 Task: Look for Airbnb properties in Yabelo, Ethiopia from 8th December, 2023 to 15th December, 2023 for 9 adults. Place can be shared room with 5 bedrooms having 9 beds and 5 bathrooms. Property type can be flat. Amenities needed are: wifi, TV, free parkinig on premises, gym, breakfast. Booking option can be shelf check-in. Look for 3 properties as per requirement.
Action: Mouse moved to (506, 117)
Screenshot: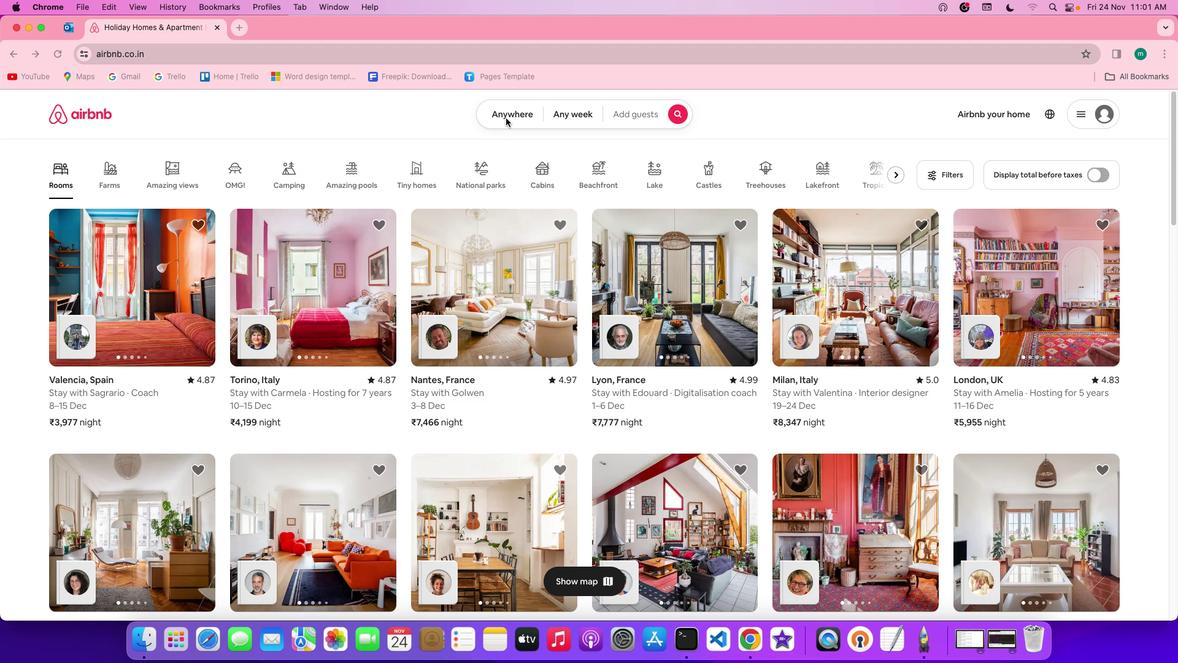 
Action: Mouse pressed left at (506, 117)
Screenshot: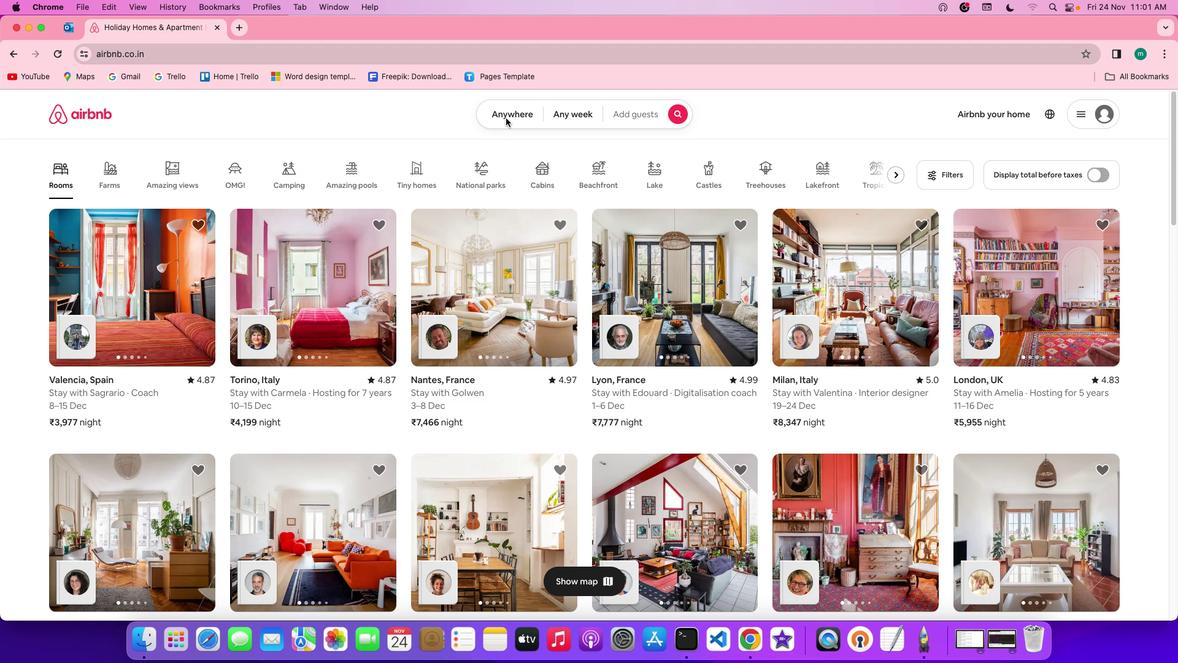 
Action: Mouse pressed left at (506, 117)
Screenshot: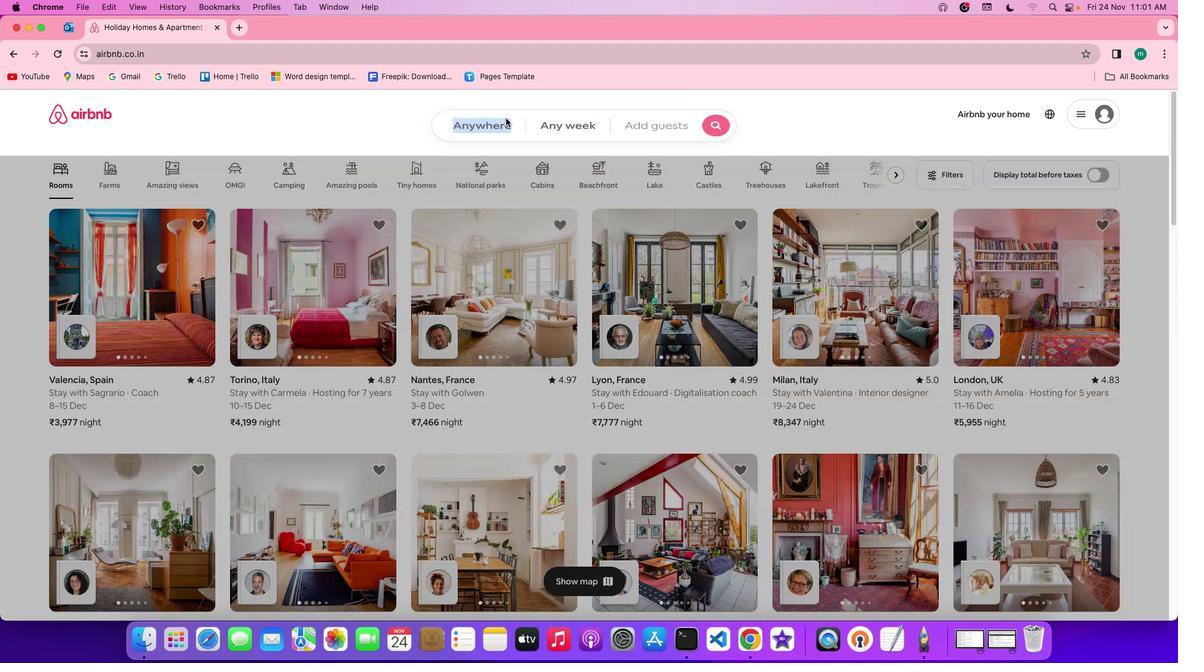 
Action: Mouse moved to (424, 163)
Screenshot: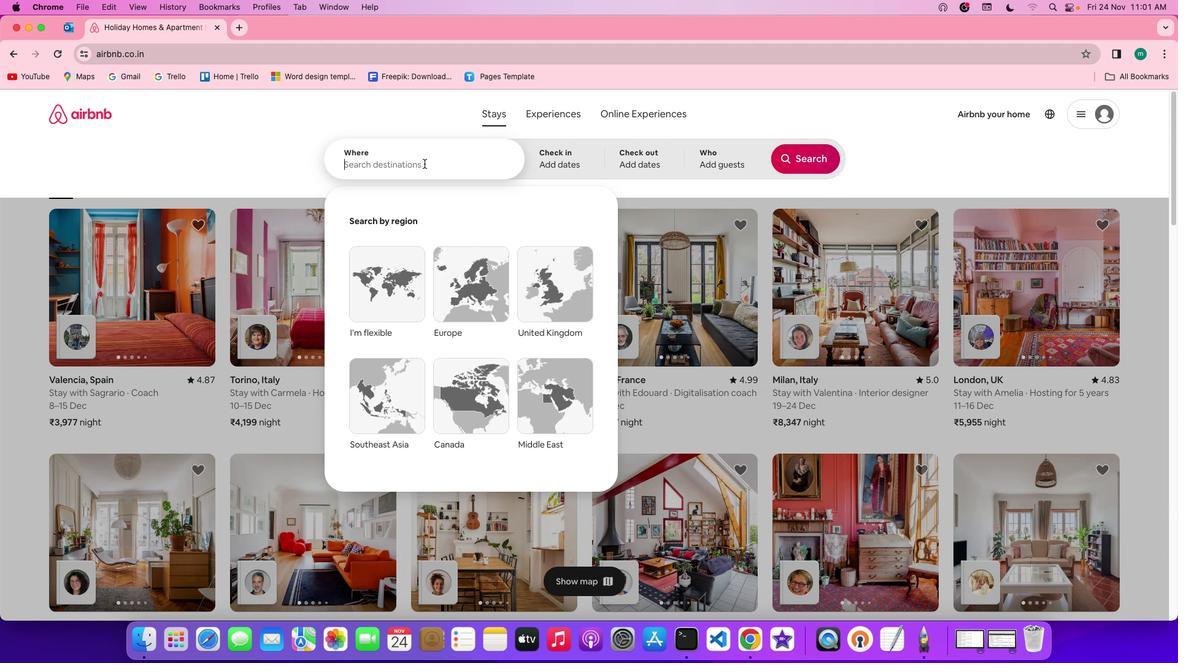 
Action: Mouse pressed left at (424, 163)
Screenshot: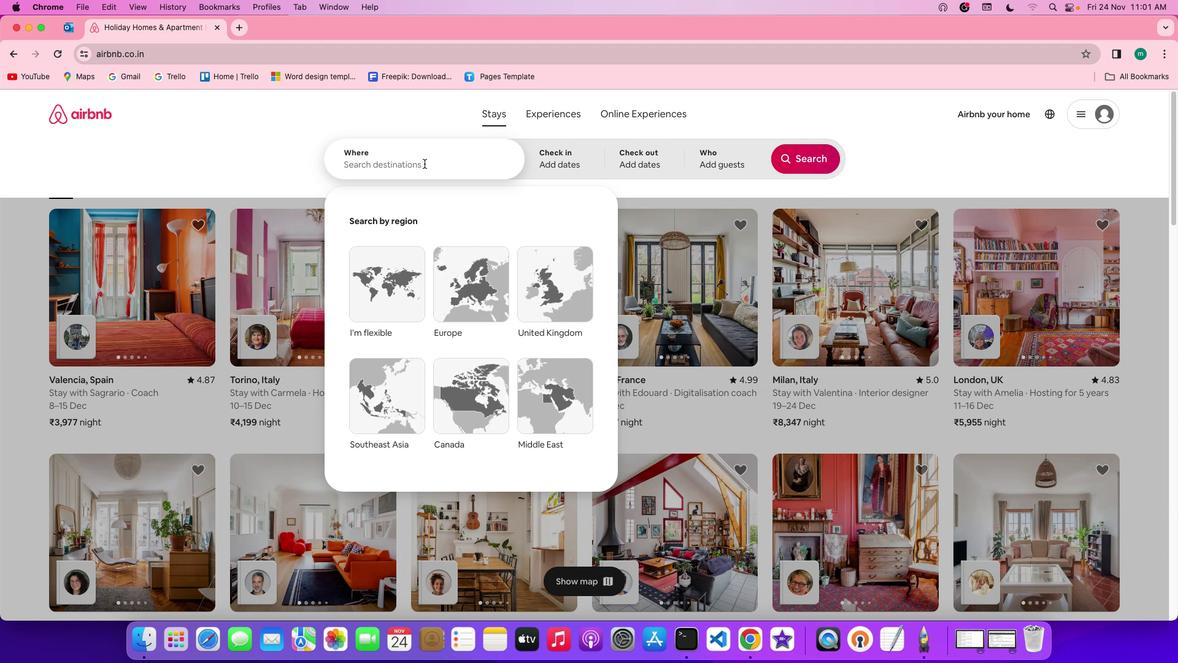 
Action: Key pressed Key.shift'Y''a''b''e''l''o'','Key.spaceKey.shift'E''t''h''i''o''p''i''a'
Screenshot: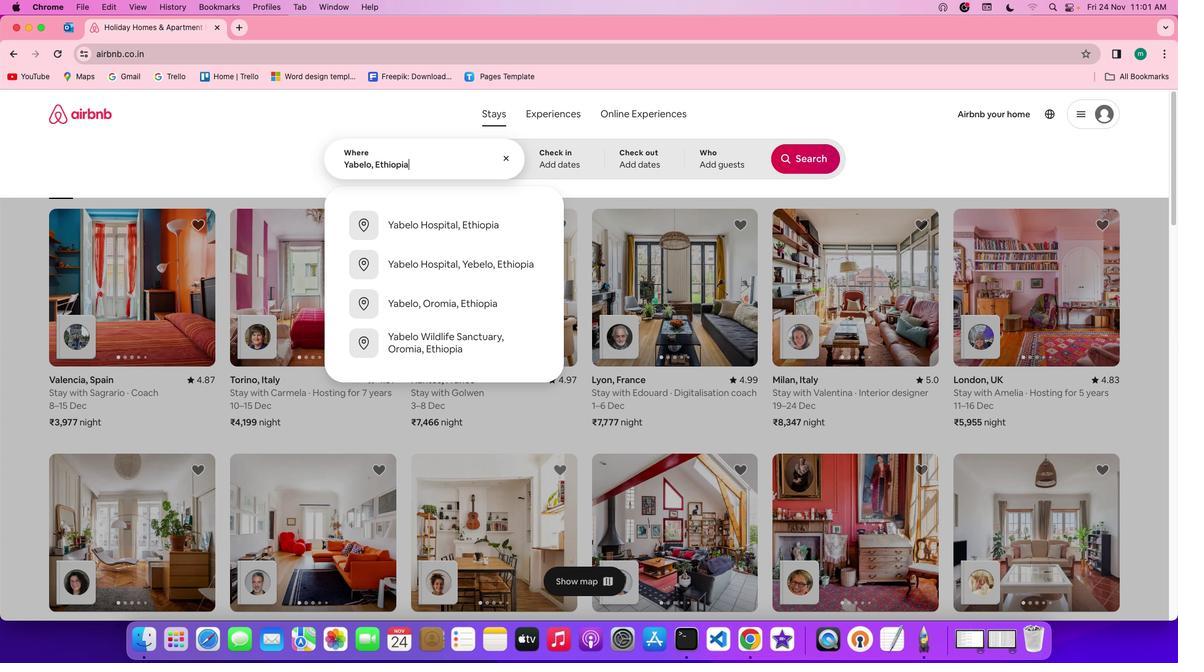 
Action: Mouse moved to (559, 149)
Screenshot: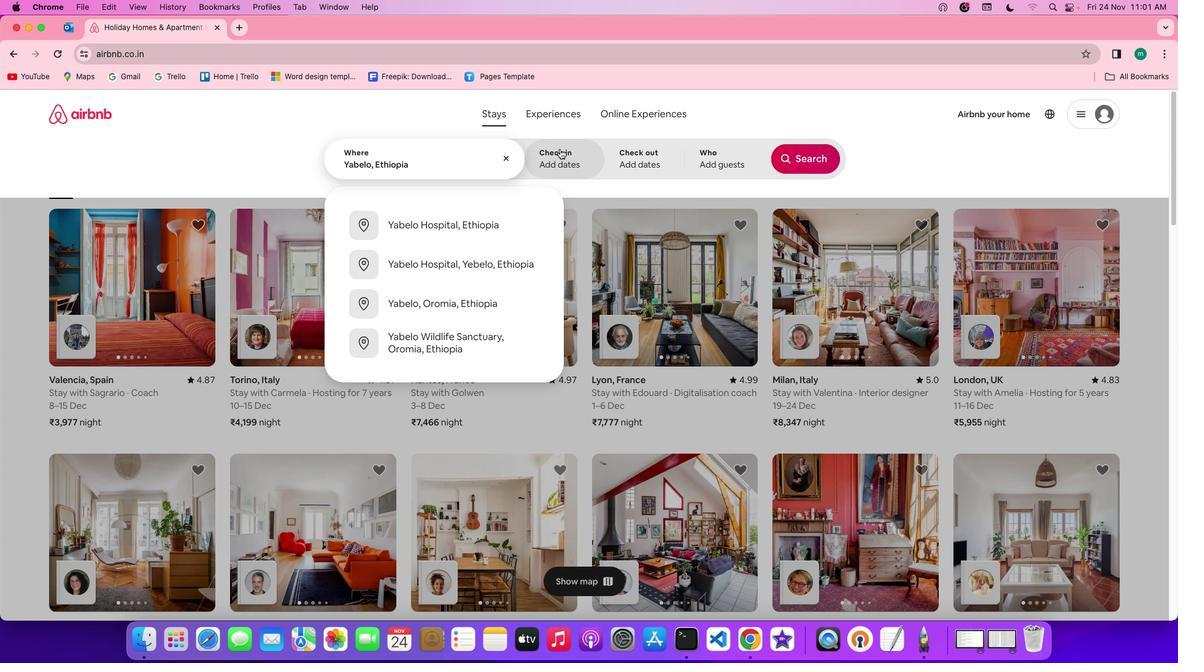 
Action: Mouse pressed left at (559, 149)
Screenshot: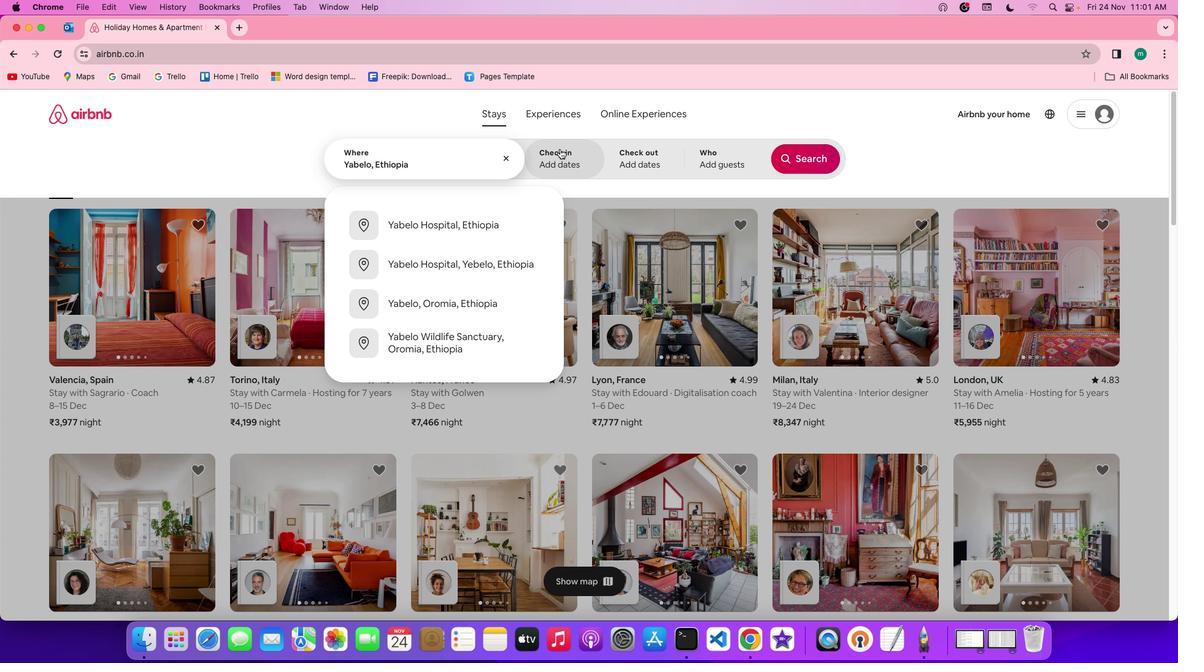 
Action: Mouse moved to (759, 333)
Screenshot: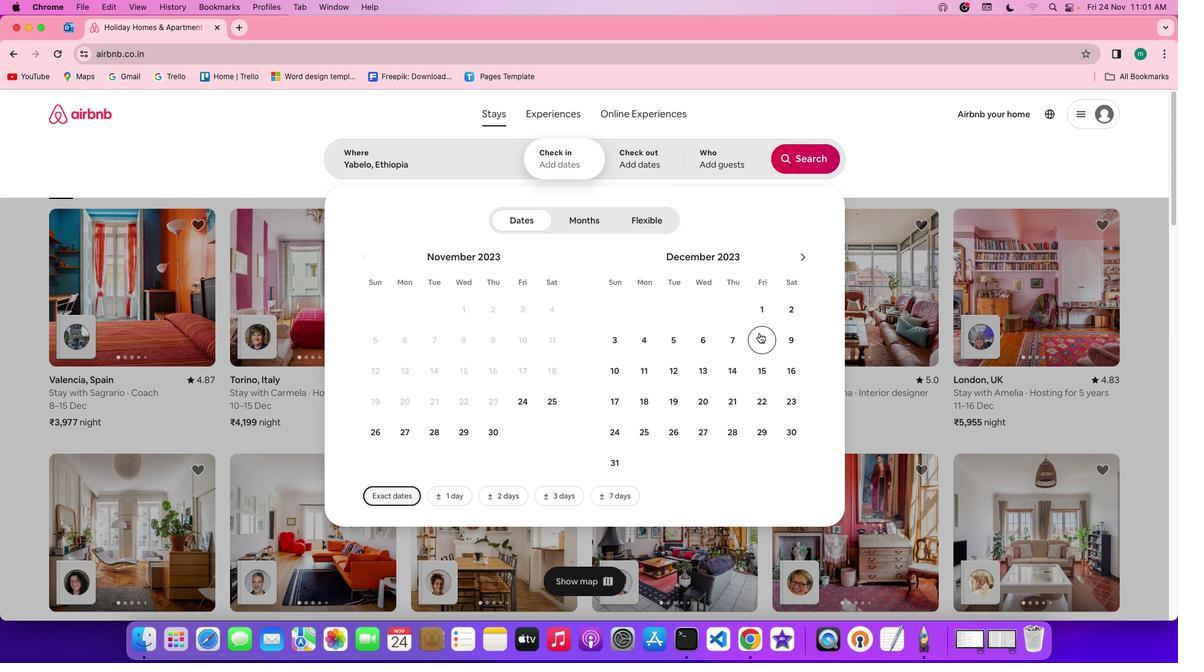 
Action: Mouse pressed left at (759, 333)
Screenshot: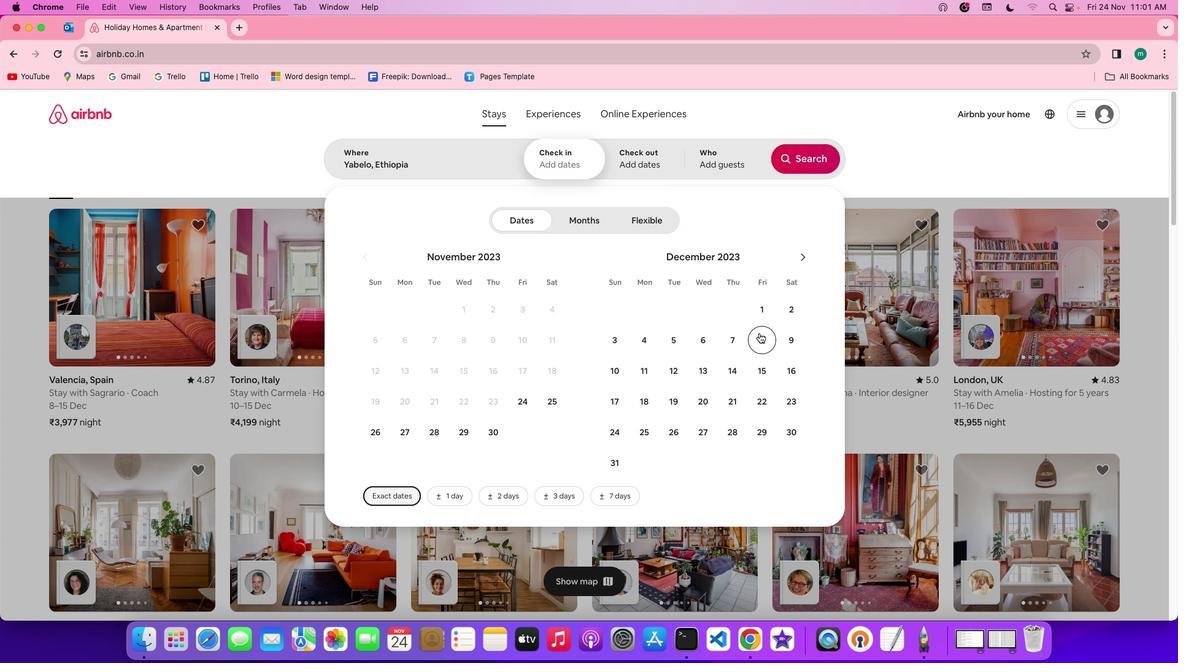 
Action: Mouse moved to (769, 369)
Screenshot: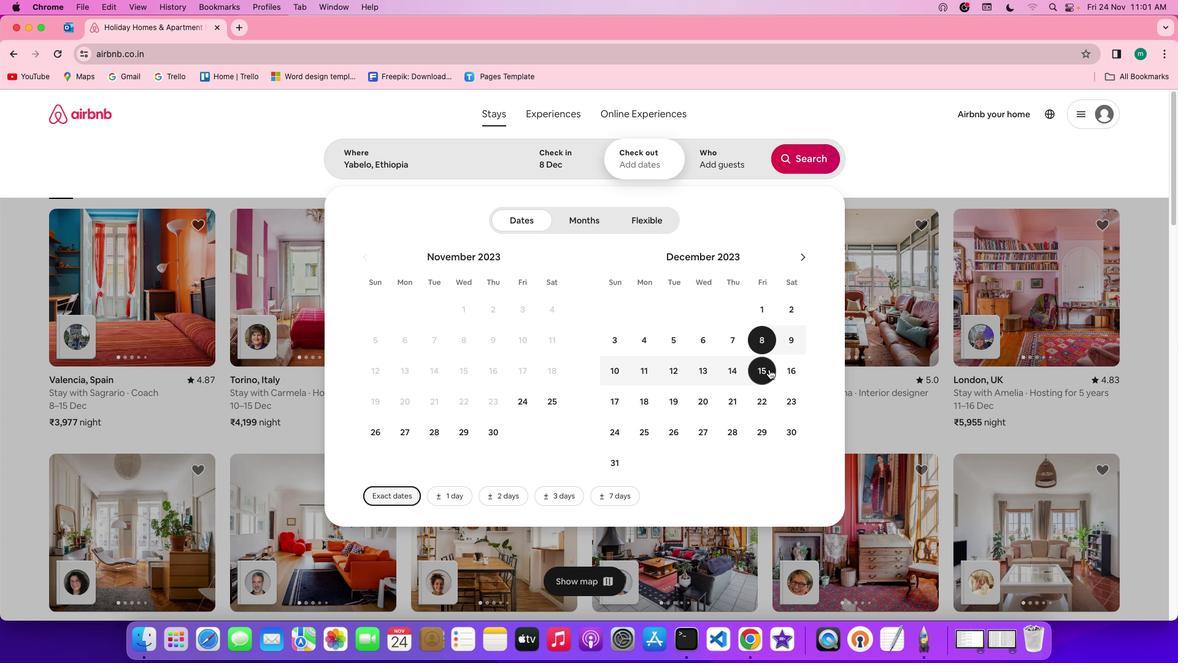 
Action: Mouse pressed left at (769, 369)
Screenshot: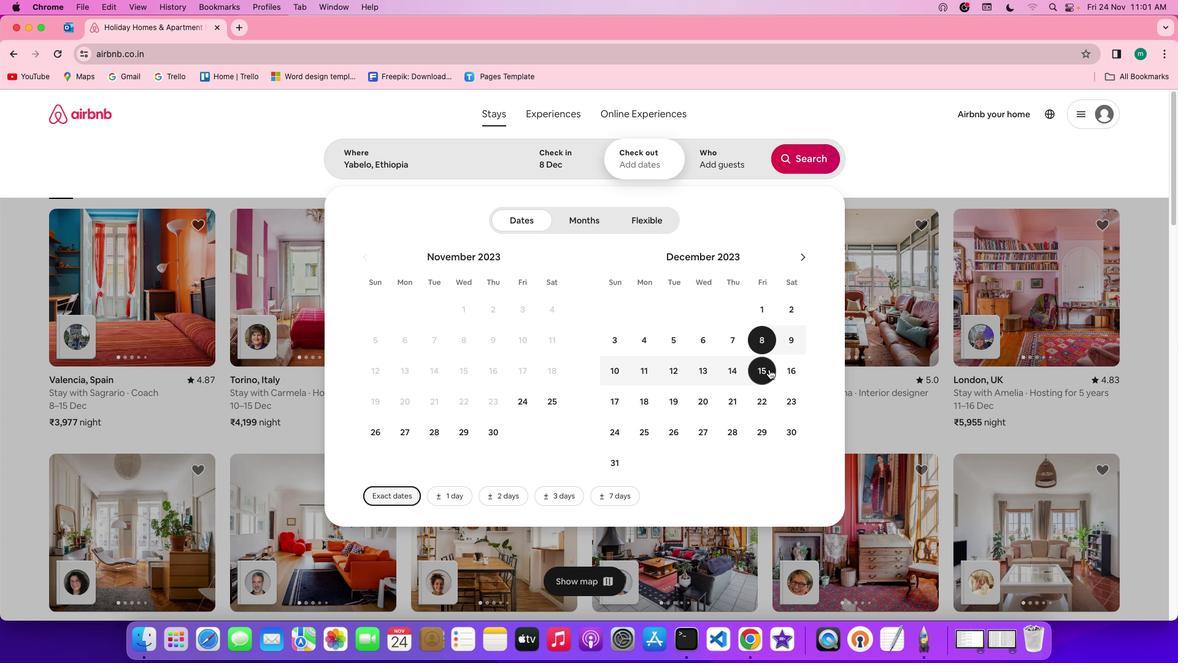 
Action: Mouse moved to (725, 147)
Screenshot: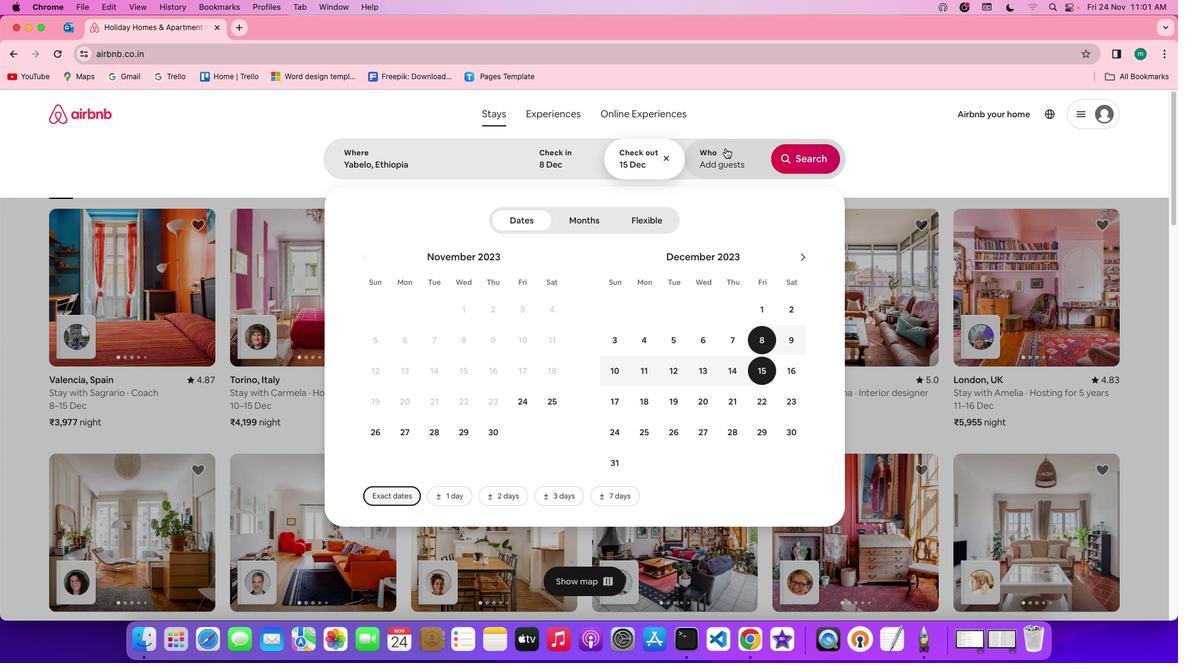 
Action: Mouse pressed left at (725, 147)
Screenshot: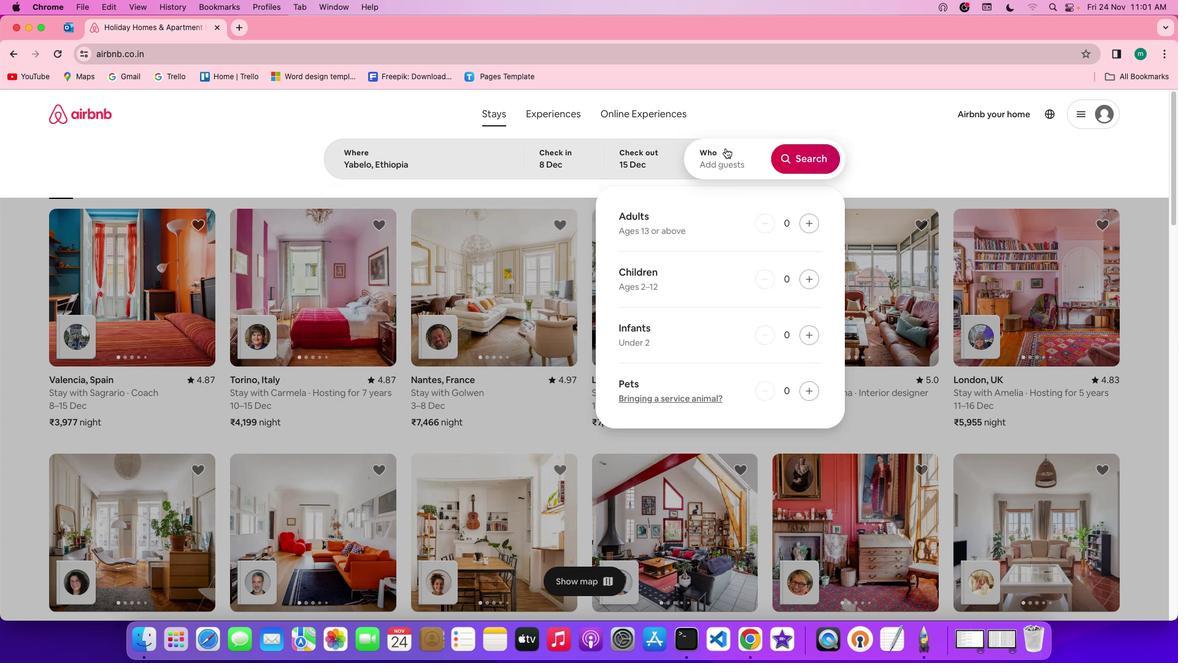 
Action: Mouse moved to (812, 225)
Screenshot: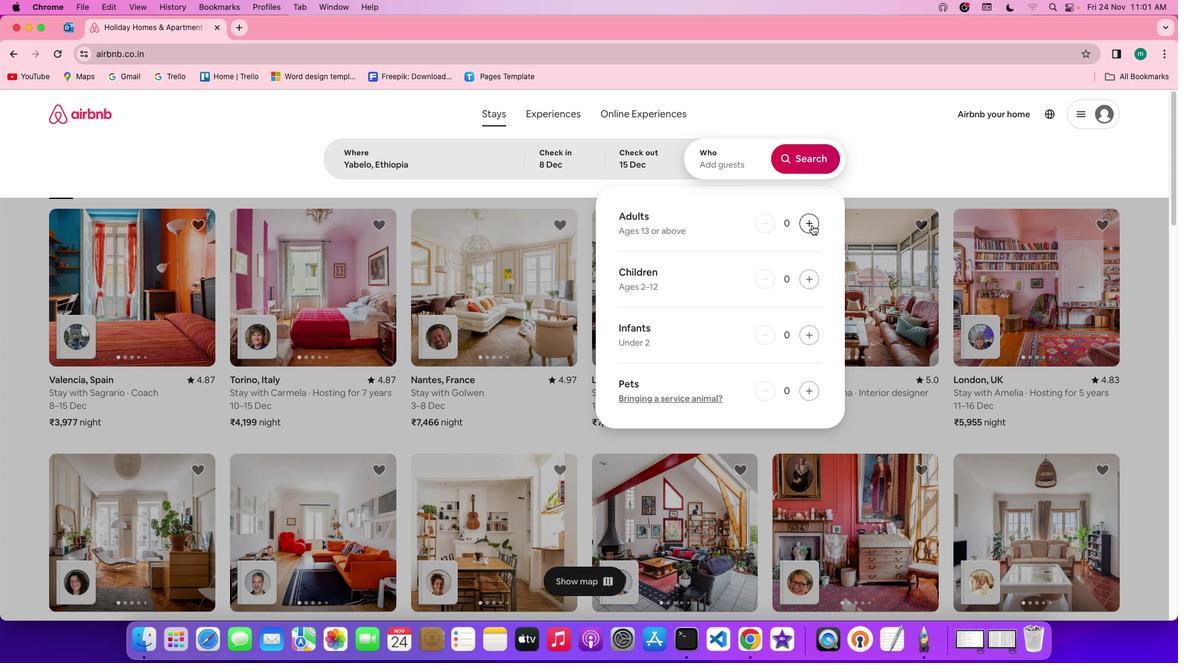 
Action: Mouse pressed left at (812, 225)
Screenshot: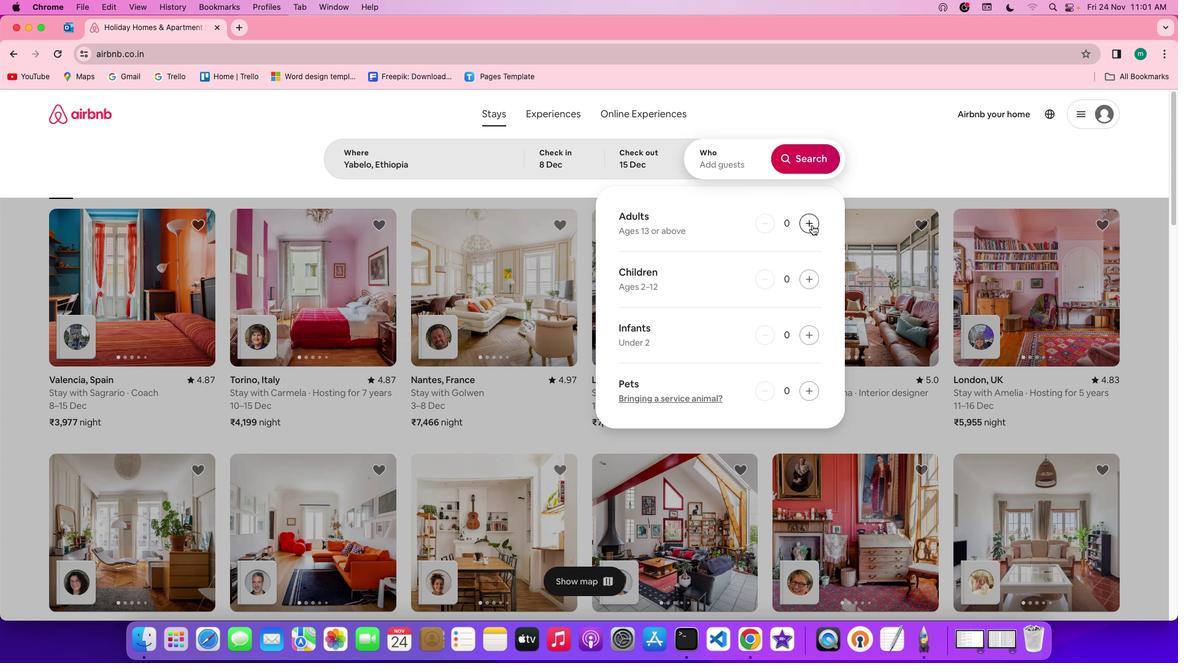 
Action: Mouse pressed left at (812, 225)
Screenshot: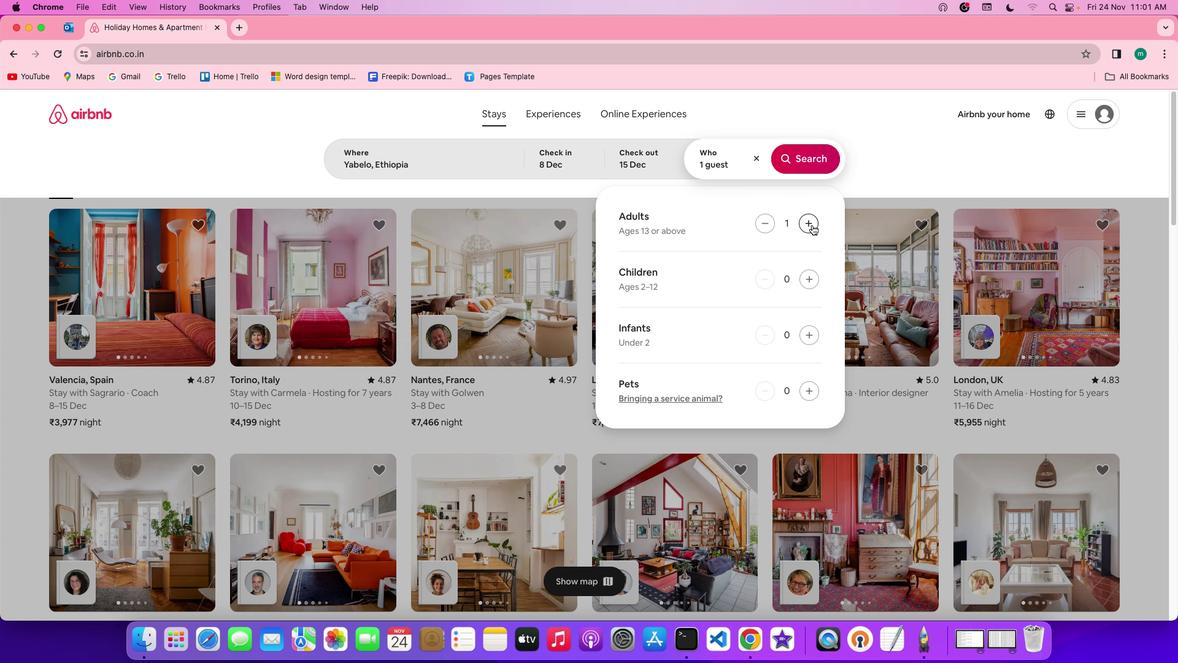 
Action: Mouse pressed left at (812, 225)
Screenshot: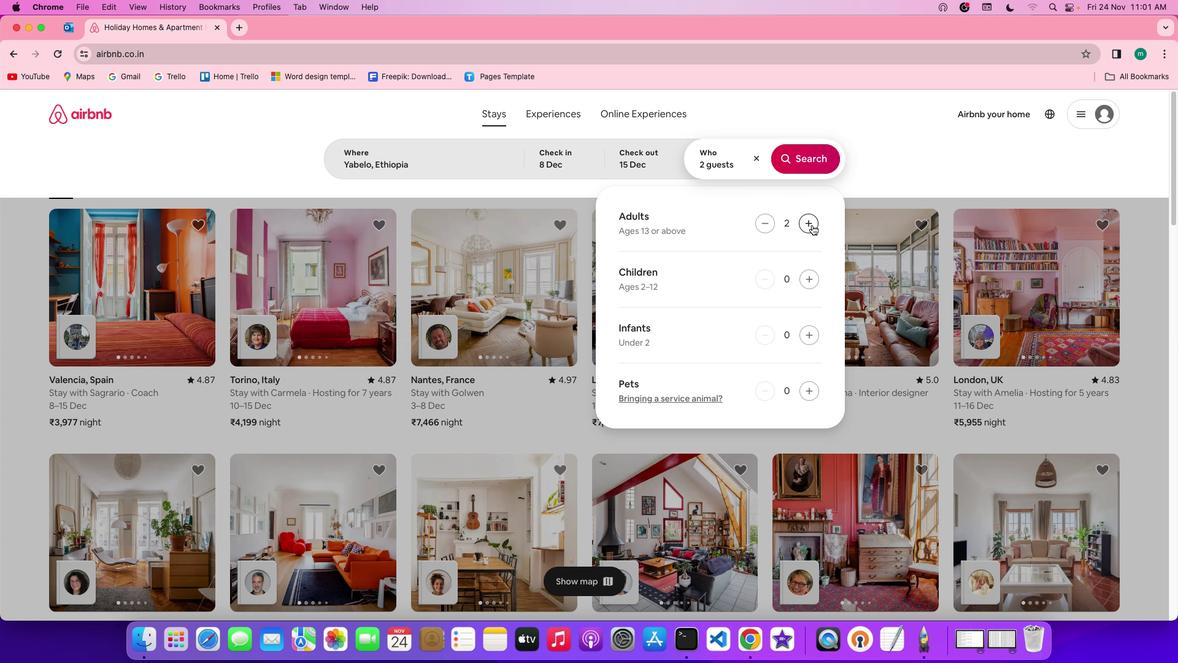 
Action: Mouse pressed left at (812, 225)
Screenshot: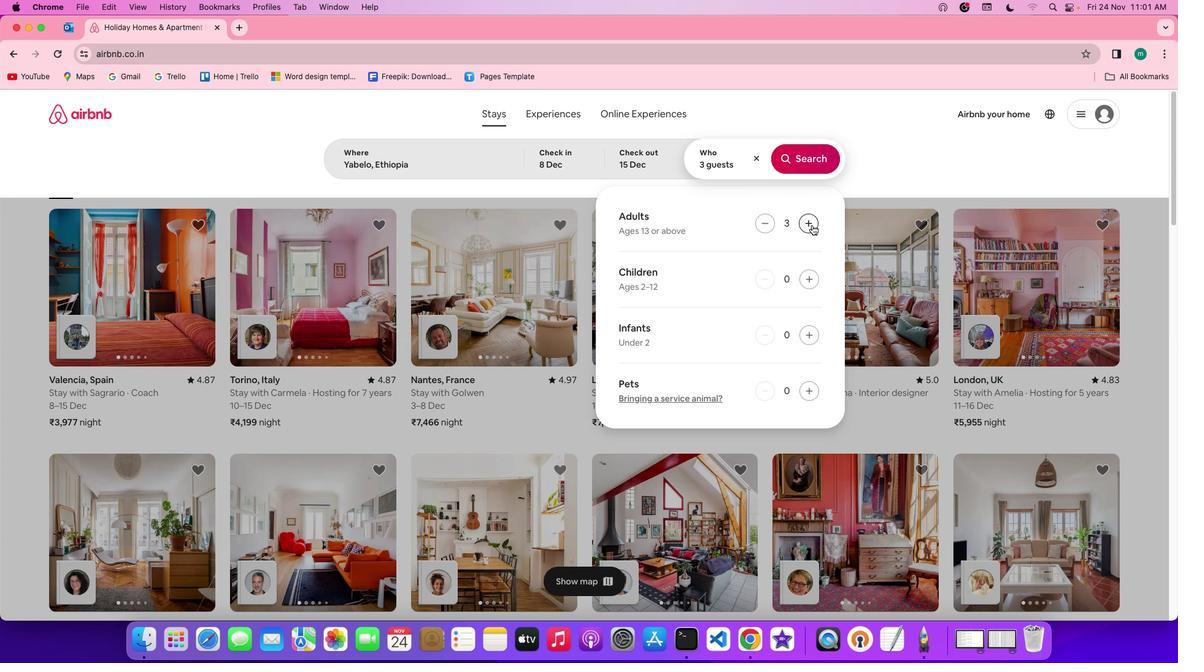 
Action: Mouse pressed left at (812, 225)
Screenshot: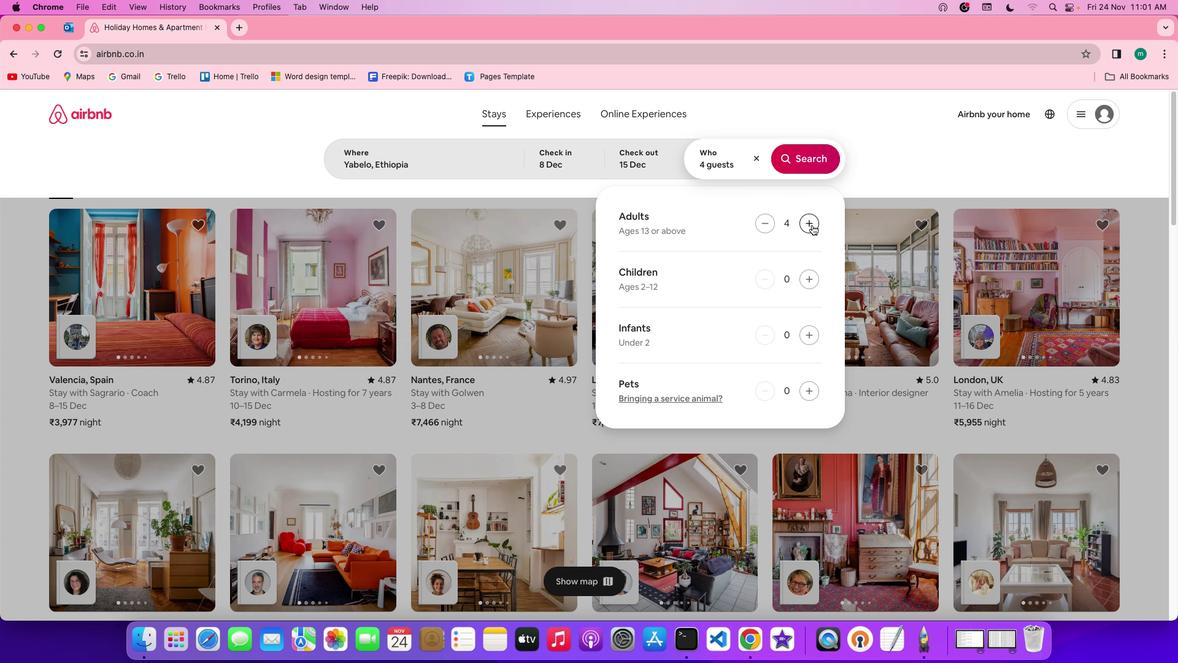
Action: Mouse pressed left at (812, 225)
Screenshot: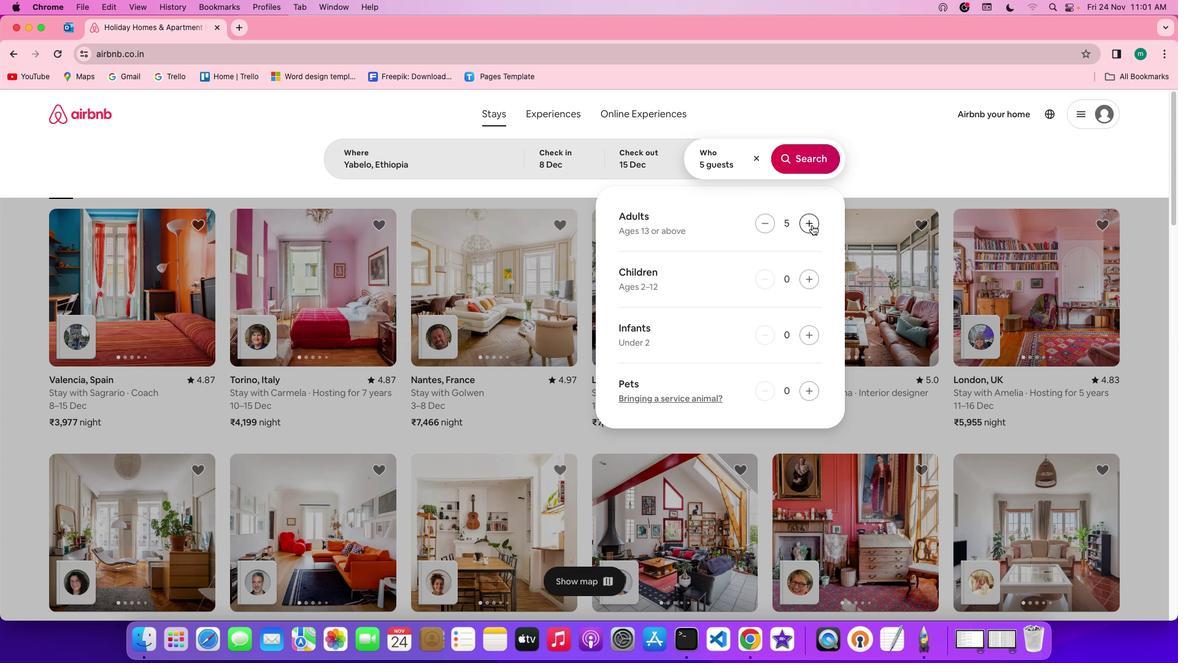 
Action: Mouse pressed left at (812, 225)
Screenshot: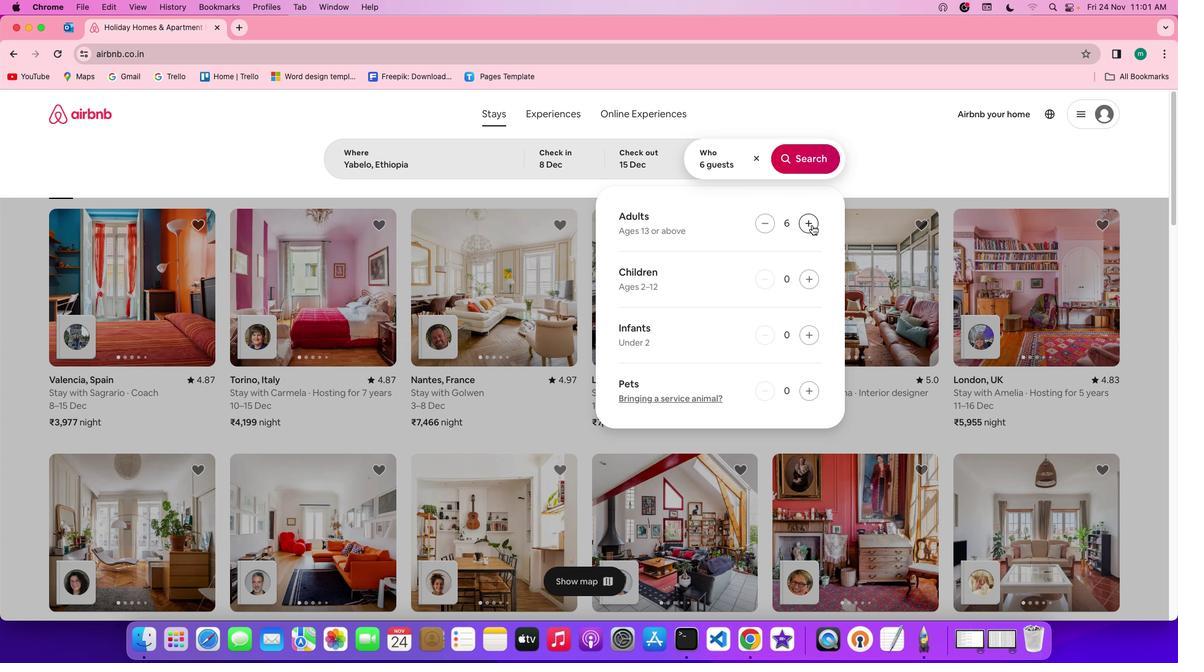
Action: Mouse pressed left at (812, 225)
Screenshot: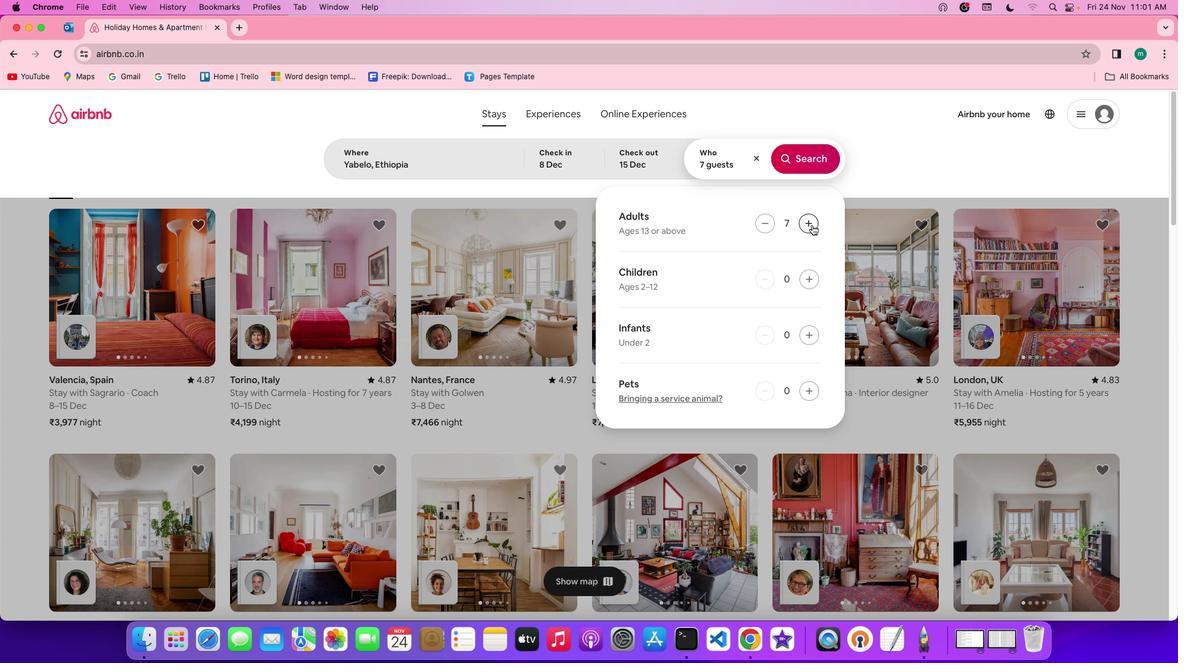 
Action: Mouse pressed left at (812, 225)
Screenshot: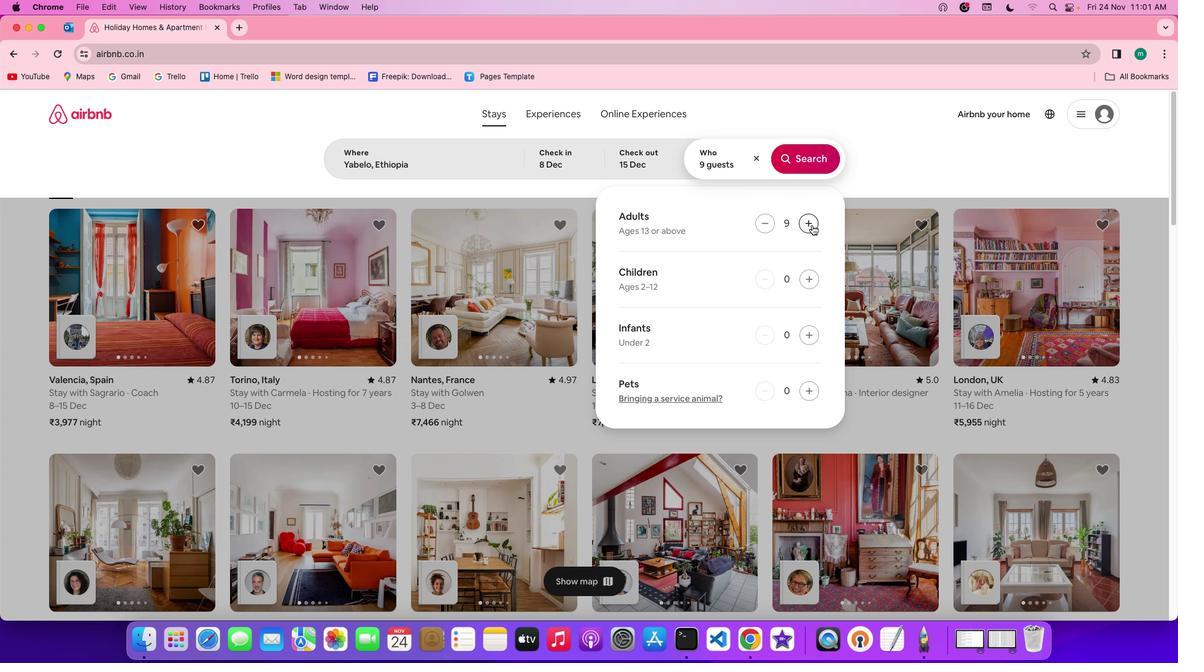 
Action: Mouse moved to (801, 157)
Screenshot: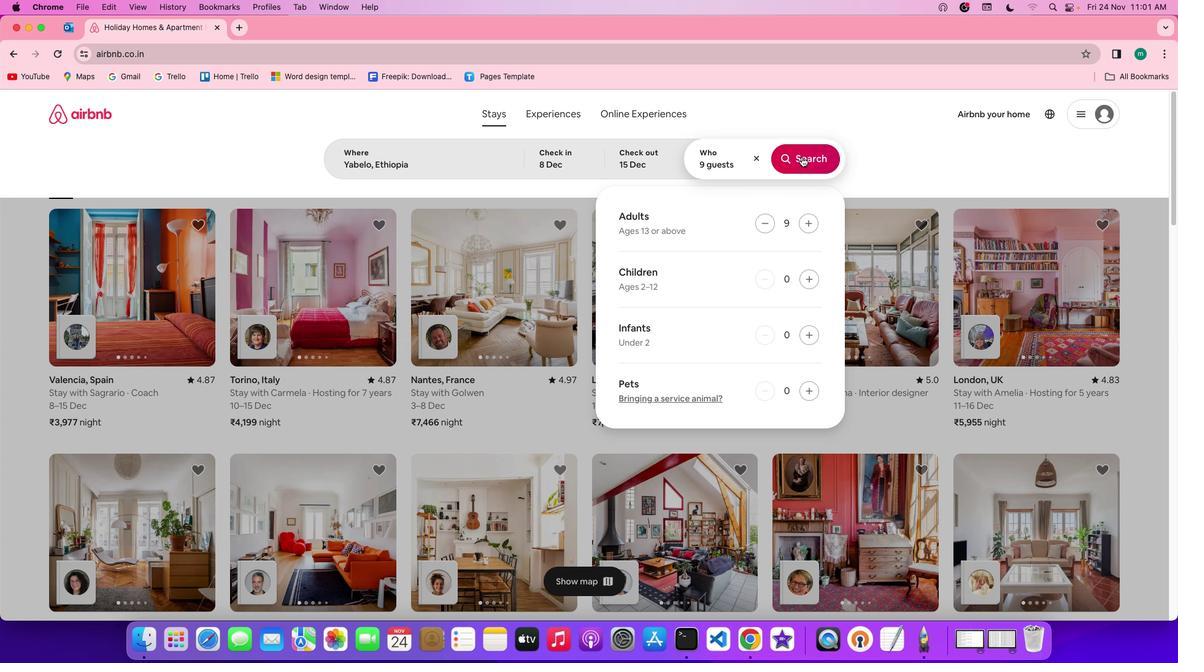 
Action: Mouse pressed left at (801, 157)
Screenshot: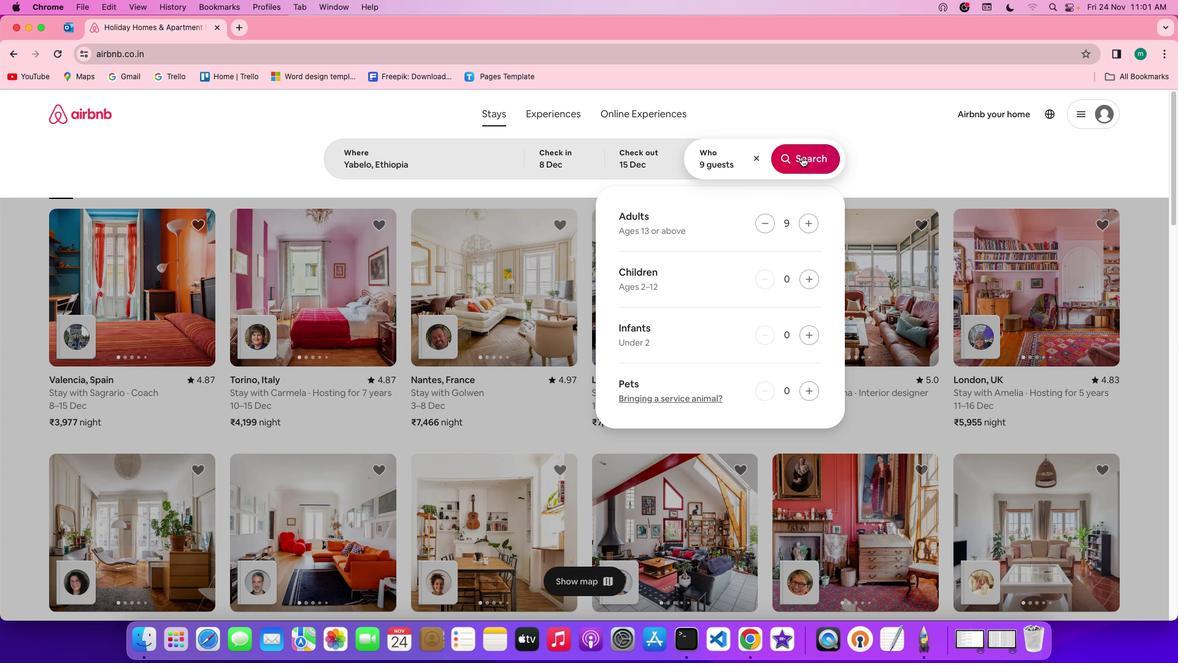 
Action: Mouse moved to (977, 165)
Screenshot: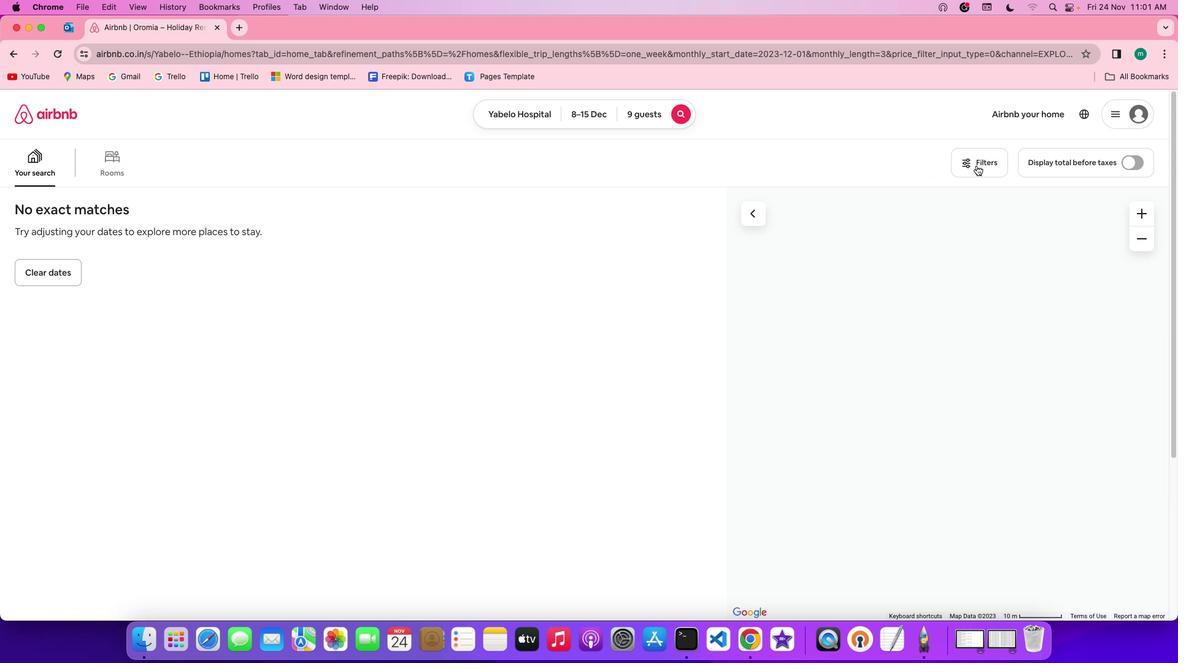 
Action: Mouse pressed left at (977, 165)
Screenshot: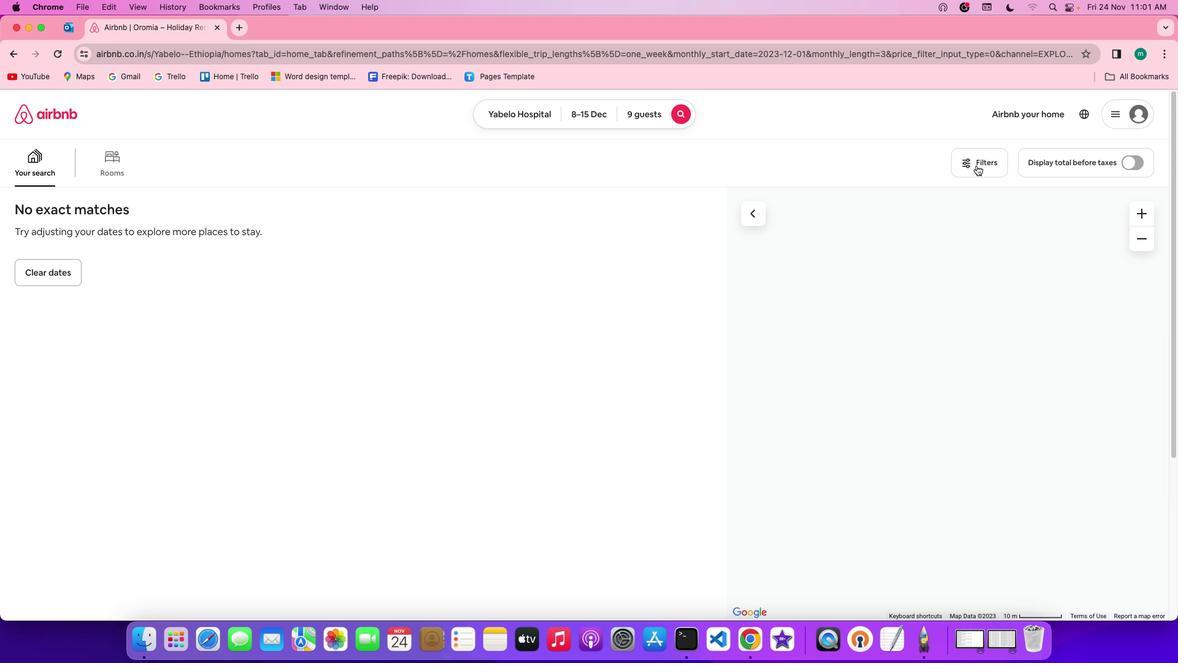 
Action: Mouse moved to (596, 357)
Screenshot: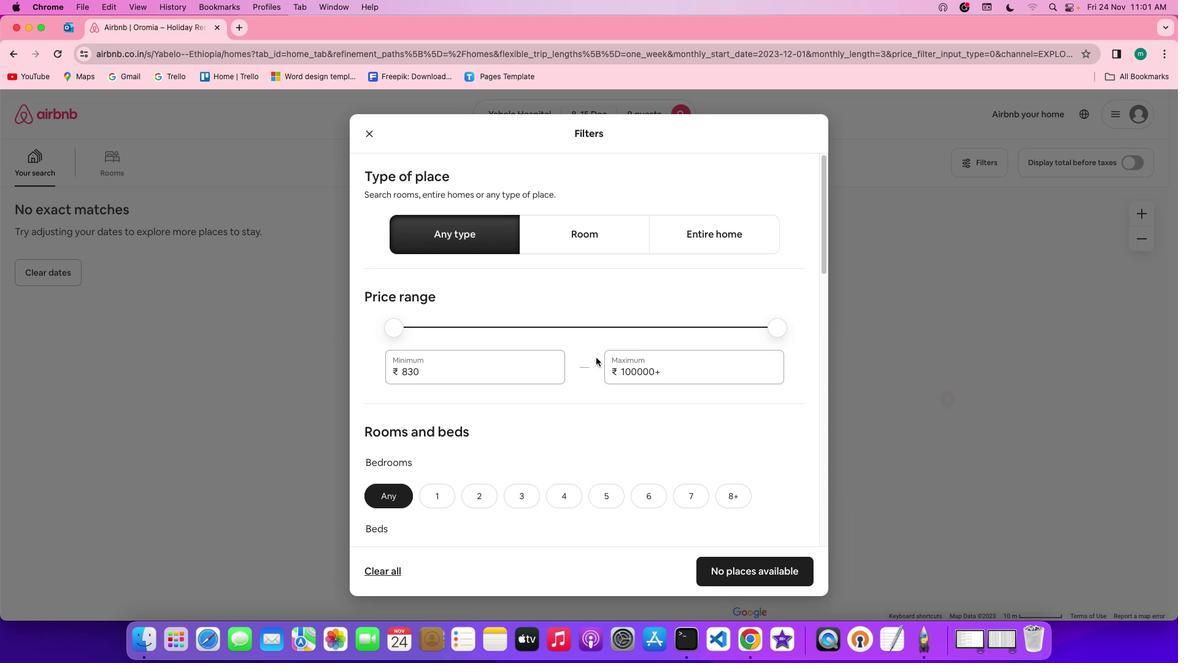 
Action: Mouse scrolled (596, 357) with delta (0, 0)
Screenshot: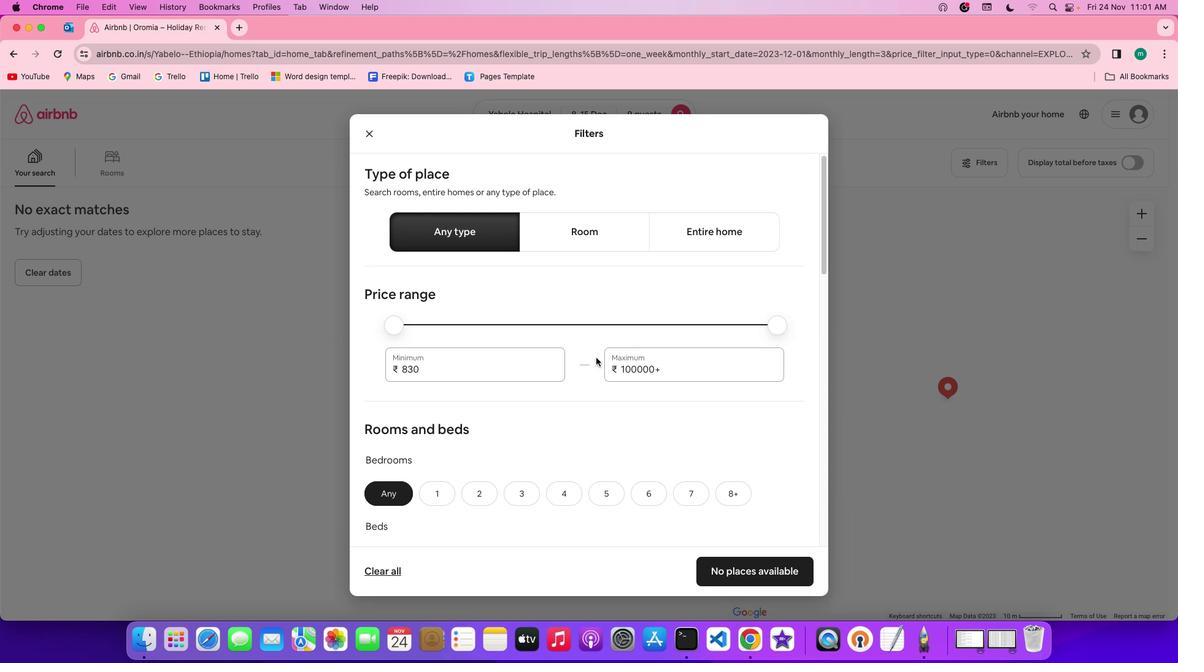 
Action: Mouse scrolled (596, 357) with delta (0, 0)
Screenshot: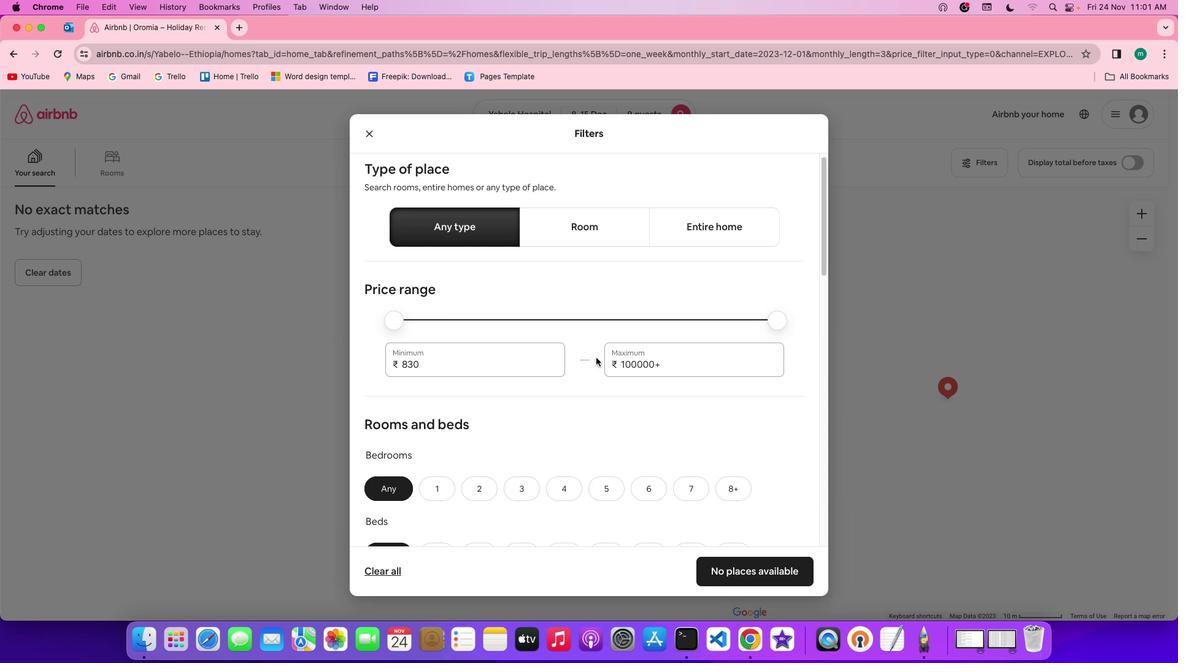 
Action: Mouse scrolled (596, 357) with delta (0, -1)
Screenshot: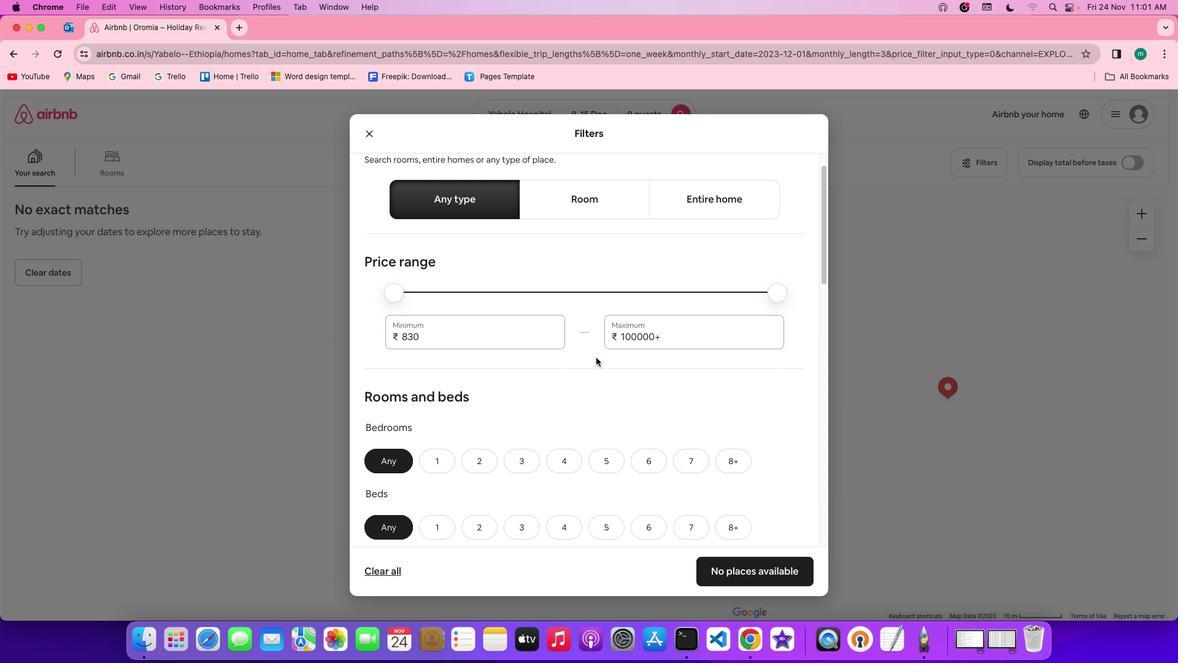
Action: Mouse scrolled (596, 357) with delta (0, 0)
Screenshot: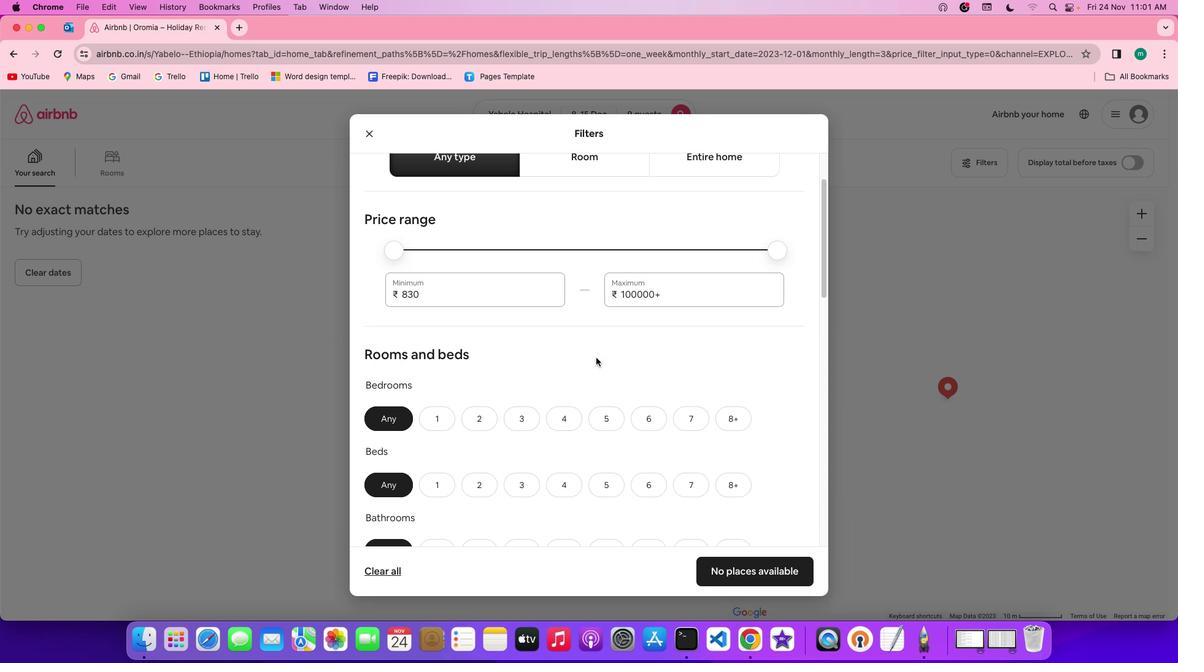
Action: Mouse scrolled (596, 357) with delta (0, 0)
Screenshot: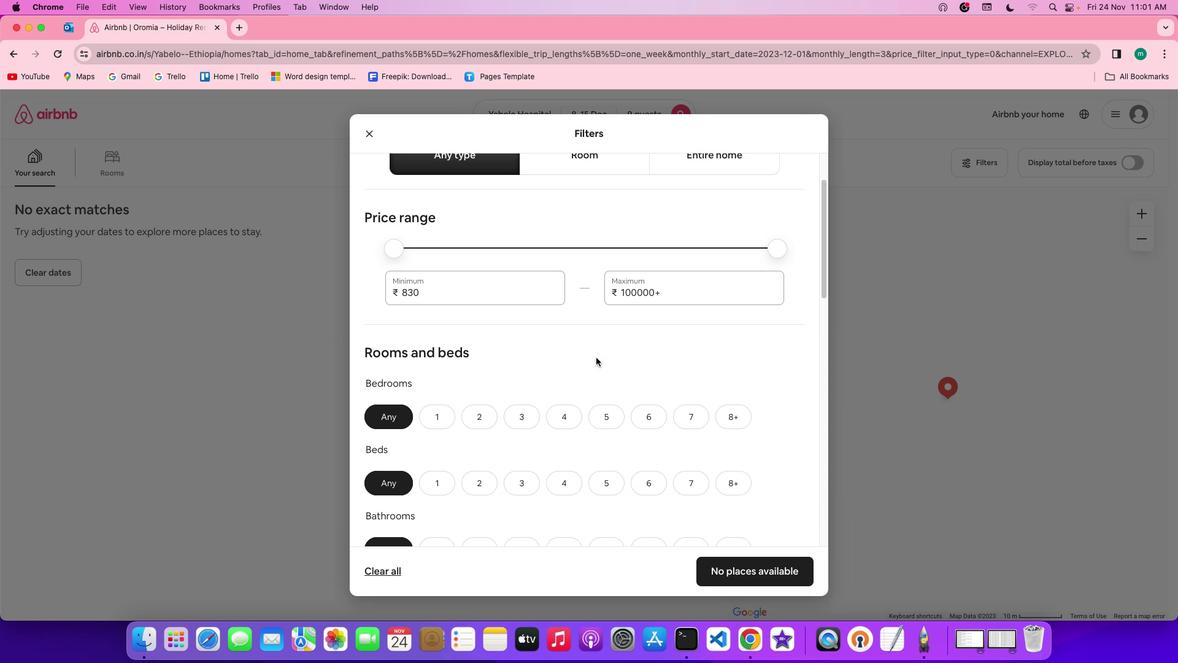 
Action: Mouse scrolled (596, 357) with delta (0, 0)
Screenshot: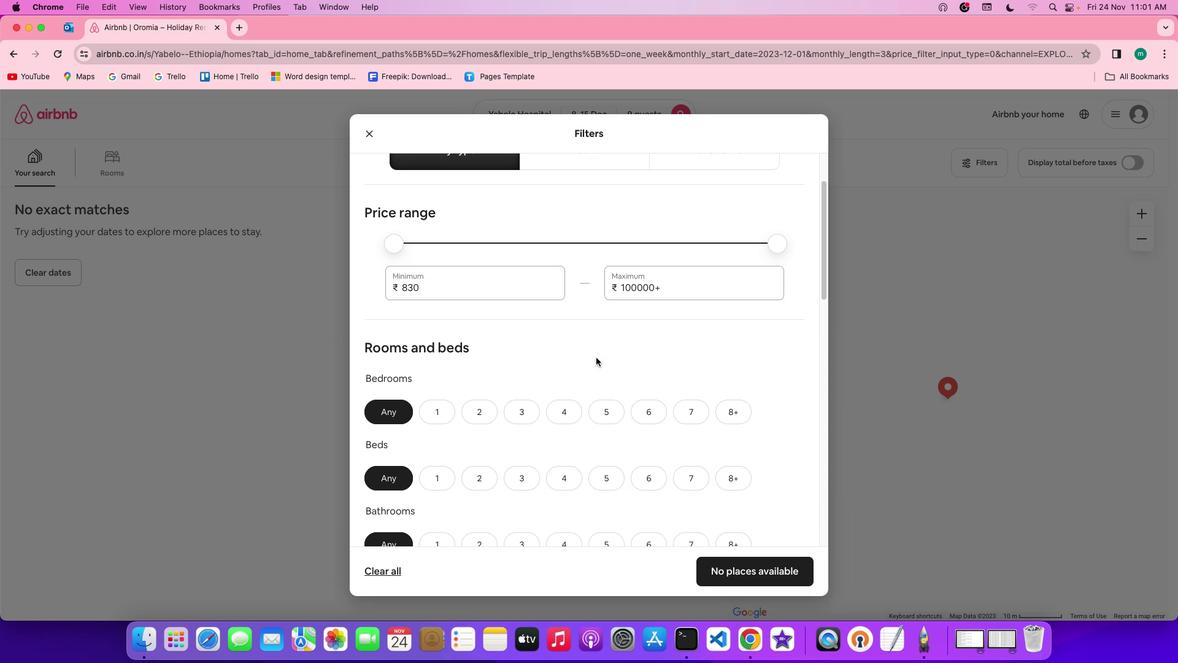 
Action: Mouse scrolled (596, 357) with delta (0, -1)
Screenshot: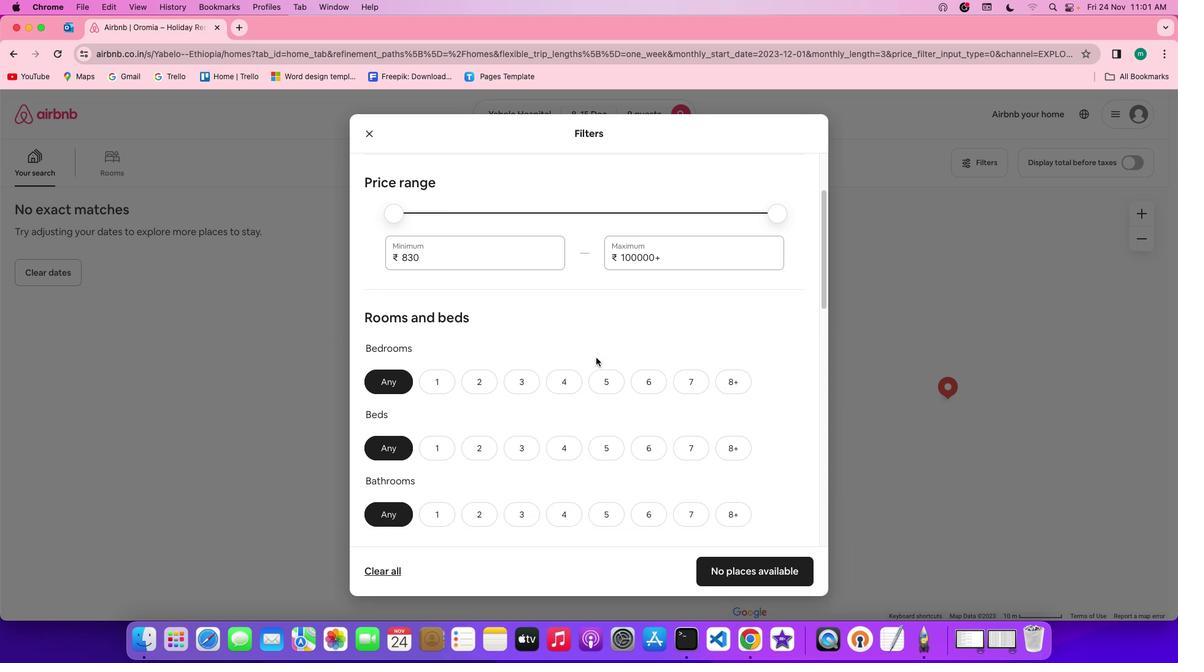 
Action: Mouse scrolled (596, 357) with delta (0, 0)
Screenshot: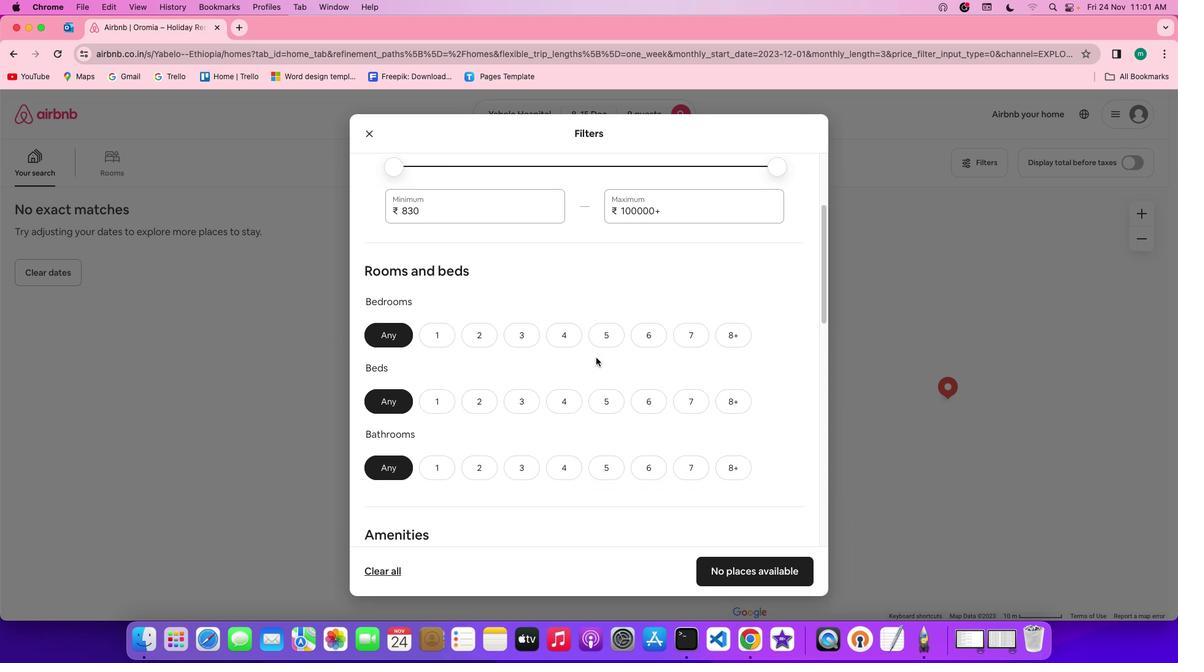 
Action: Mouse scrolled (596, 357) with delta (0, 0)
Screenshot: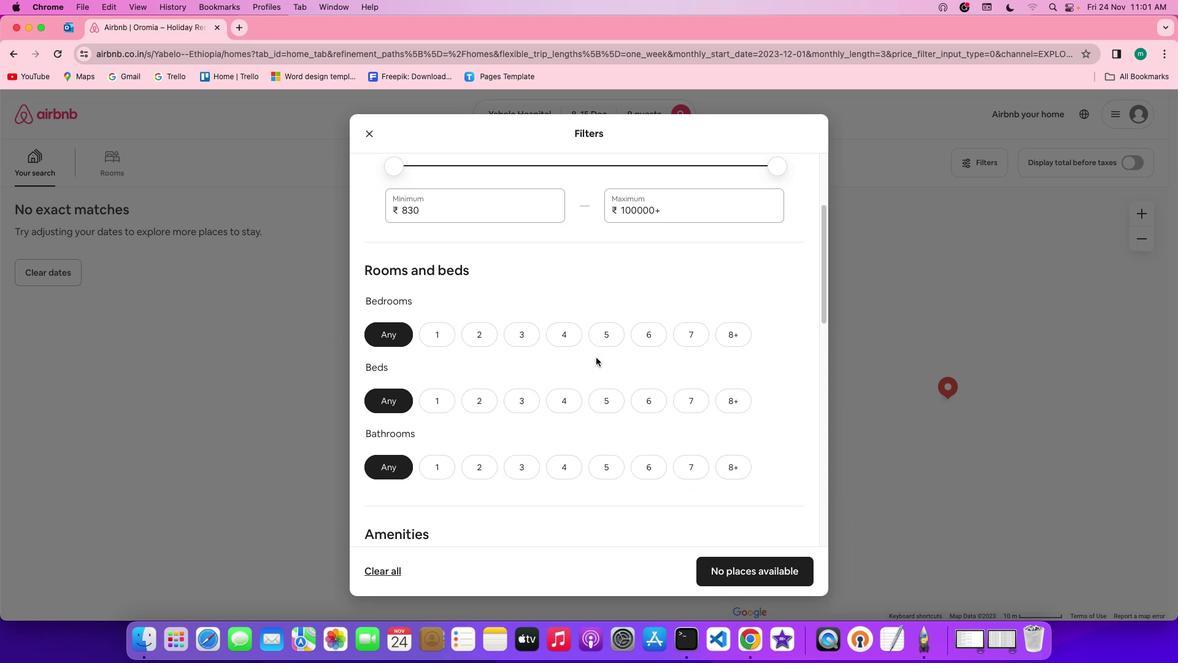 
Action: Mouse scrolled (596, 357) with delta (0, 0)
Screenshot: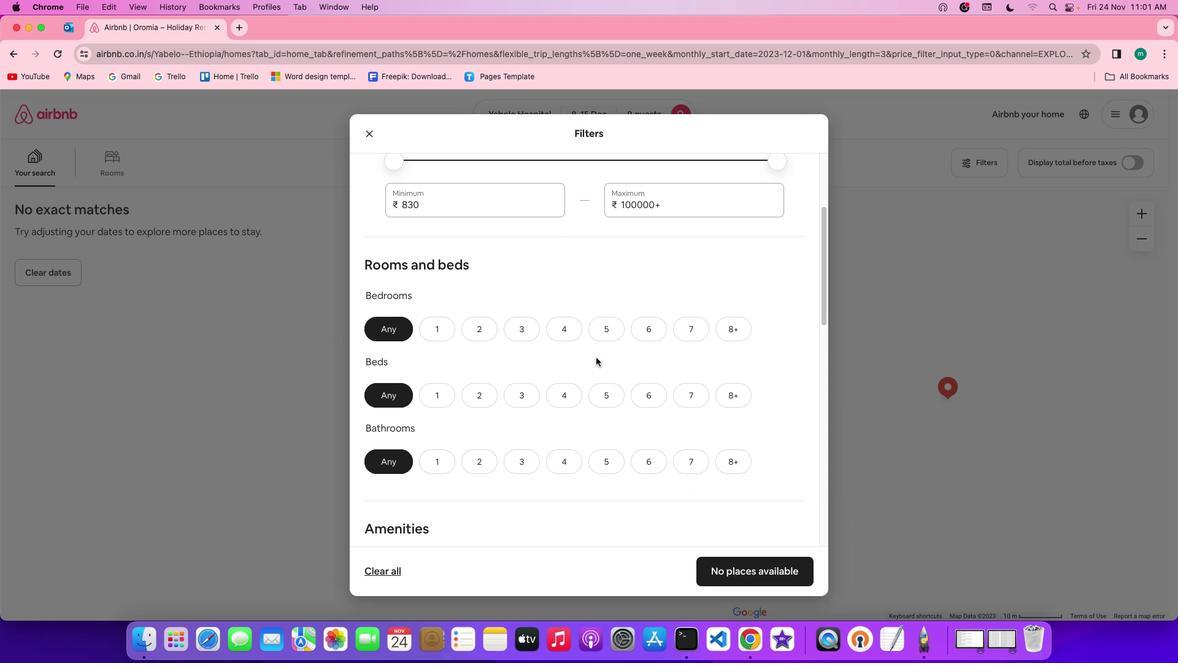 
Action: Mouse scrolled (596, 357) with delta (0, 0)
Screenshot: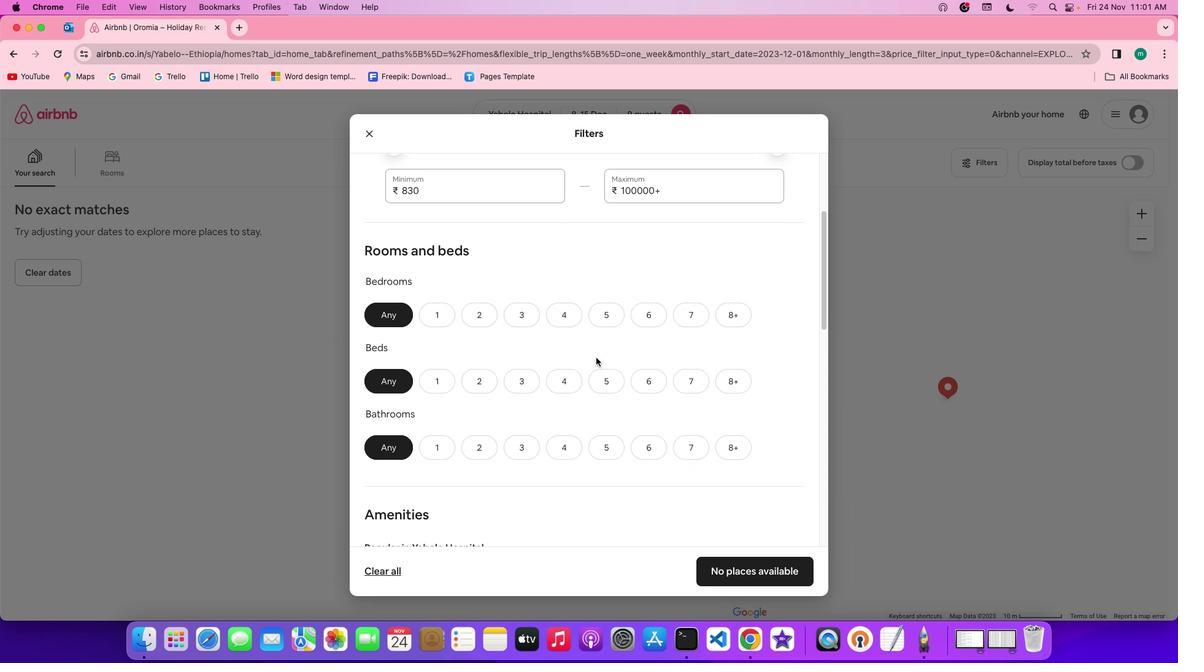 
Action: Mouse moved to (607, 282)
Screenshot: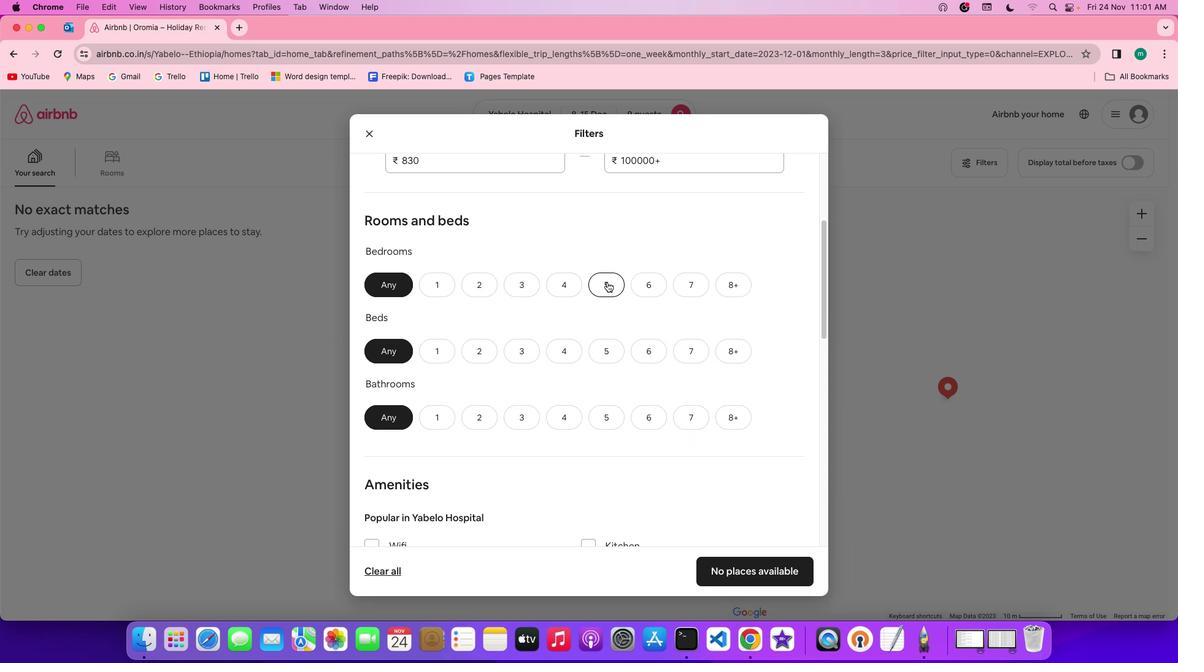 
Action: Mouse pressed left at (607, 282)
Screenshot: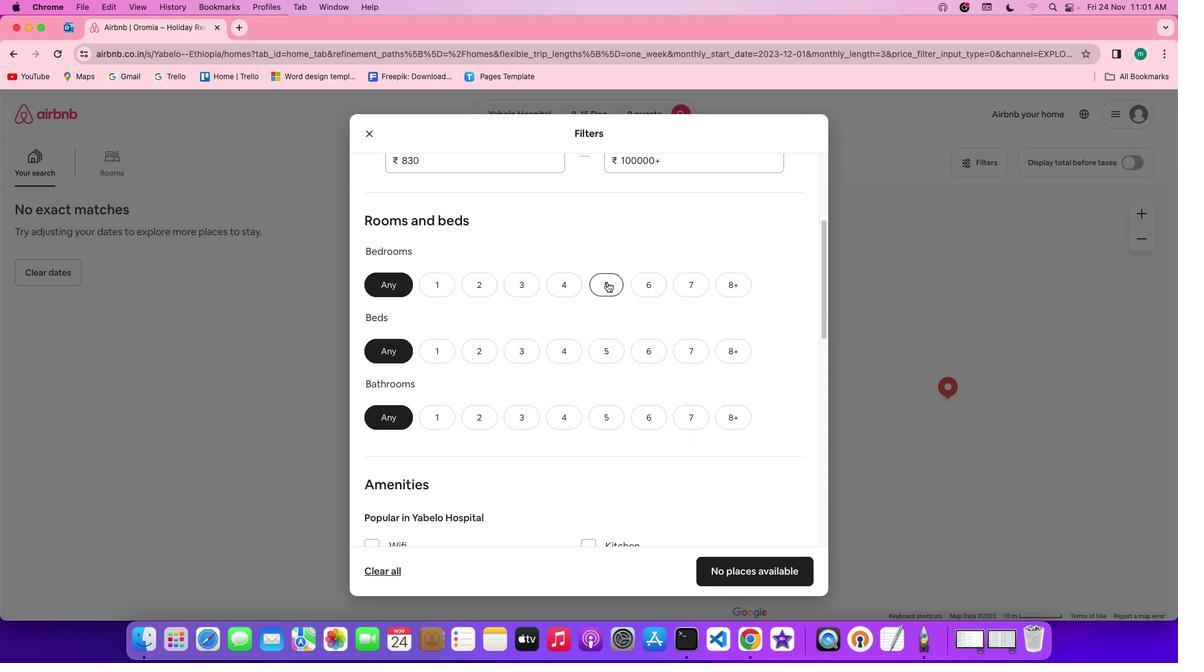 
Action: Mouse moved to (730, 350)
Screenshot: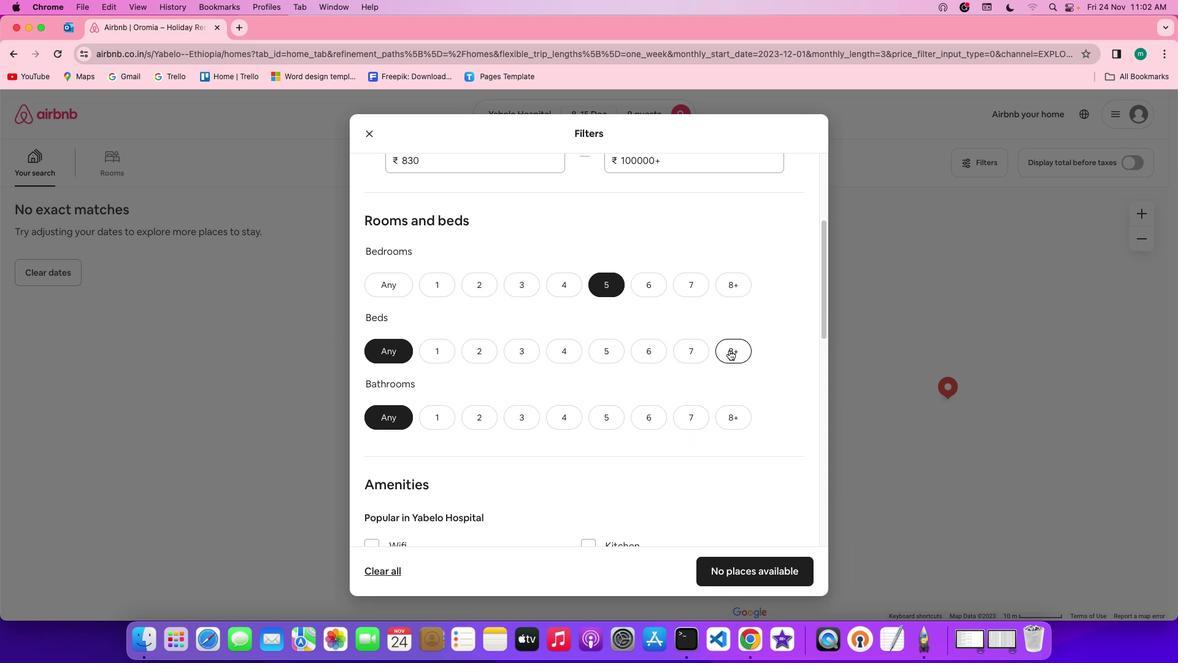 
Action: Mouse pressed left at (730, 350)
Screenshot: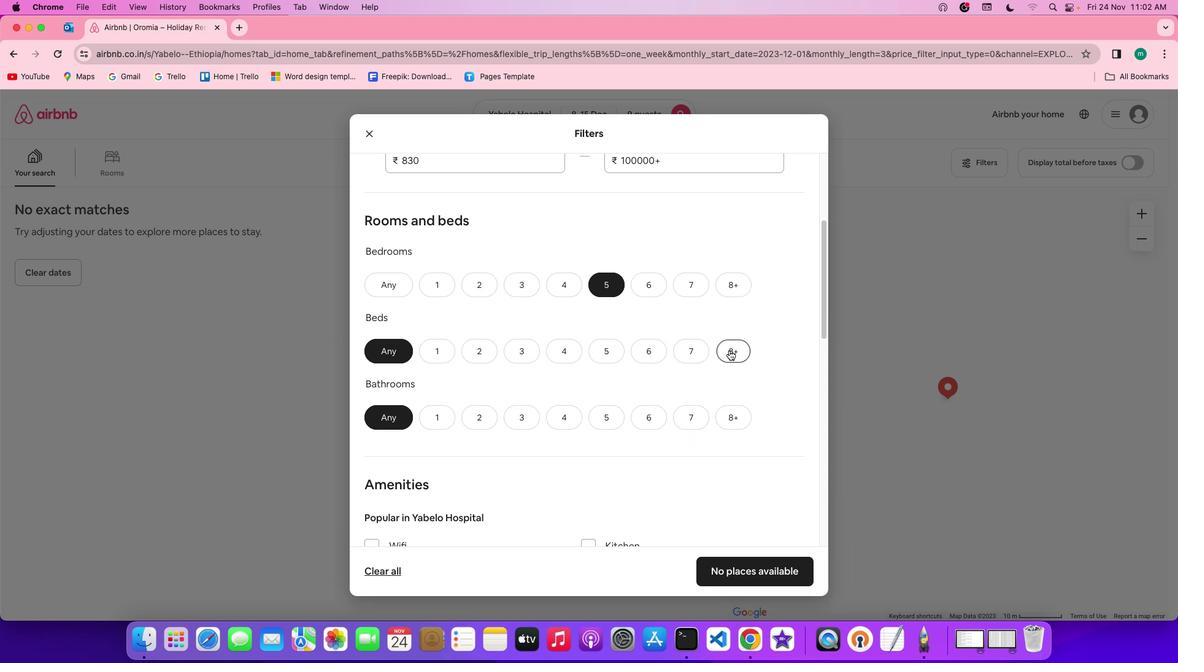 
Action: Mouse moved to (611, 417)
Screenshot: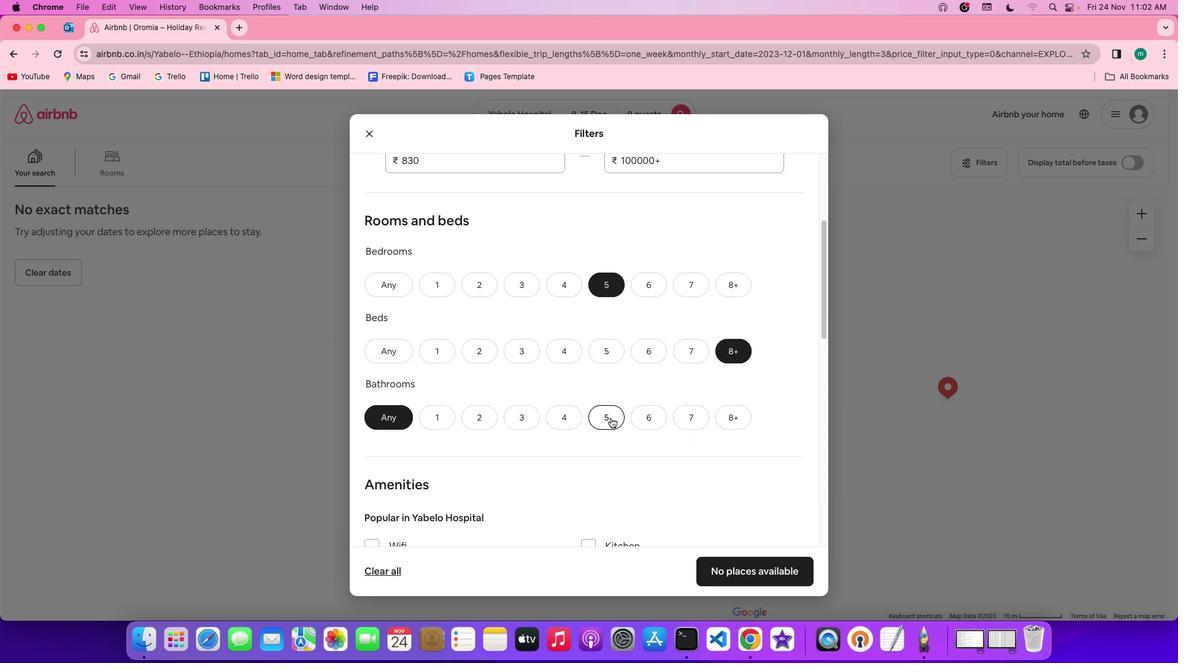
Action: Mouse pressed left at (611, 417)
Screenshot: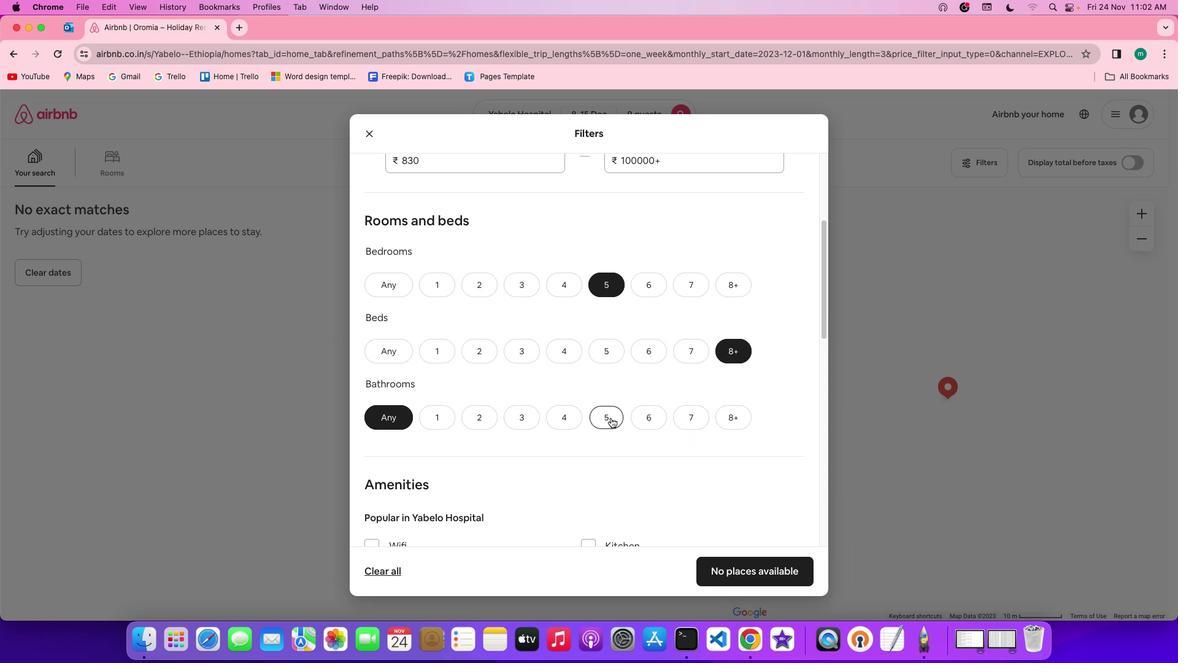 
Action: Mouse moved to (668, 414)
Screenshot: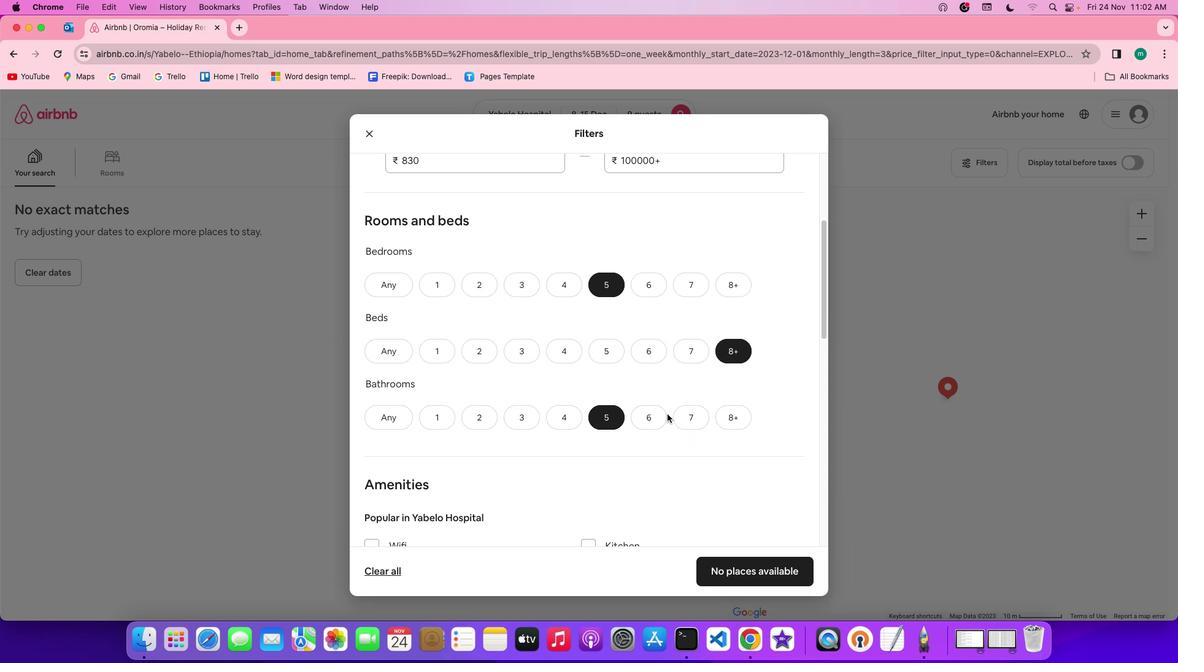
Action: Mouse scrolled (668, 414) with delta (0, 0)
Screenshot: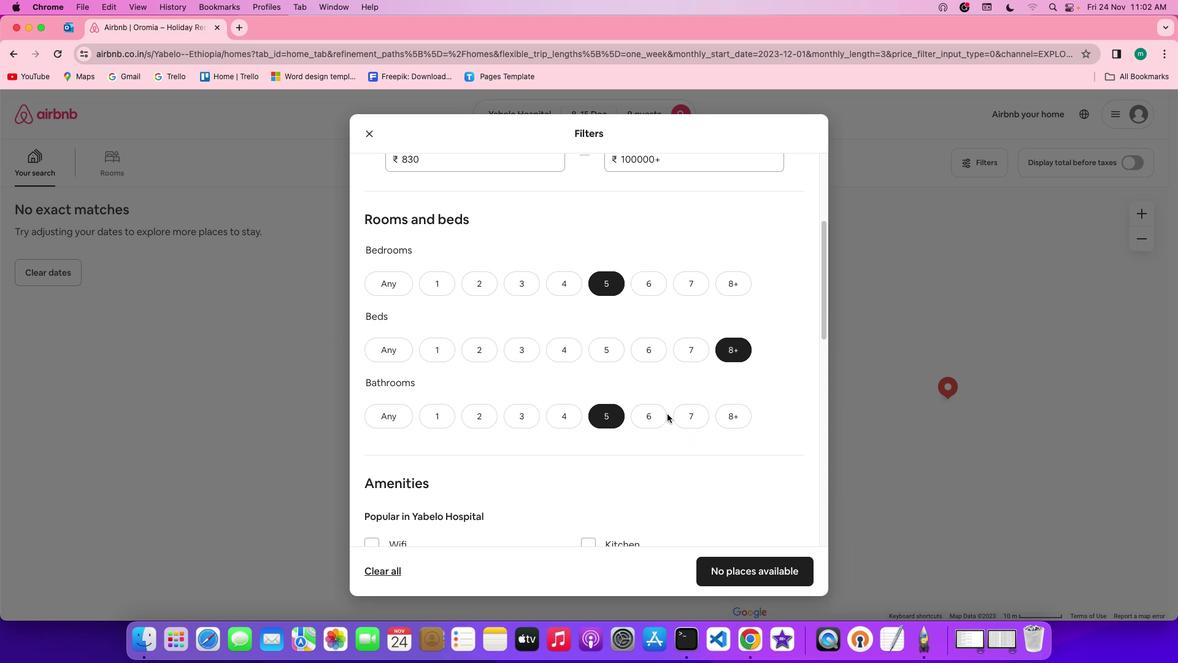 
Action: Mouse scrolled (668, 414) with delta (0, 0)
Screenshot: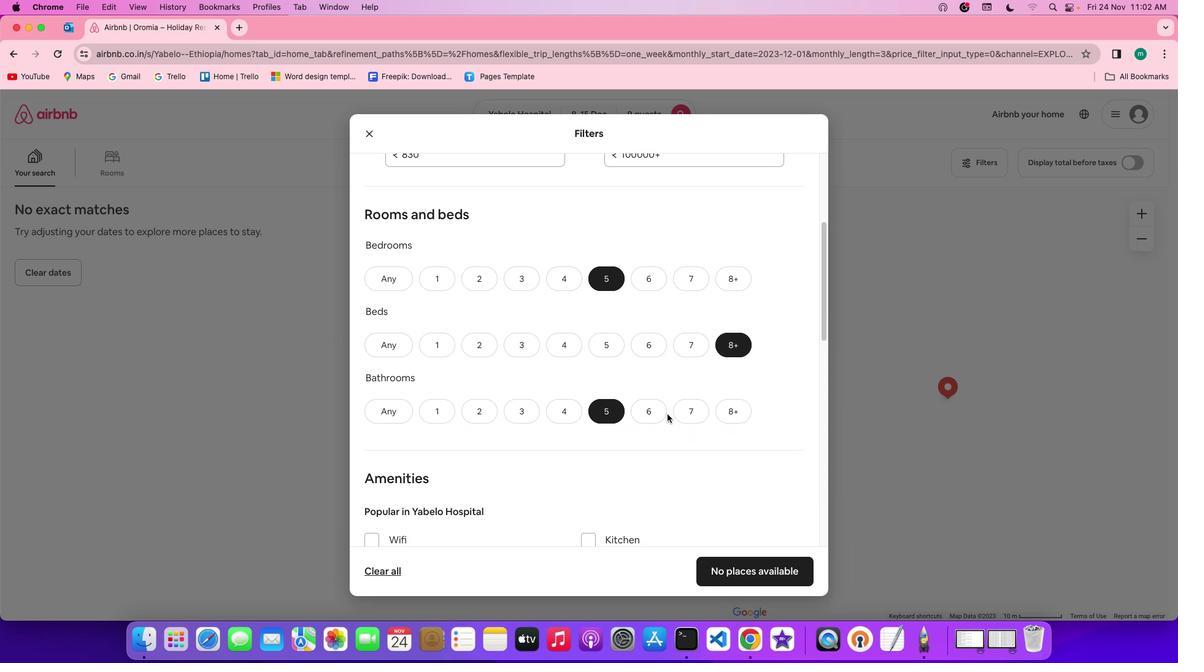 
Action: Mouse scrolled (668, 414) with delta (0, 0)
Screenshot: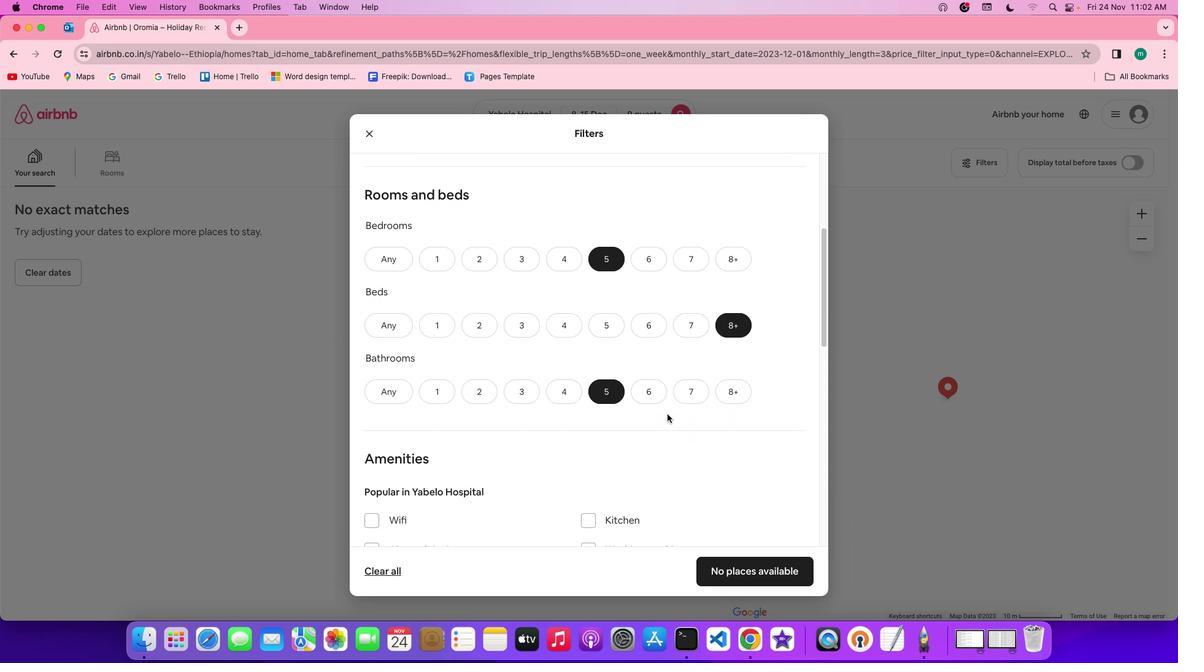 
Action: Mouse scrolled (668, 414) with delta (0, 0)
Screenshot: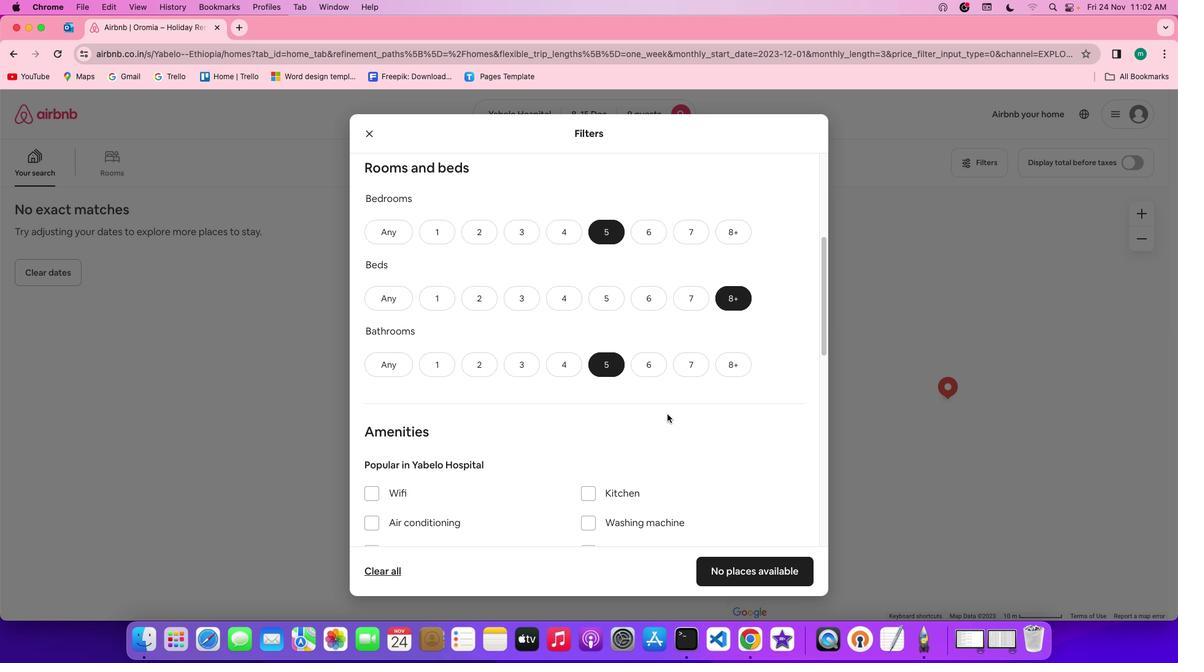 
Action: Mouse scrolled (668, 414) with delta (0, 0)
Screenshot: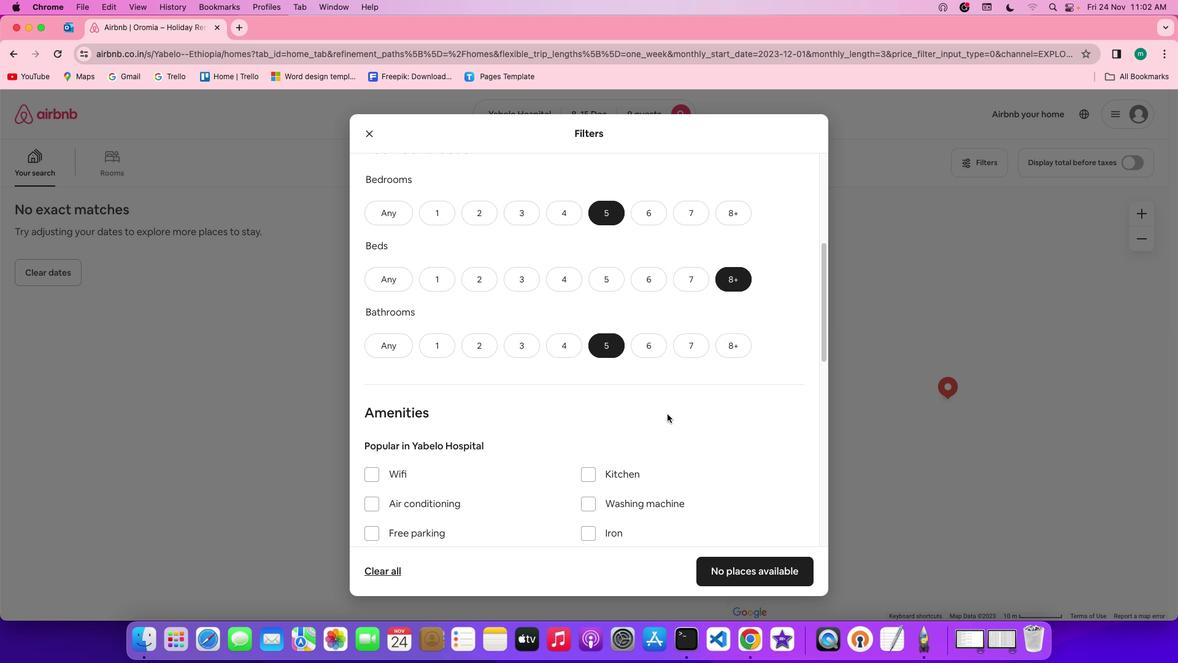 
Action: Mouse scrolled (668, 414) with delta (0, 0)
Screenshot: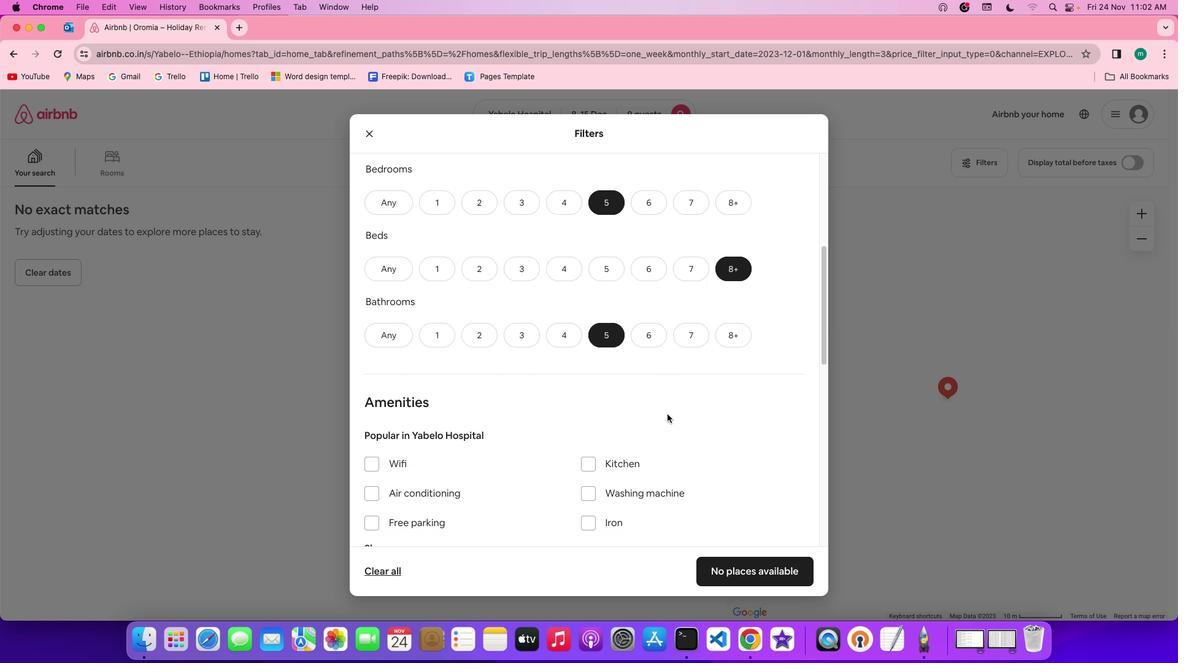 
Action: Mouse scrolled (668, 414) with delta (0, 0)
Screenshot: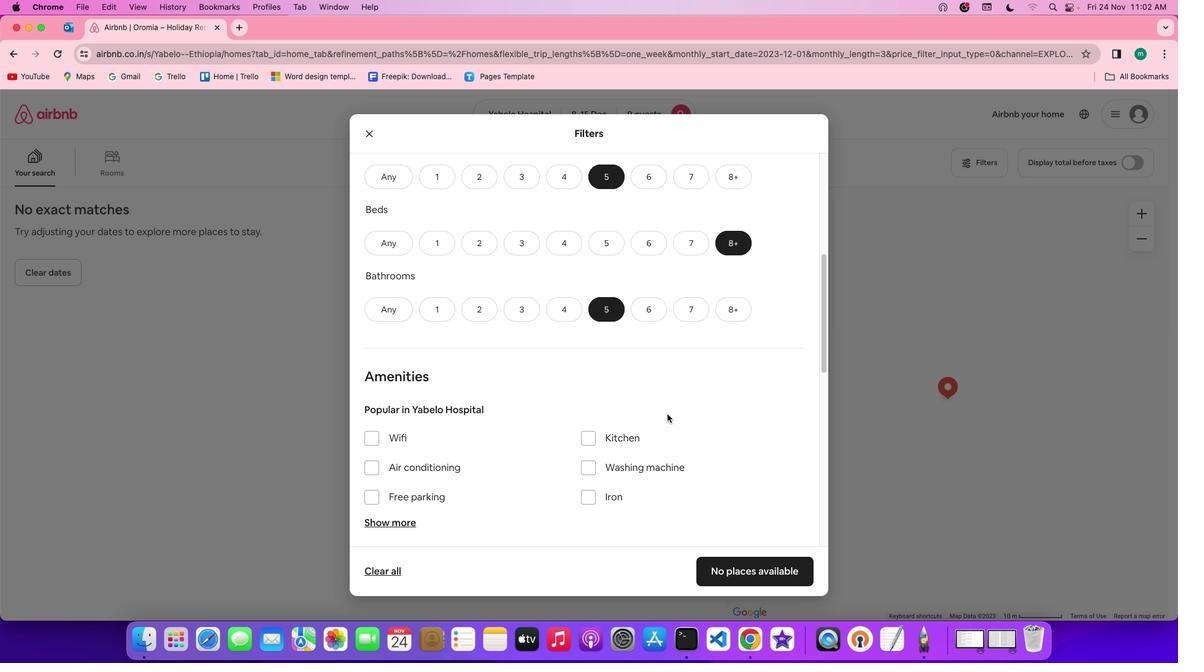 
Action: Mouse scrolled (668, 414) with delta (0, 0)
Screenshot: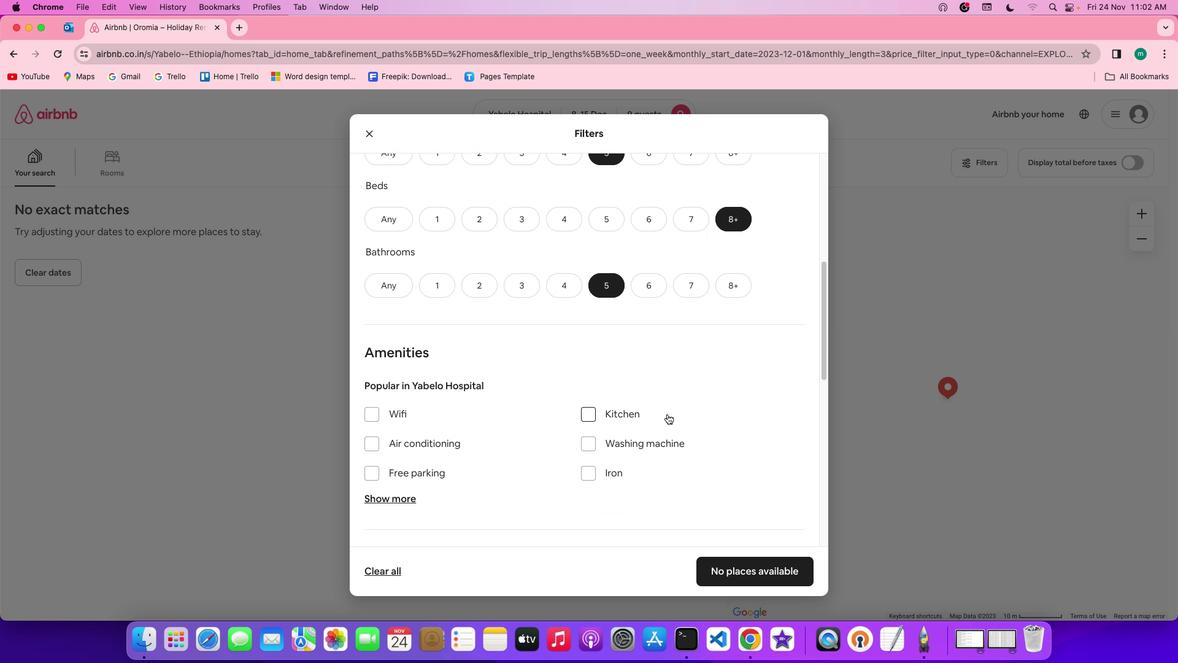 
Action: Mouse scrolled (668, 414) with delta (0, 0)
Screenshot: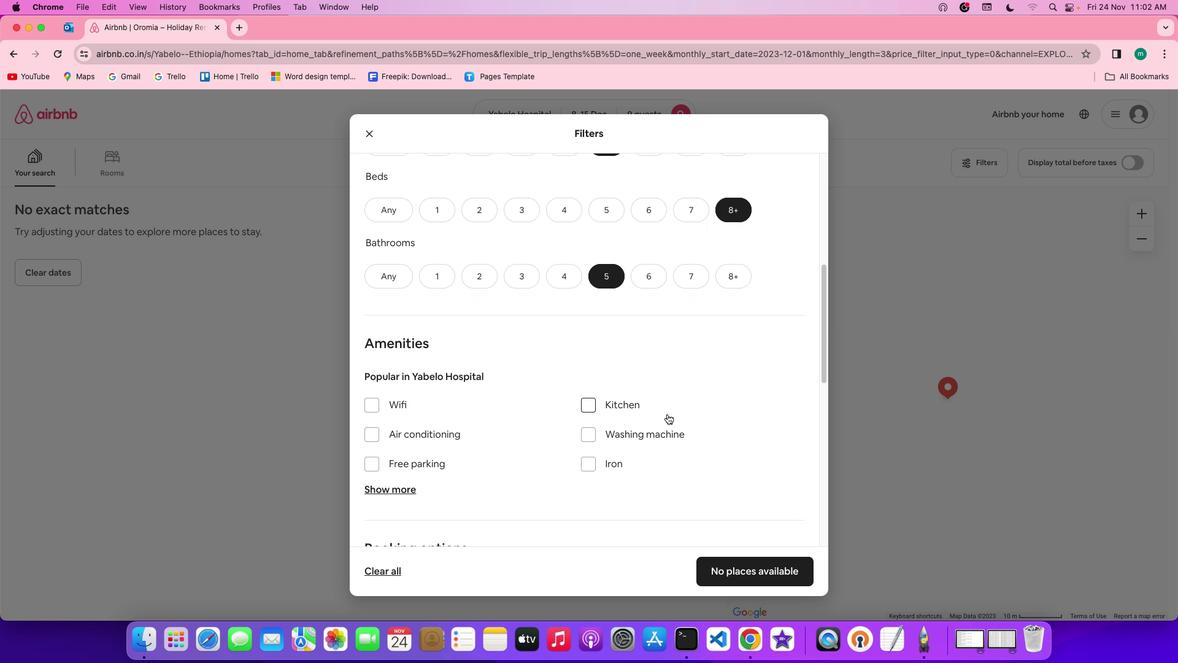 
Action: Mouse scrolled (668, 414) with delta (0, 0)
Screenshot: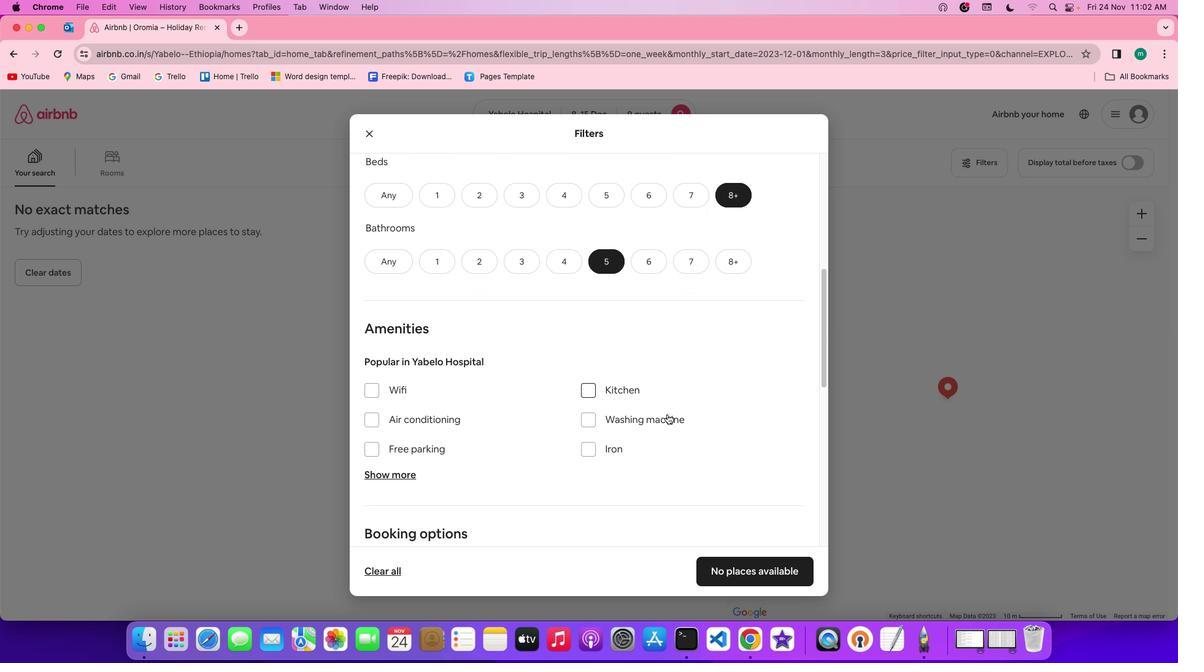 
Action: Mouse scrolled (668, 414) with delta (0, 0)
Screenshot: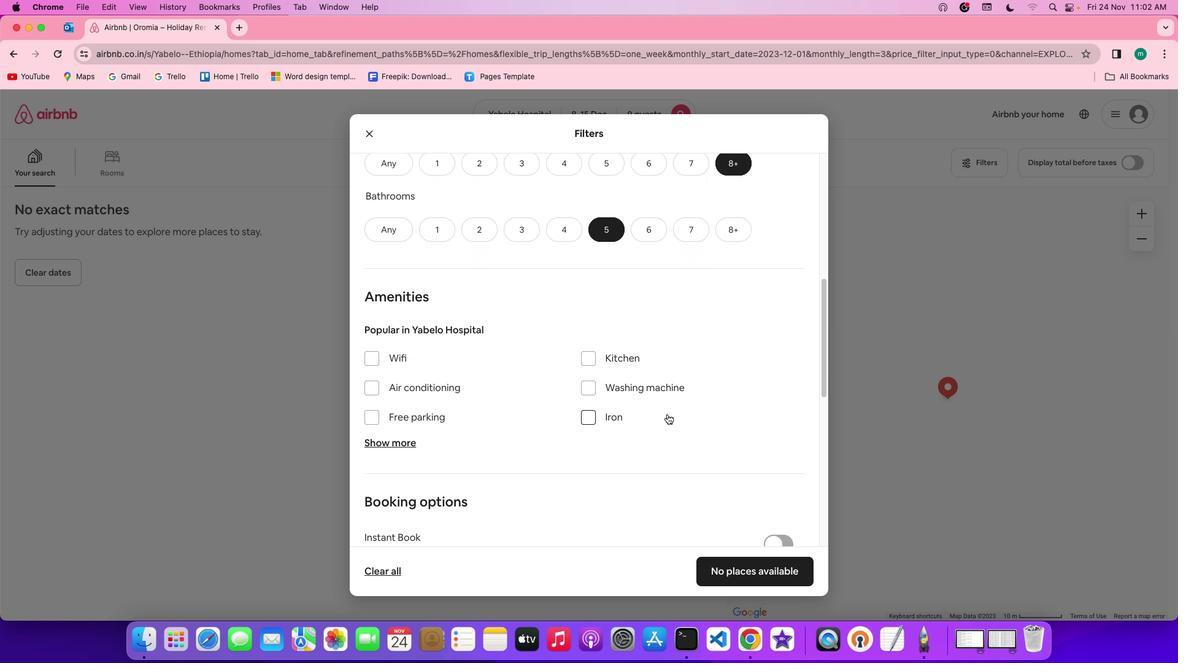 
Action: Mouse scrolled (668, 414) with delta (0, 0)
Screenshot: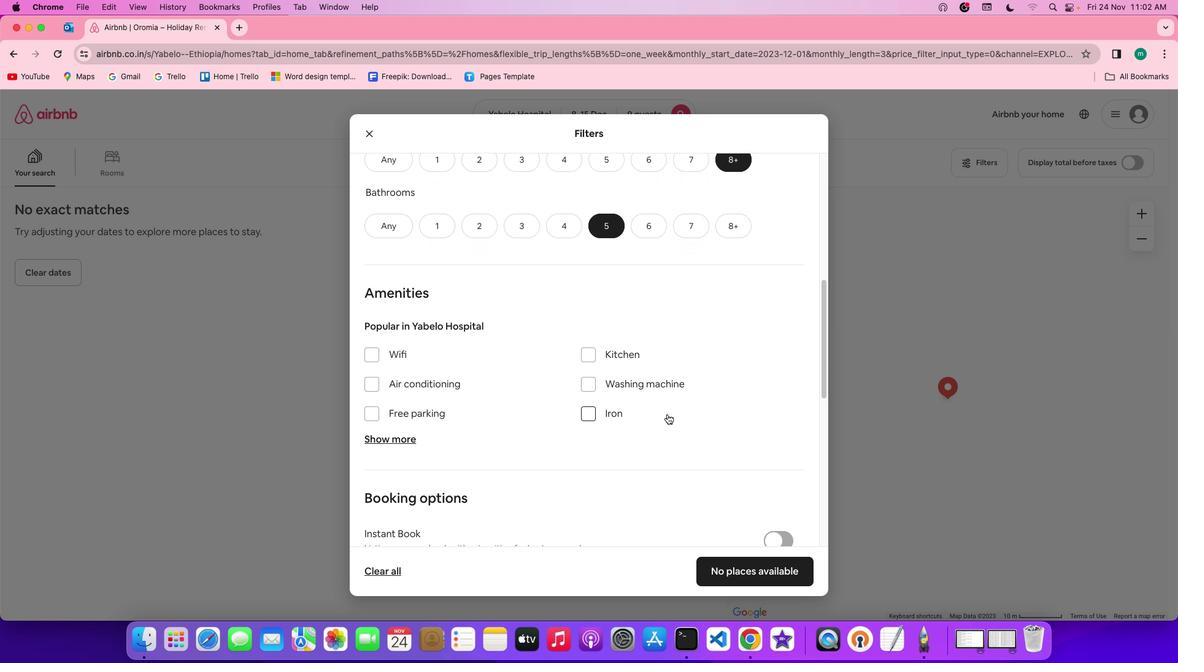 
Action: Mouse scrolled (668, 414) with delta (0, 0)
Screenshot: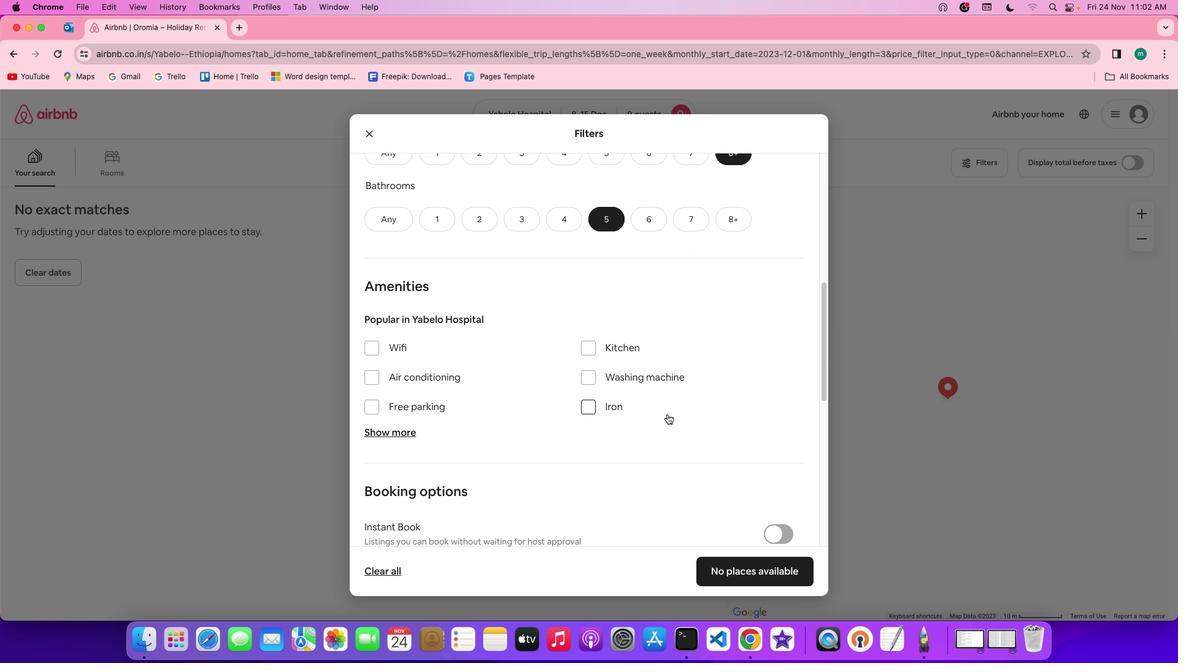 
Action: Mouse scrolled (668, 414) with delta (0, 0)
Screenshot: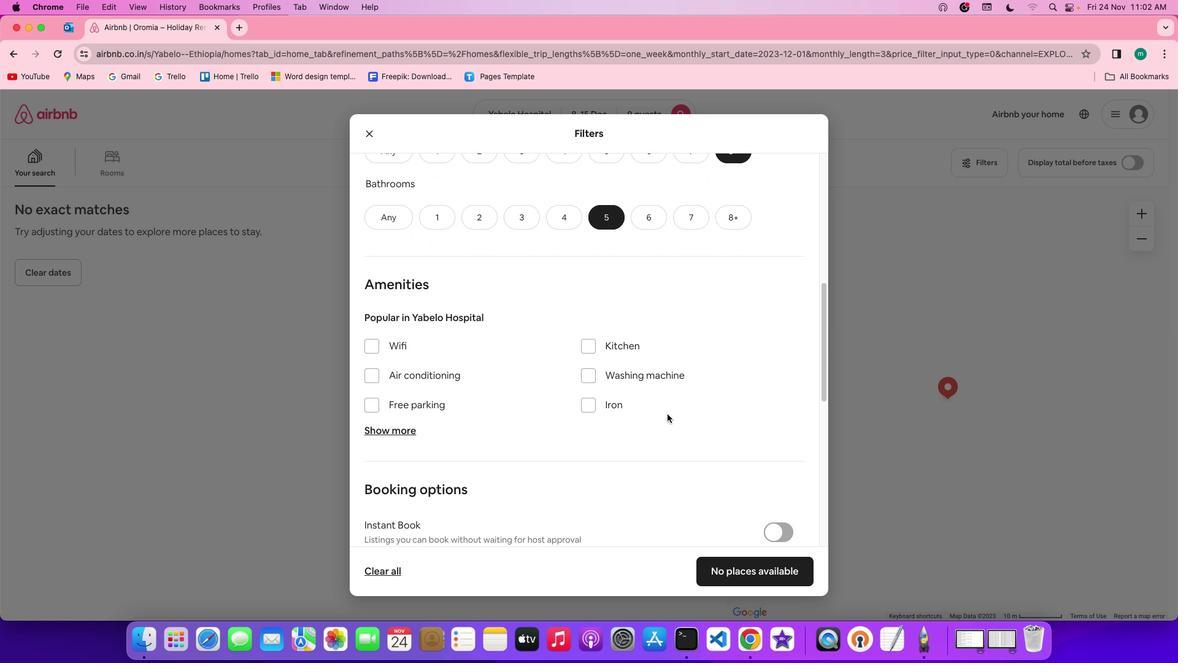 
Action: Mouse scrolled (668, 414) with delta (0, 0)
Screenshot: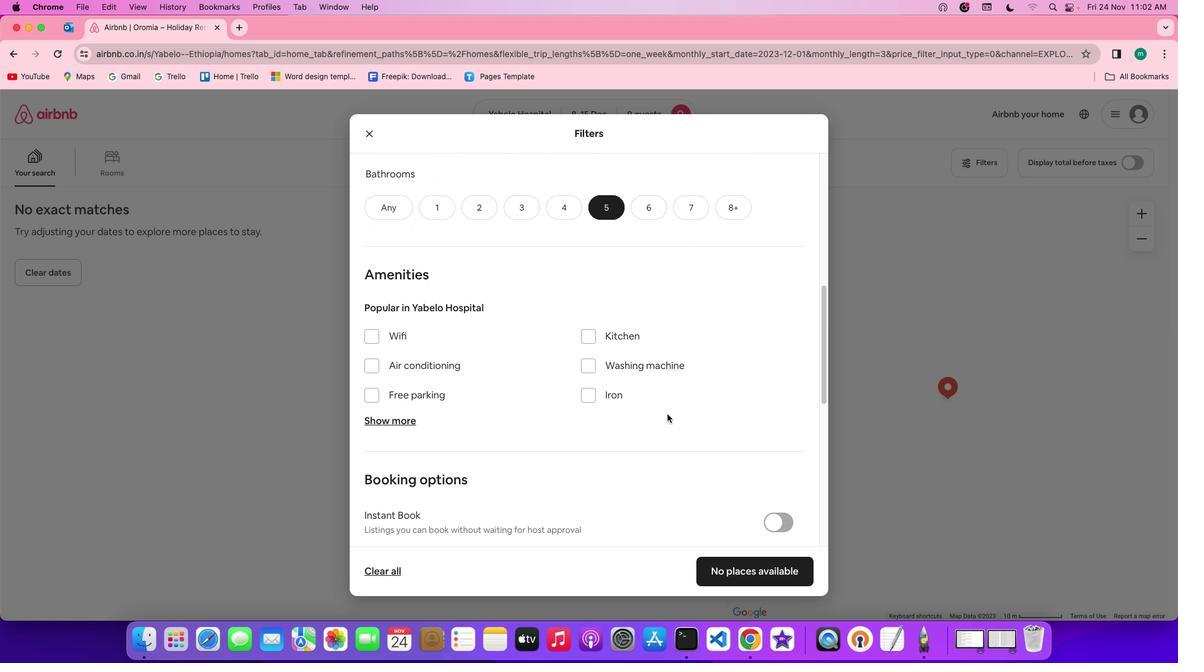 
Action: Mouse scrolled (668, 414) with delta (0, 0)
Screenshot: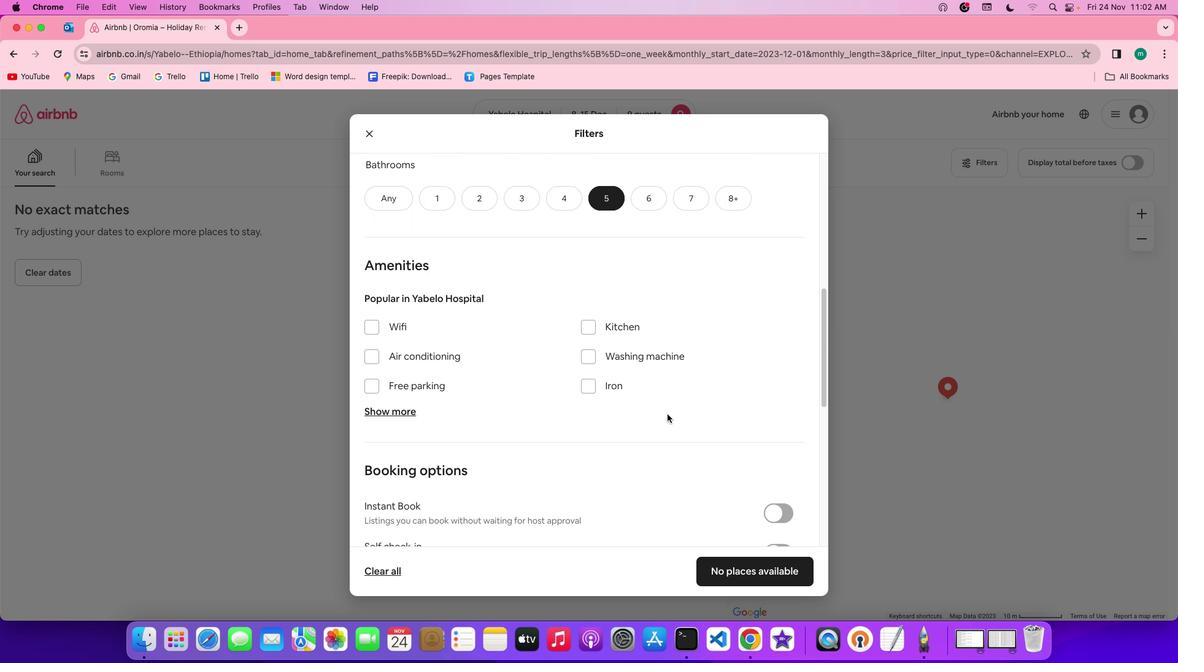 
Action: Mouse scrolled (668, 414) with delta (0, 0)
Screenshot: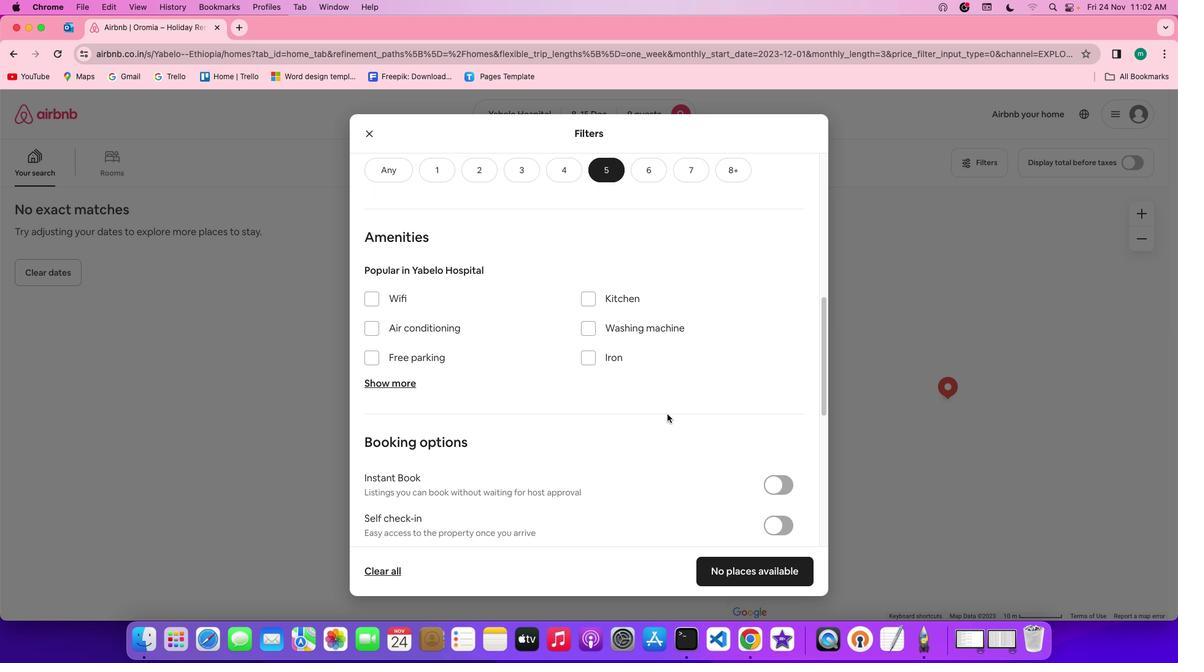 
Action: Mouse scrolled (668, 414) with delta (0, 0)
Screenshot: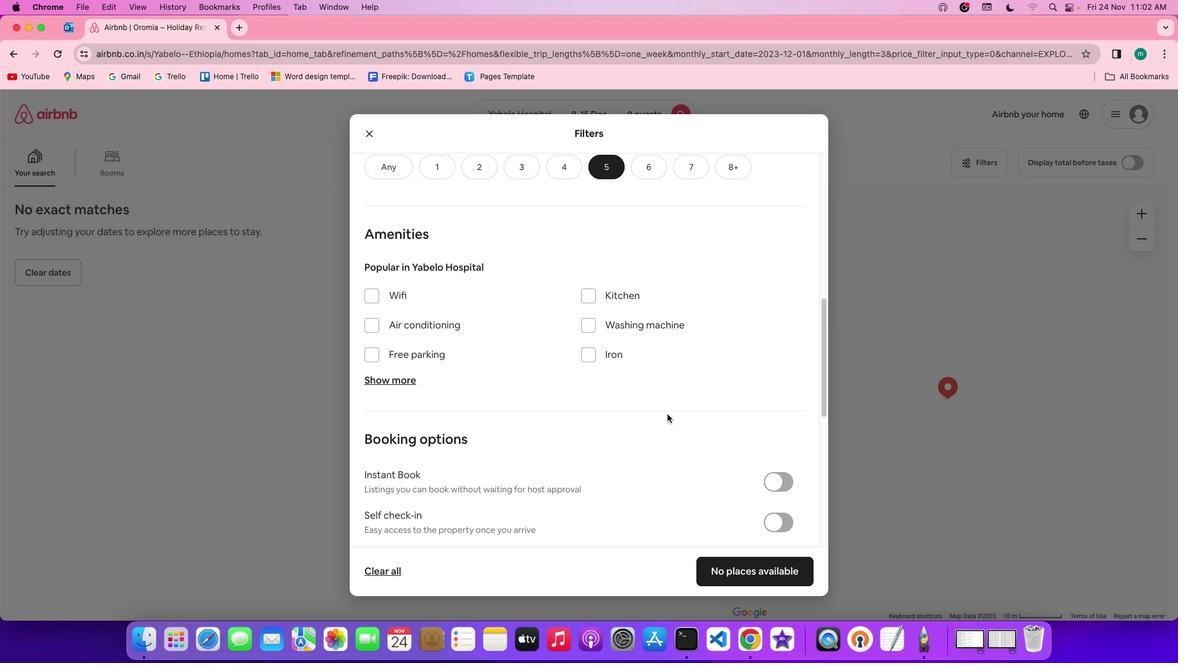
Action: Mouse scrolled (668, 414) with delta (0, 0)
Screenshot: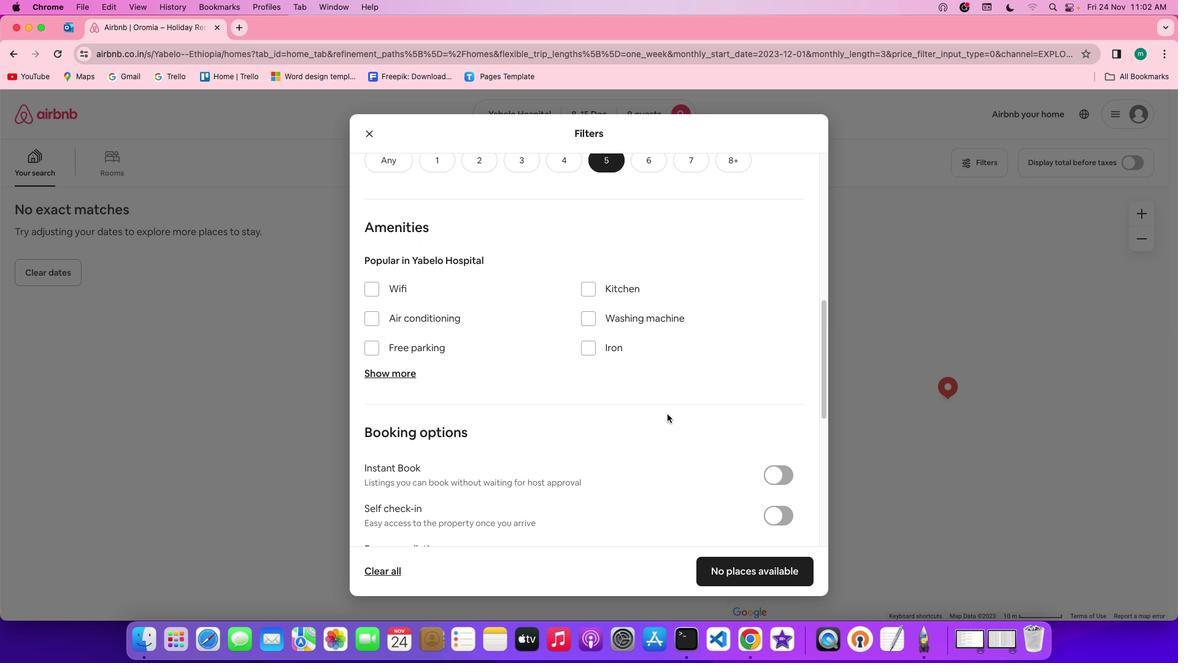 
Action: Mouse scrolled (668, 414) with delta (0, 0)
Screenshot: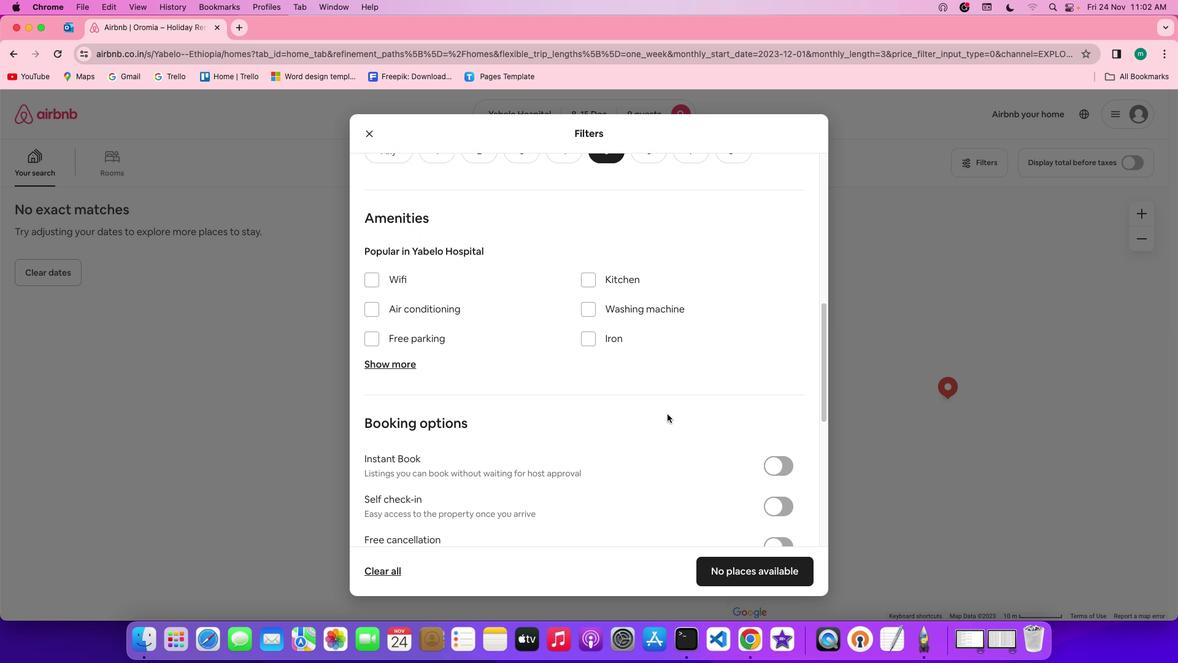 
Action: Mouse scrolled (668, 414) with delta (0, 0)
Screenshot: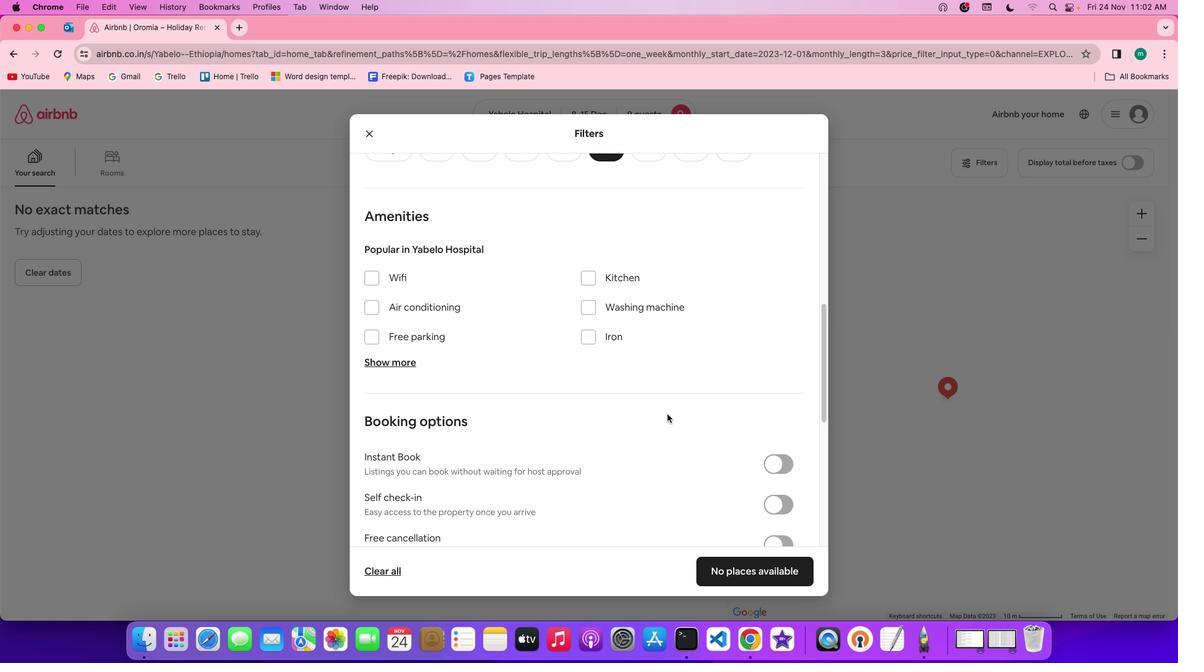 
Action: Mouse scrolled (668, 414) with delta (0, 0)
Screenshot: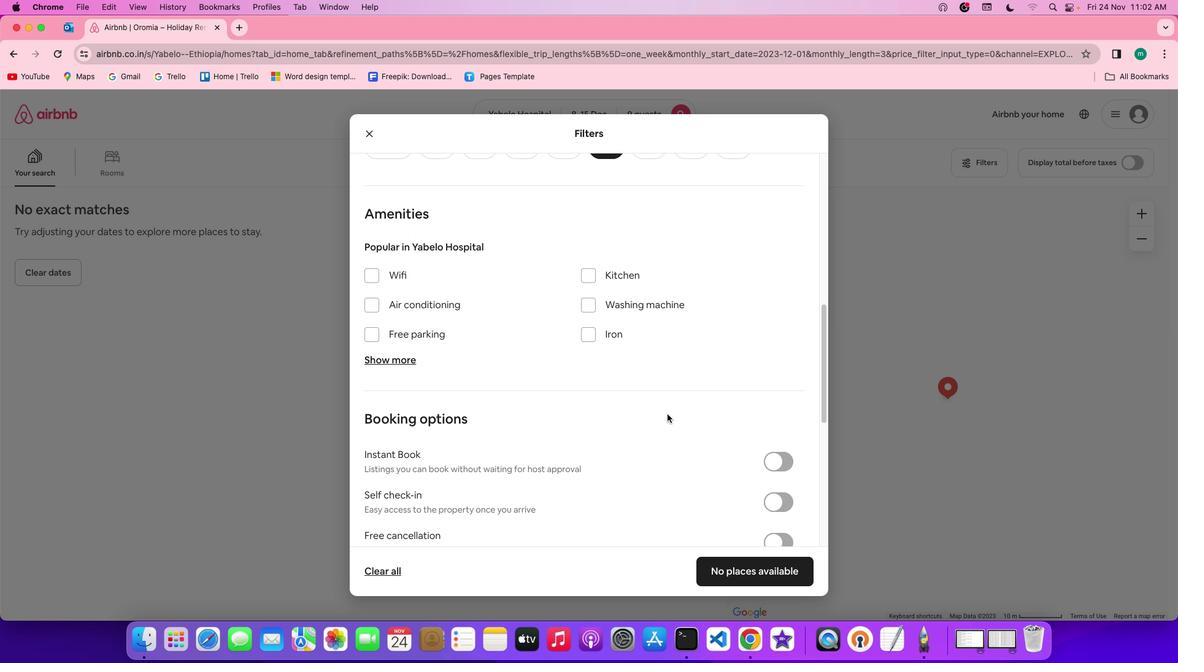 
Action: Mouse scrolled (668, 414) with delta (0, 0)
Screenshot: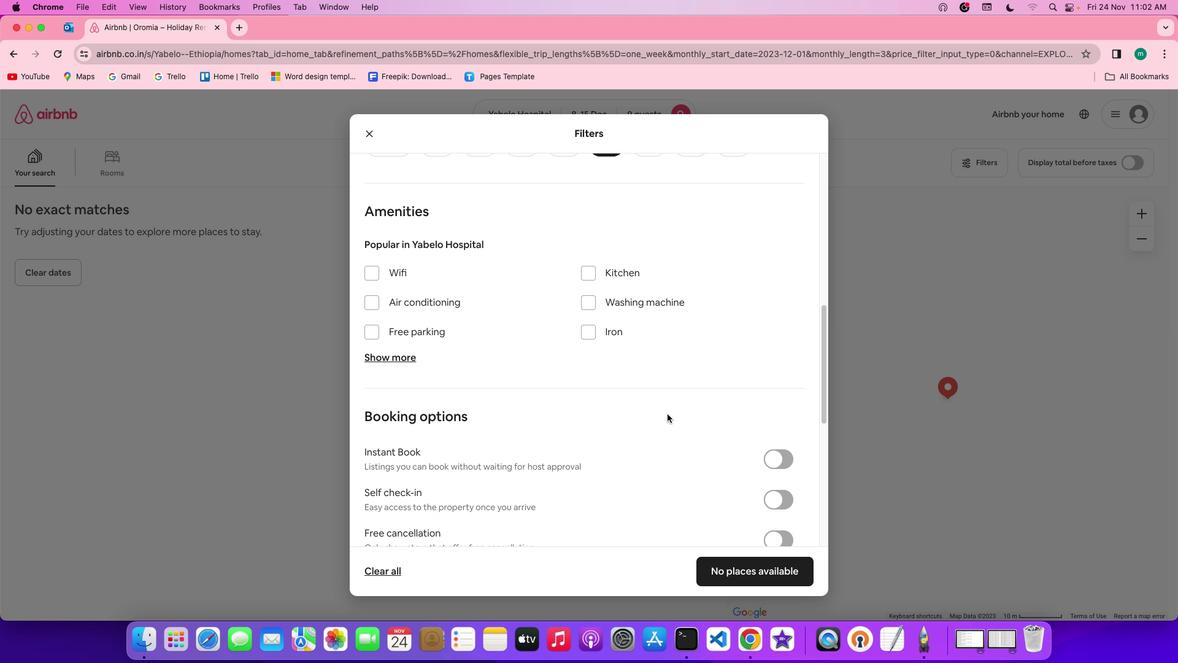 
Action: Mouse scrolled (668, 414) with delta (0, 0)
Screenshot: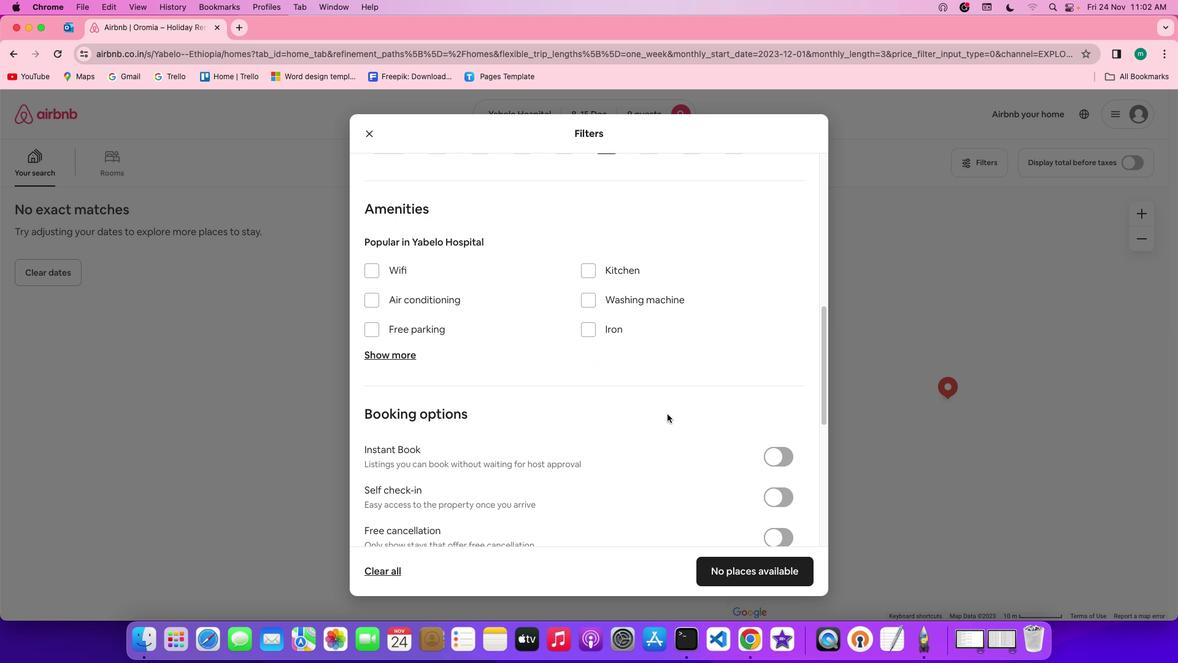
Action: Mouse scrolled (668, 414) with delta (0, 0)
Screenshot: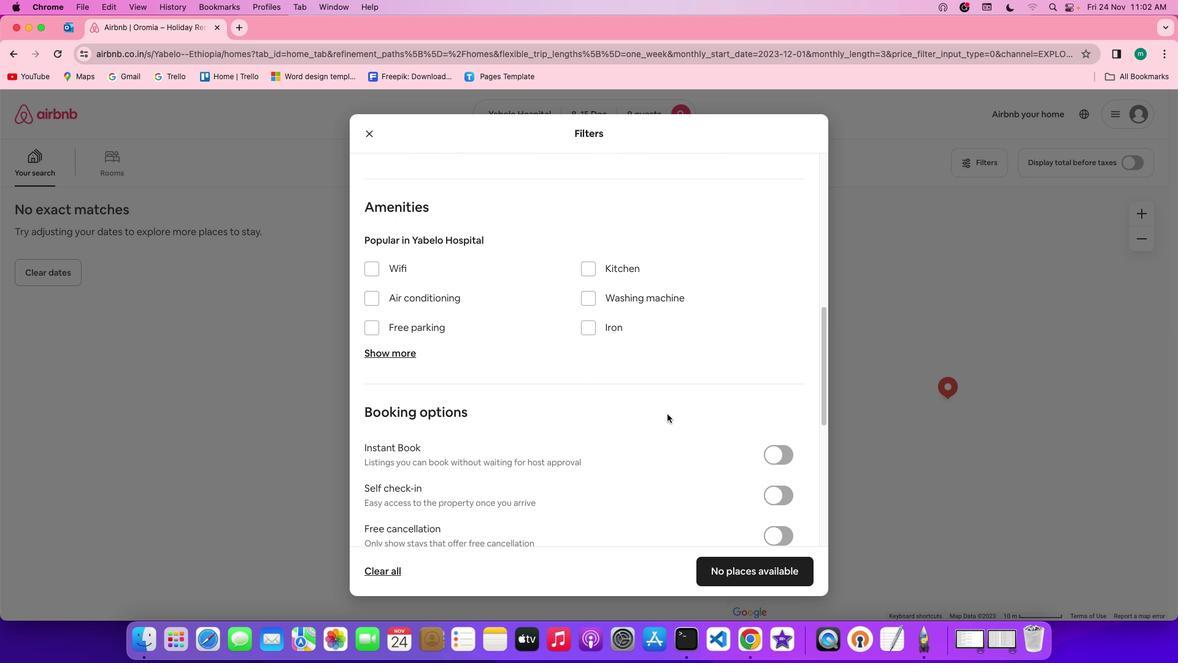 
Action: Mouse scrolled (668, 414) with delta (0, 0)
Screenshot: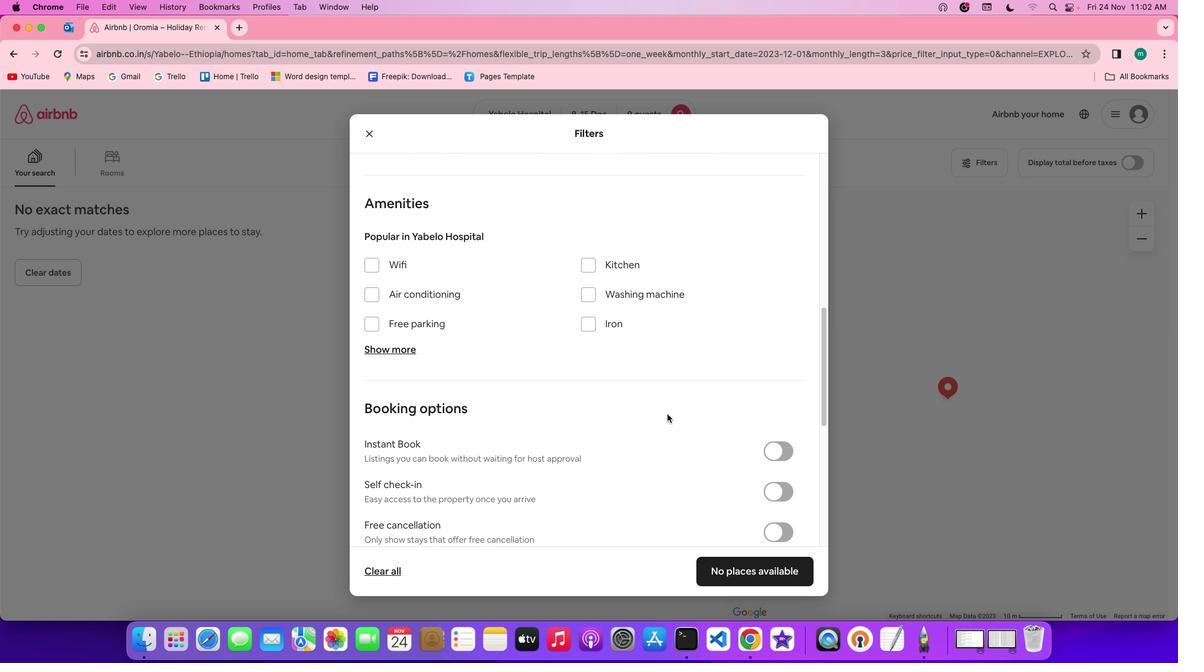 
Action: Mouse scrolled (668, 414) with delta (0, 0)
Screenshot: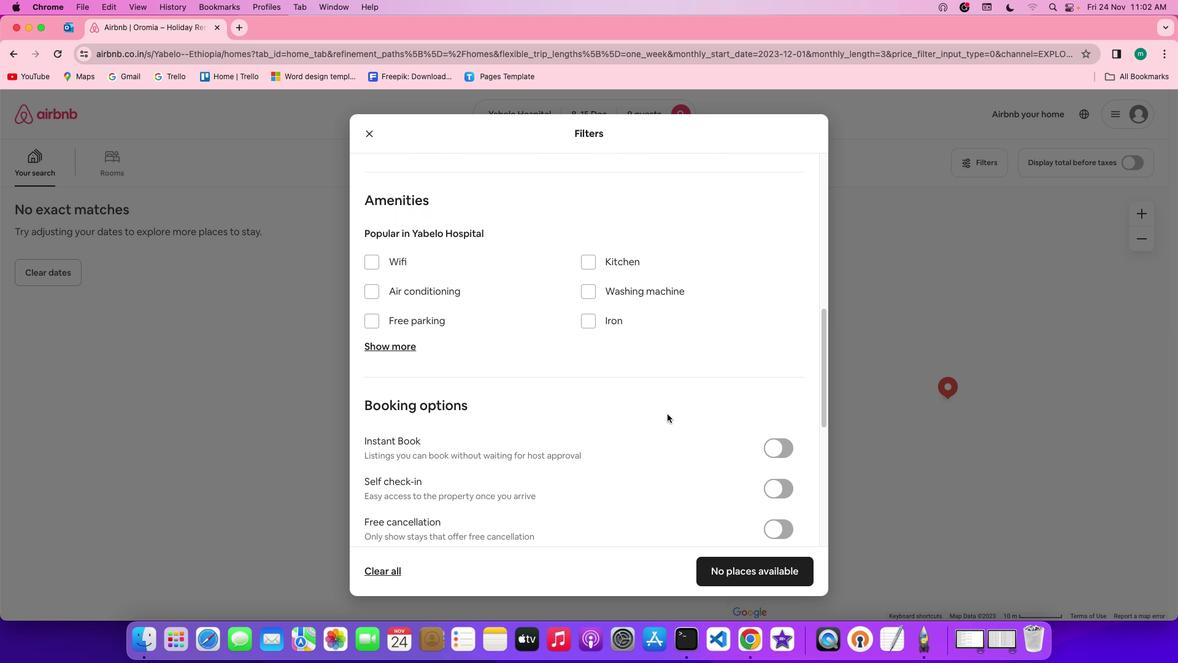 
Action: Mouse scrolled (668, 414) with delta (0, 0)
Screenshot: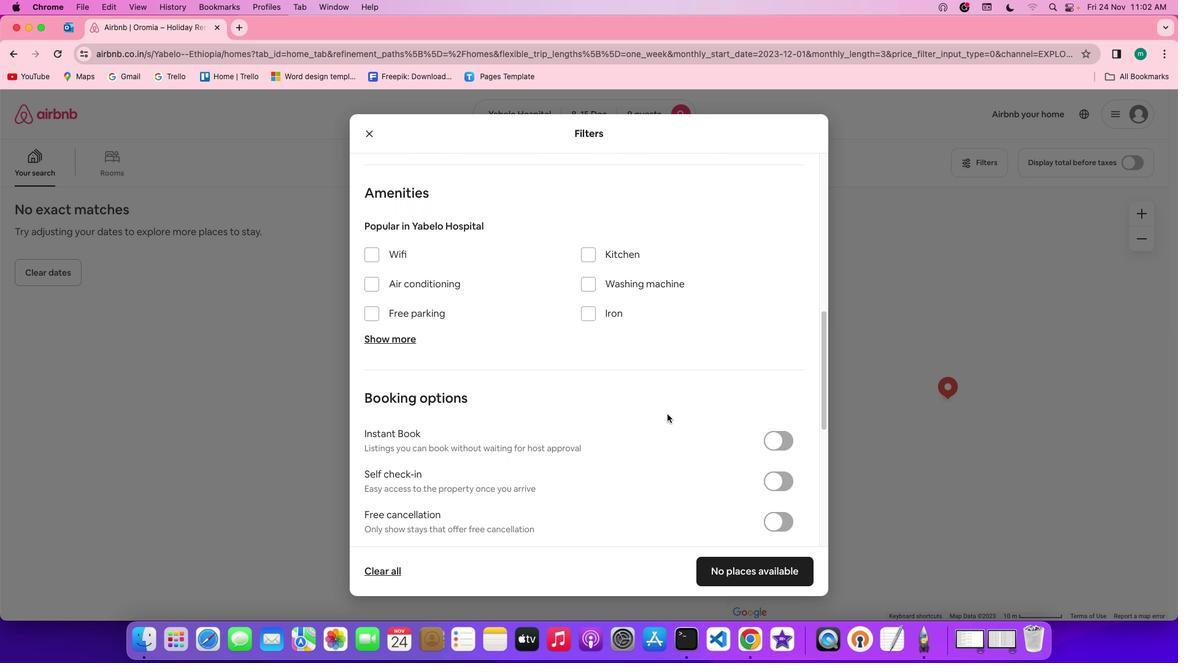 
Action: Mouse scrolled (668, 414) with delta (0, 0)
Screenshot: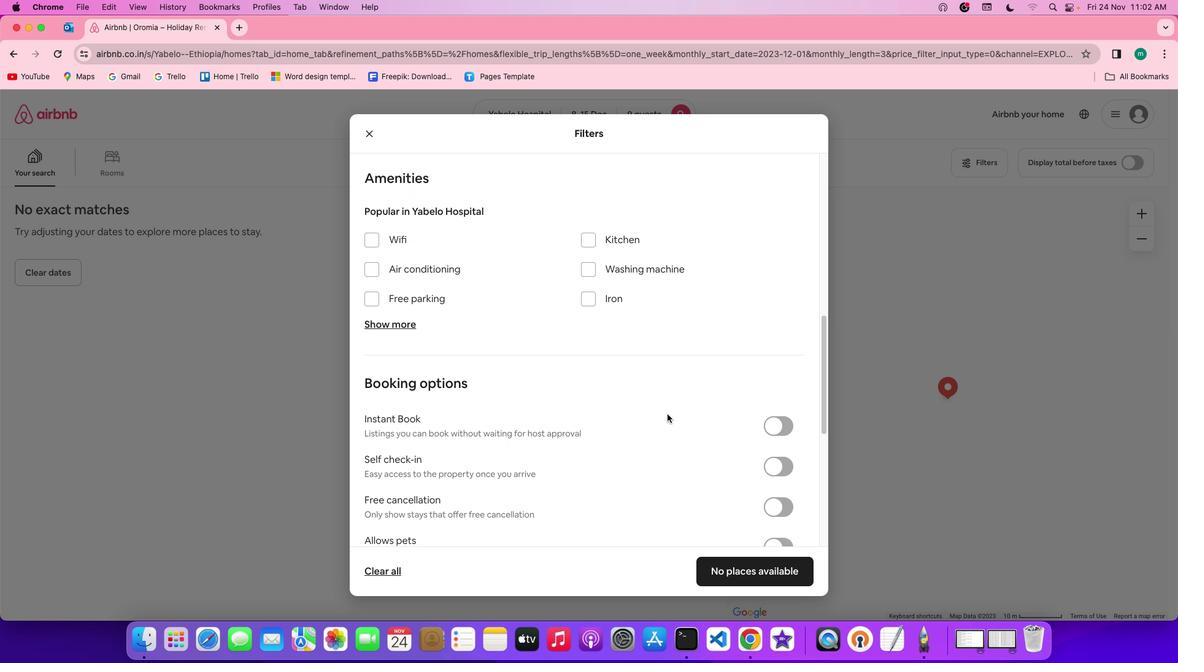 
Action: Mouse scrolled (668, 414) with delta (0, 0)
Screenshot: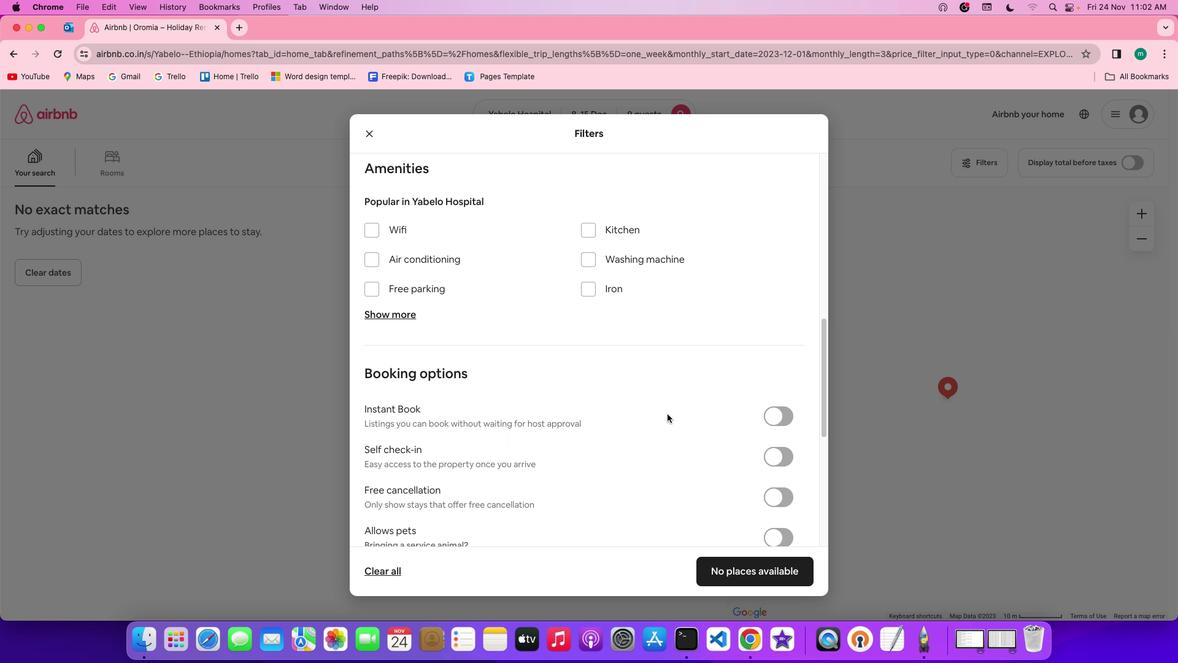 
Action: Mouse scrolled (668, 414) with delta (0, 0)
Screenshot: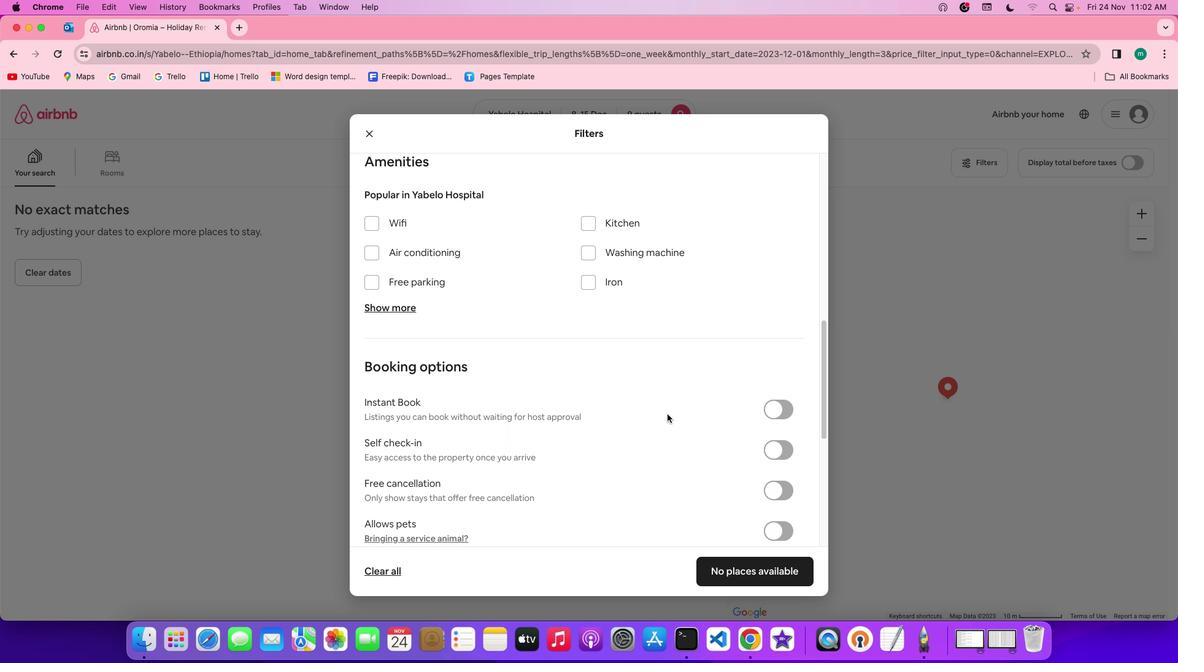 
Action: Mouse scrolled (668, 414) with delta (0, 0)
Screenshot: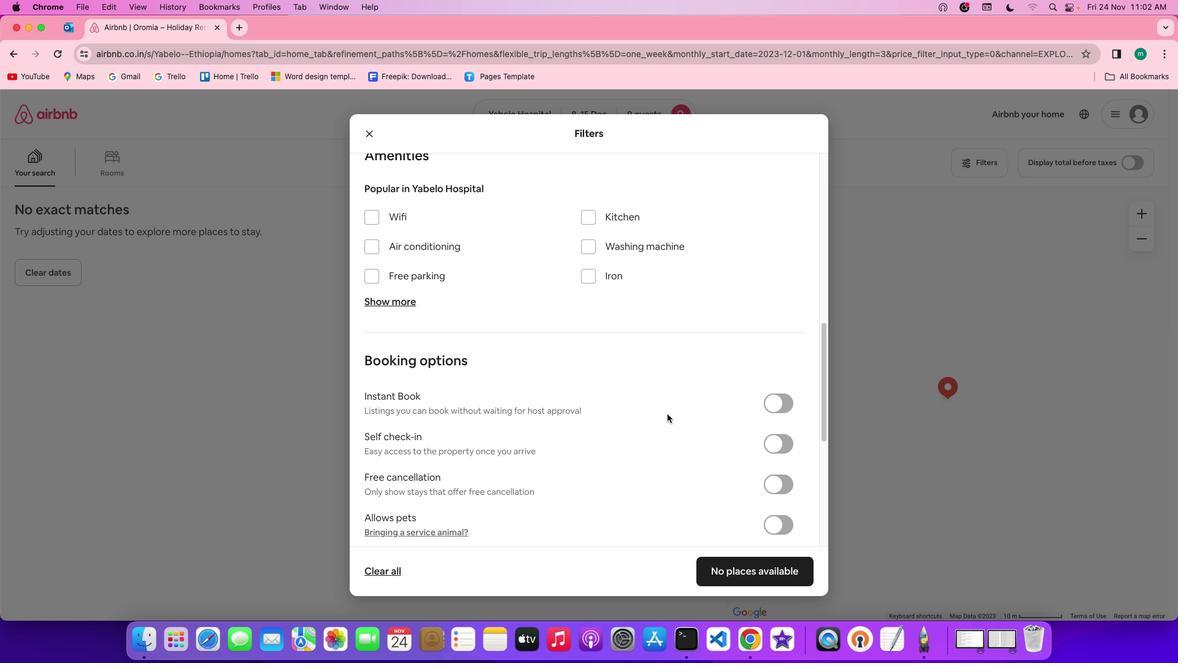 
Action: Mouse scrolled (668, 414) with delta (0, 0)
Screenshot: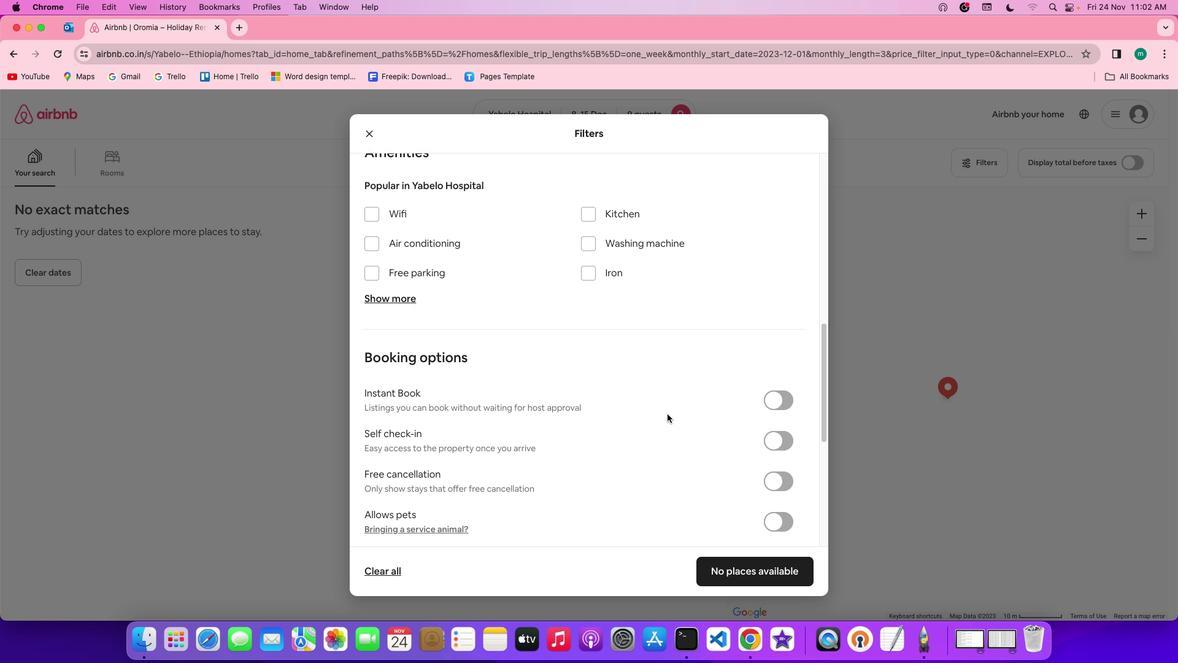 
Action: Mouse scrolled (668, 414) with delta (0, 0)
Screenshot: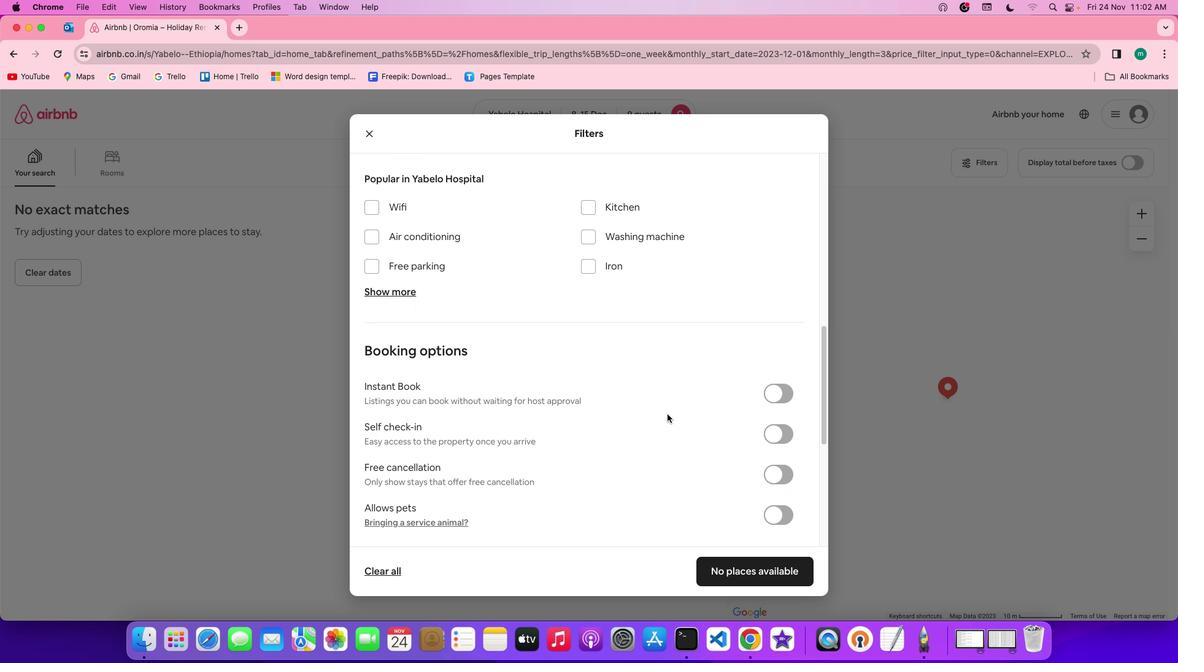 
Action: Mouse scrolled (668, 414) with delta (0, 0)
Screenshot: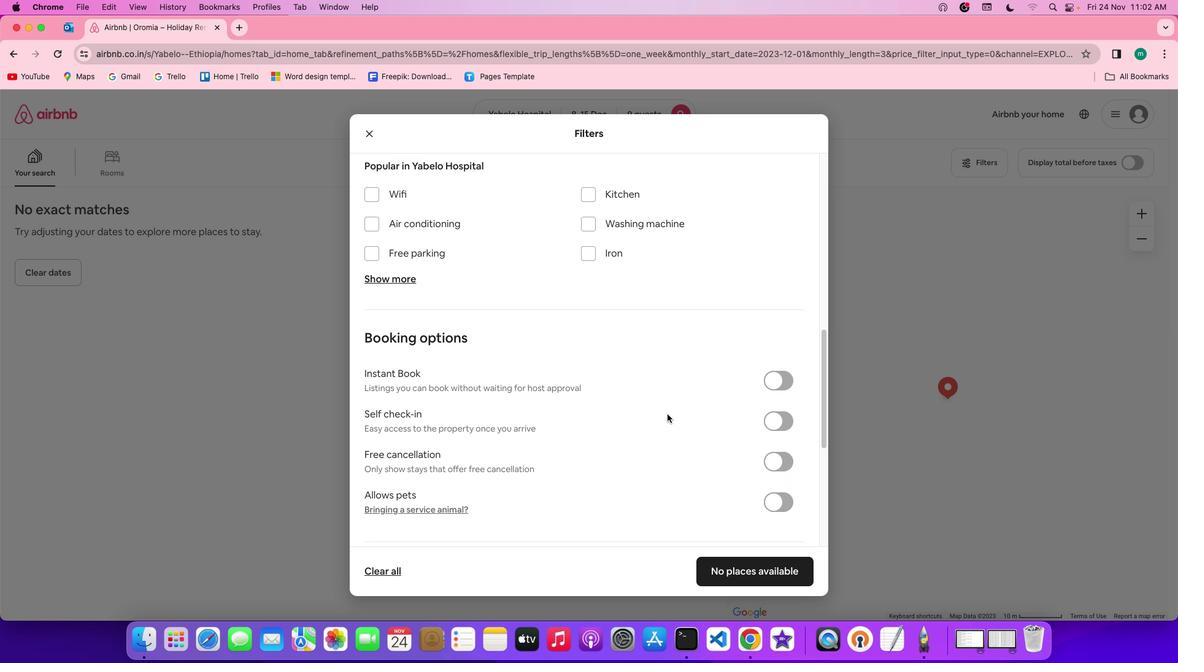 
Action: Mouse scrolled (668, 414) with delta (0, 0)
Screenshot: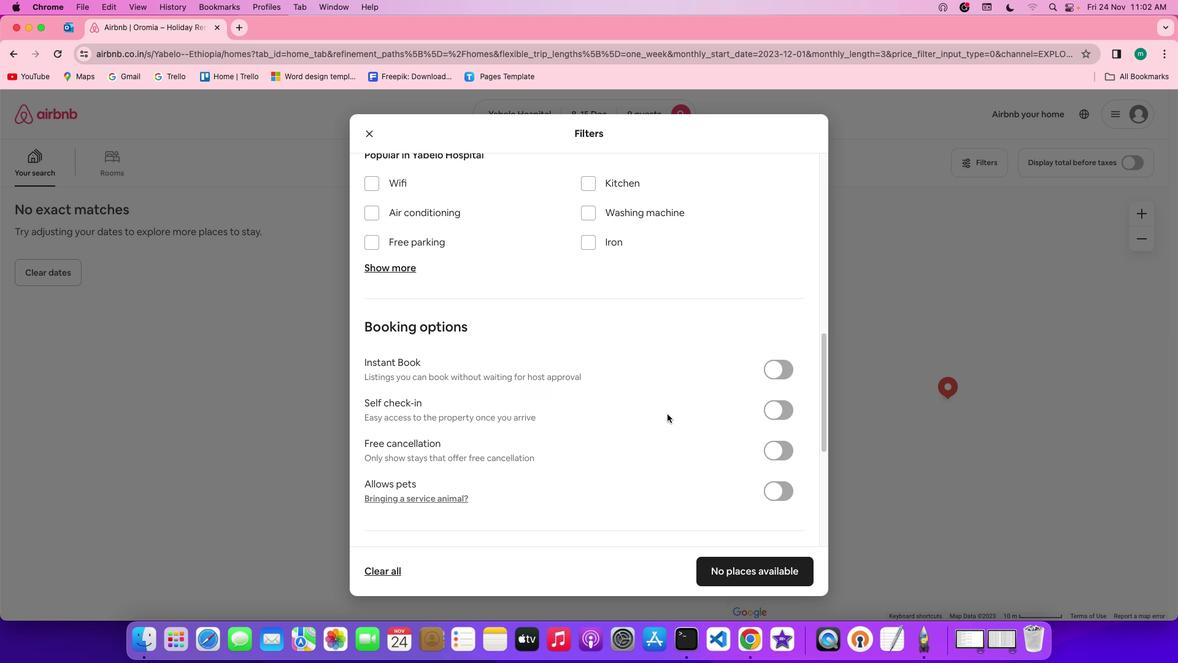 
Action: Mouse scrolled (668, 414) with delta (0, 0)
Screenshot: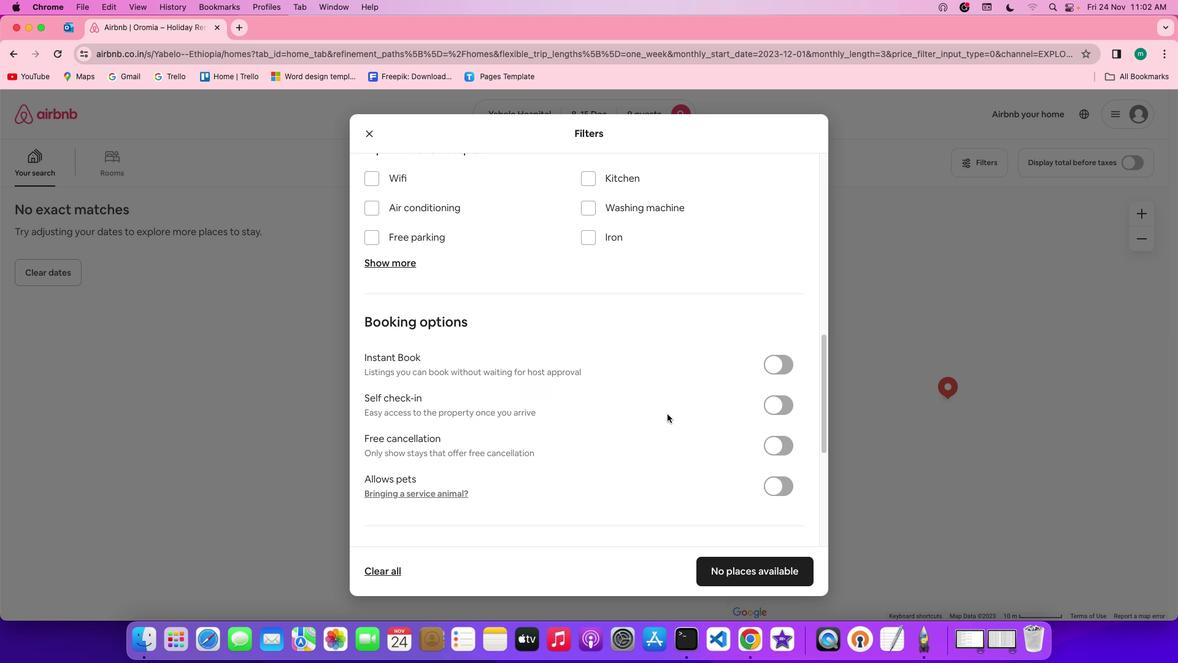 
Action: Mouse scrolled (668, 414) with delta (0, 0)
Screenshot: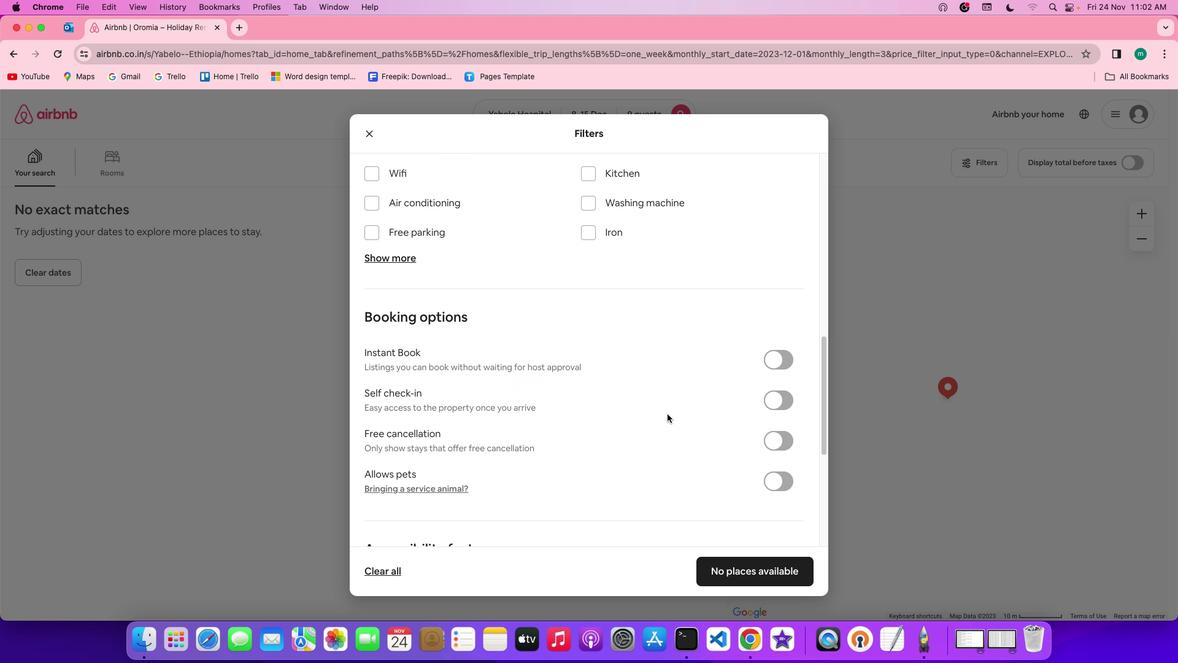 
Action: Mouse moved to (375, 172)
Screenshot: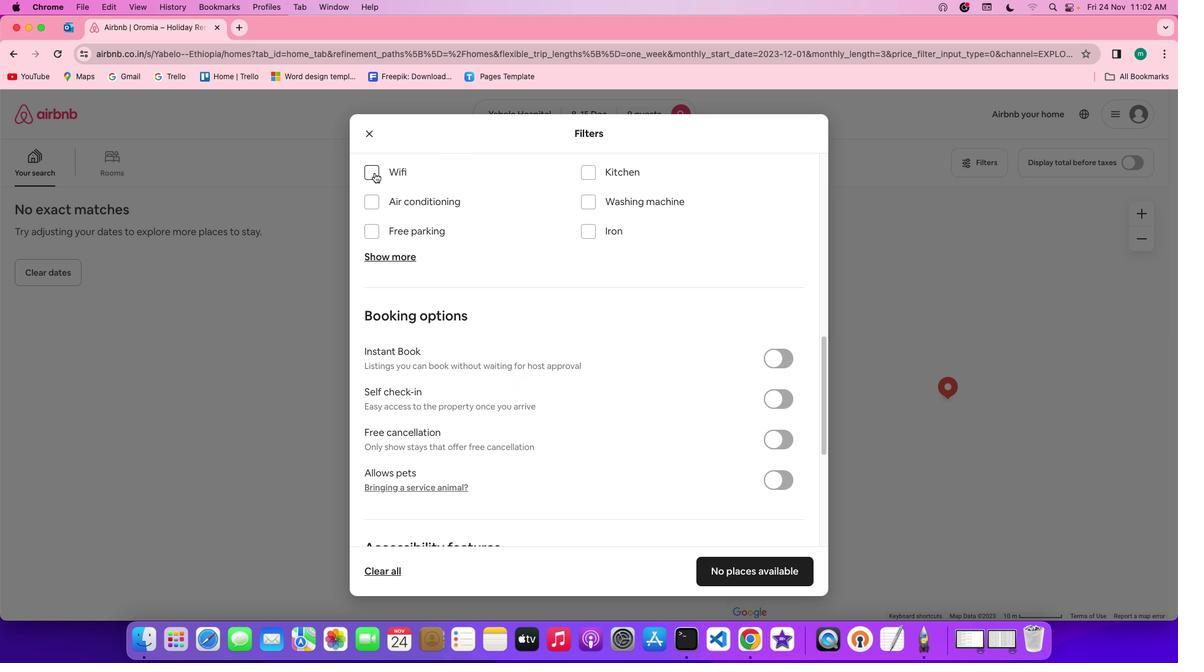 
Action: Mouse pressed left at (375, 172)
Screenshot: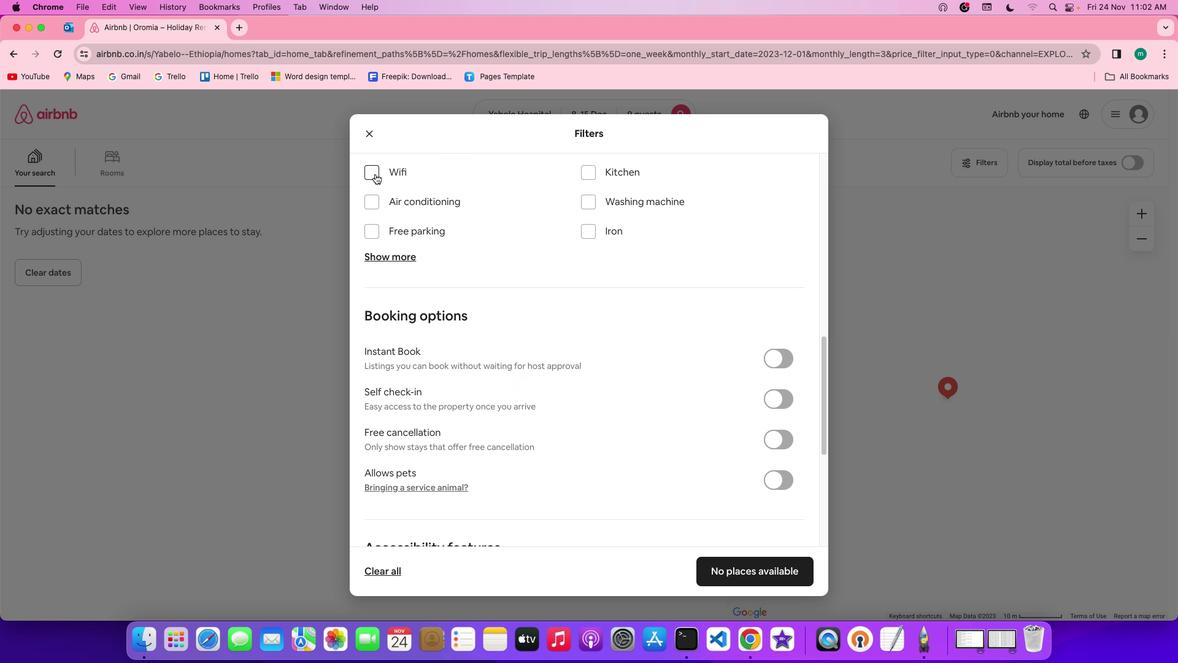 
Action: Mouse moved to (392, 256)
Screenshot: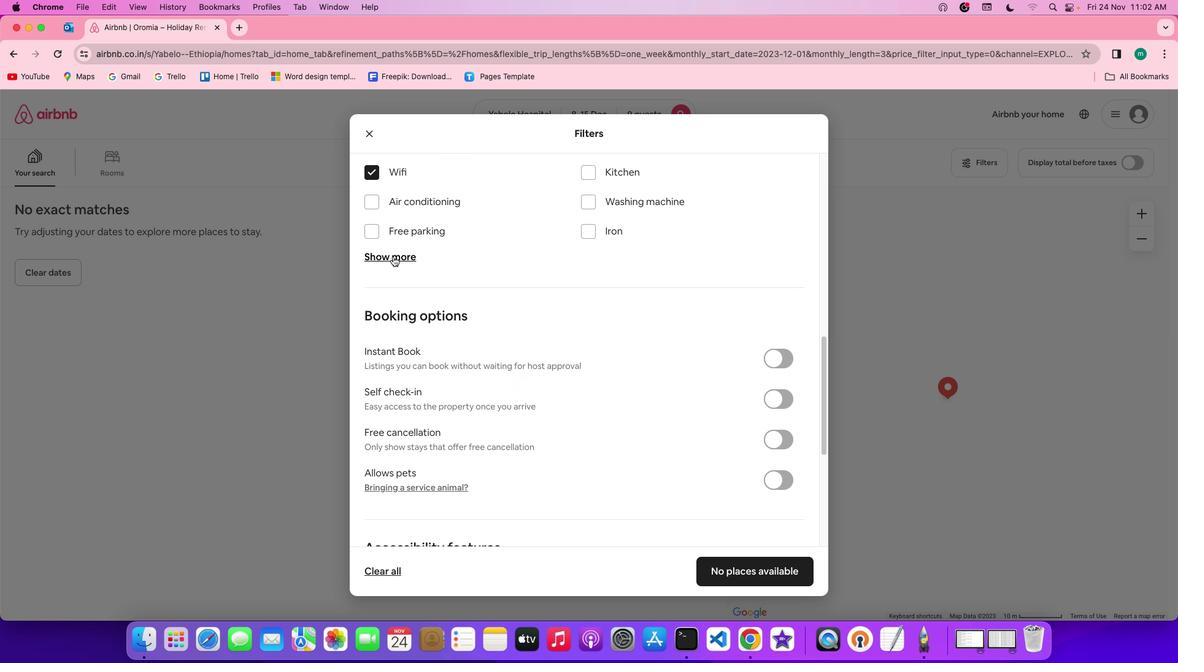 
Action: Mouse pressed left at (392, 256)
Screenshot: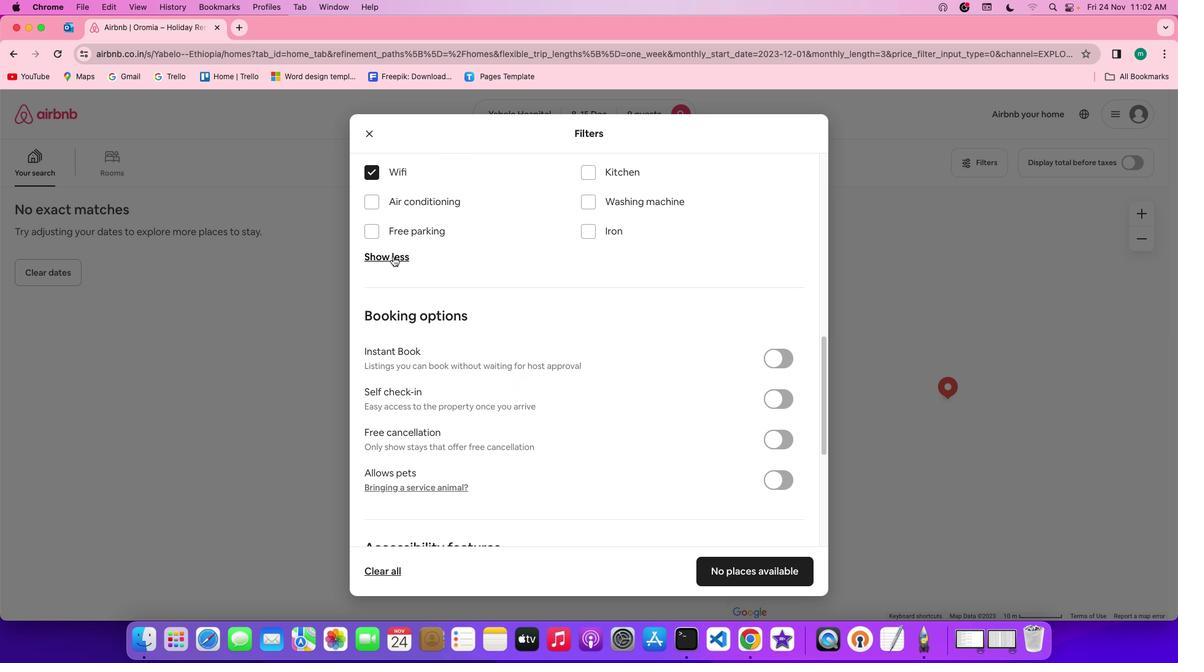 
Action: Mouse moved to (585, 328)
Screenshot: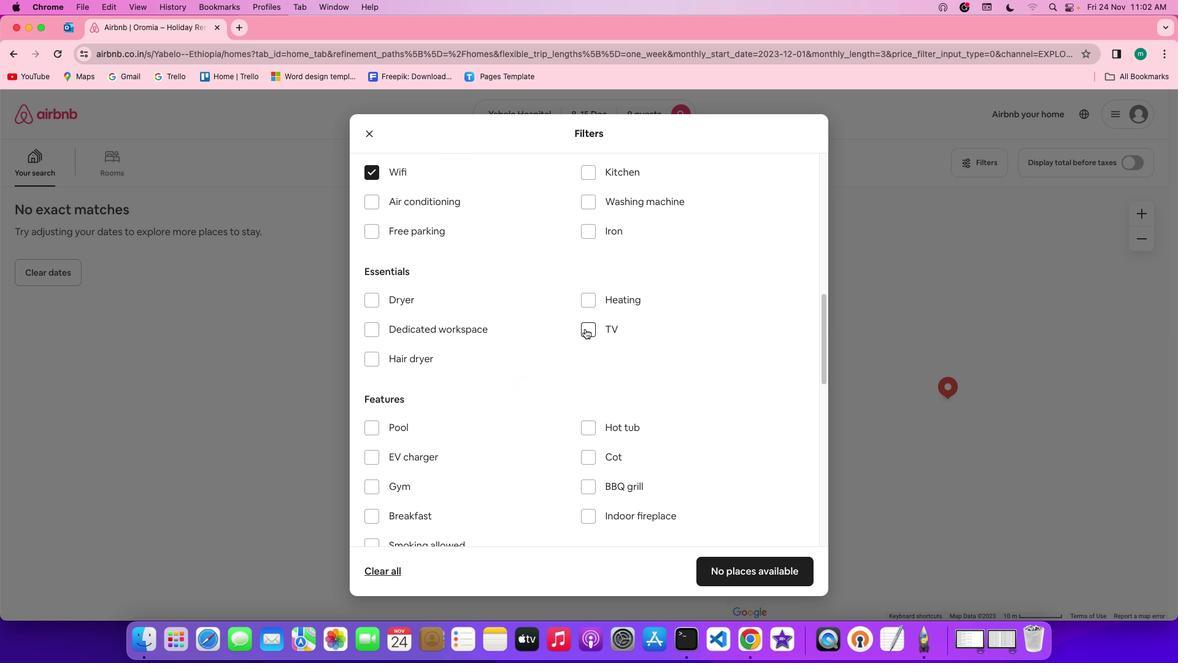 
Action: Mouse pressed left at (585, 328)
Screenshot: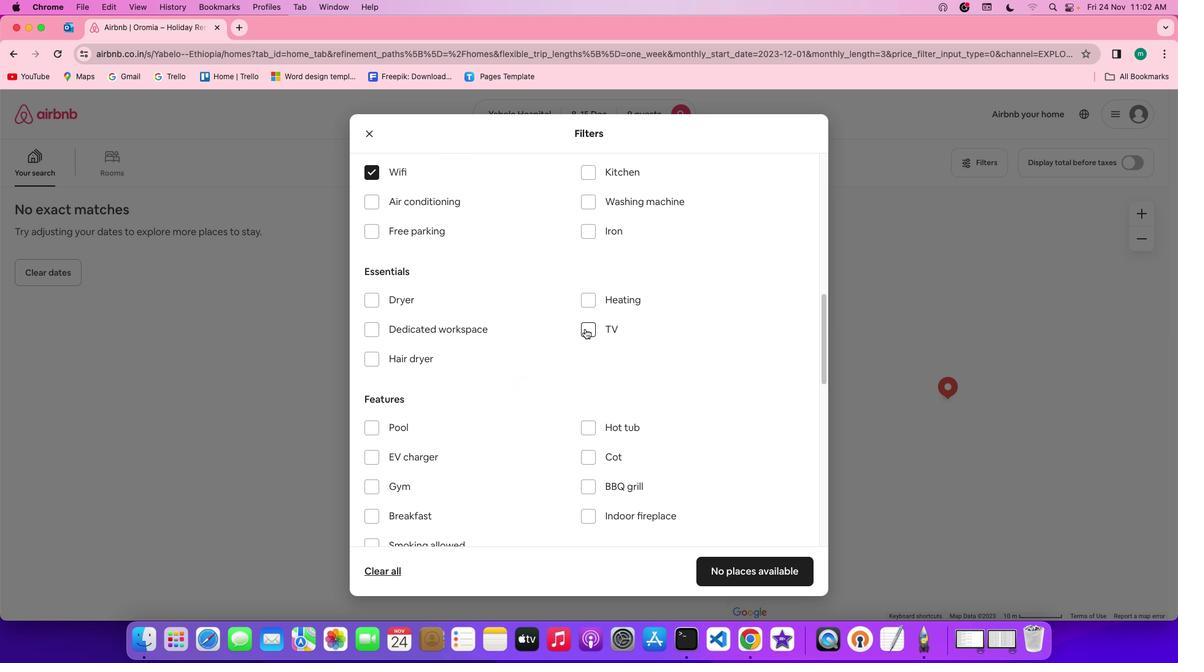 
Action: Mouse moved to (425, 230)
Screenshot: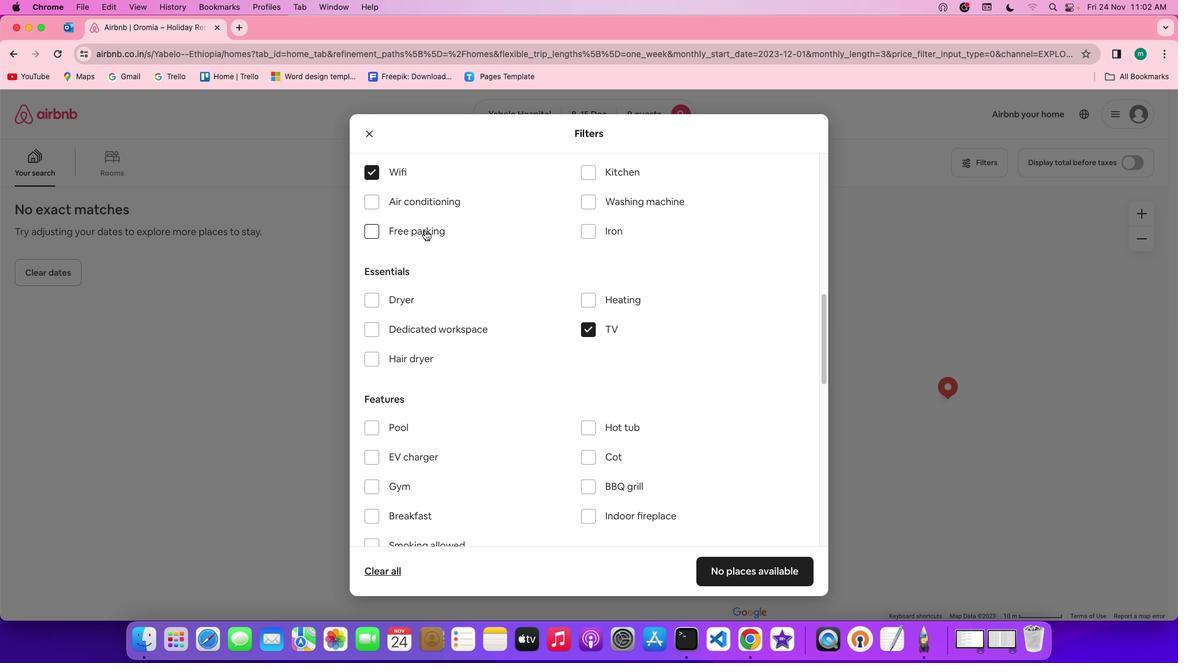 
Action: Mouse pressed left at (425, 230)
Screenshot: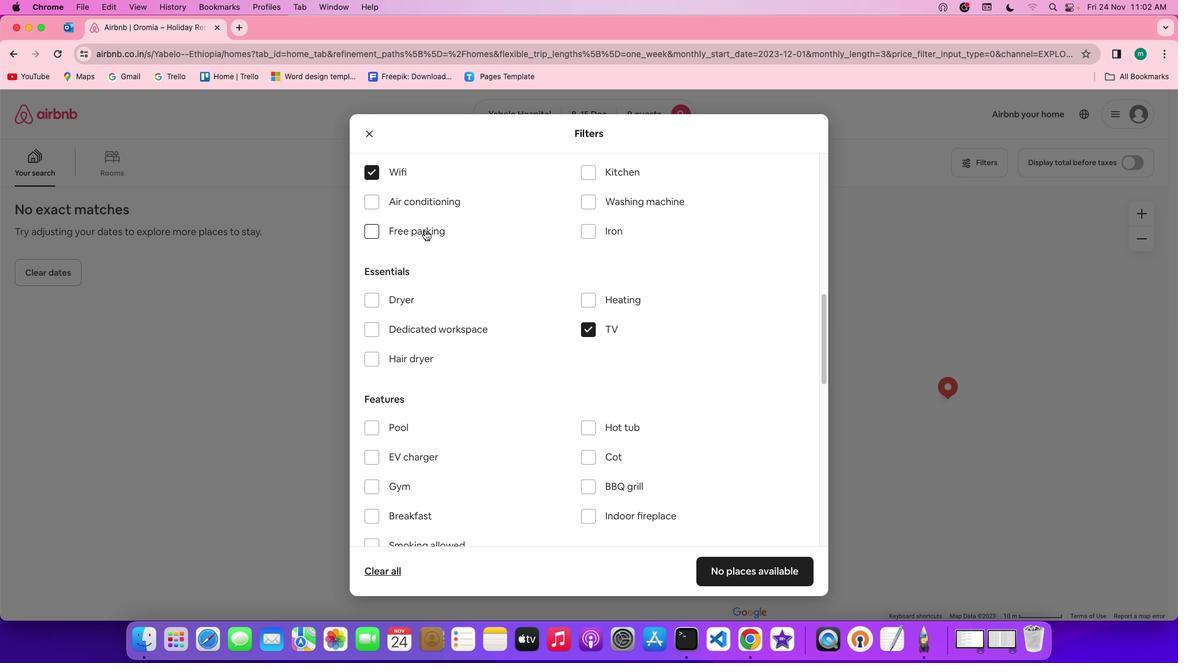 
Action: Mouse moved to (529, 291)
Screenshot: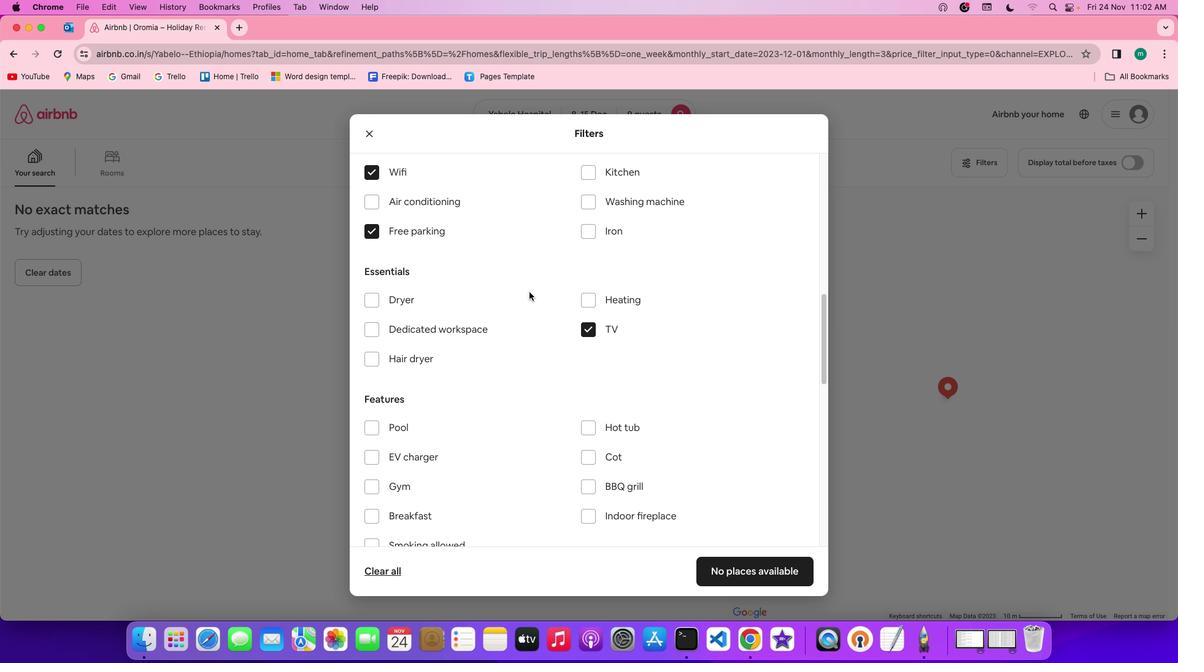
Action: Mouse scrolled (529, 291) with delta (0, 0)
Screenshot: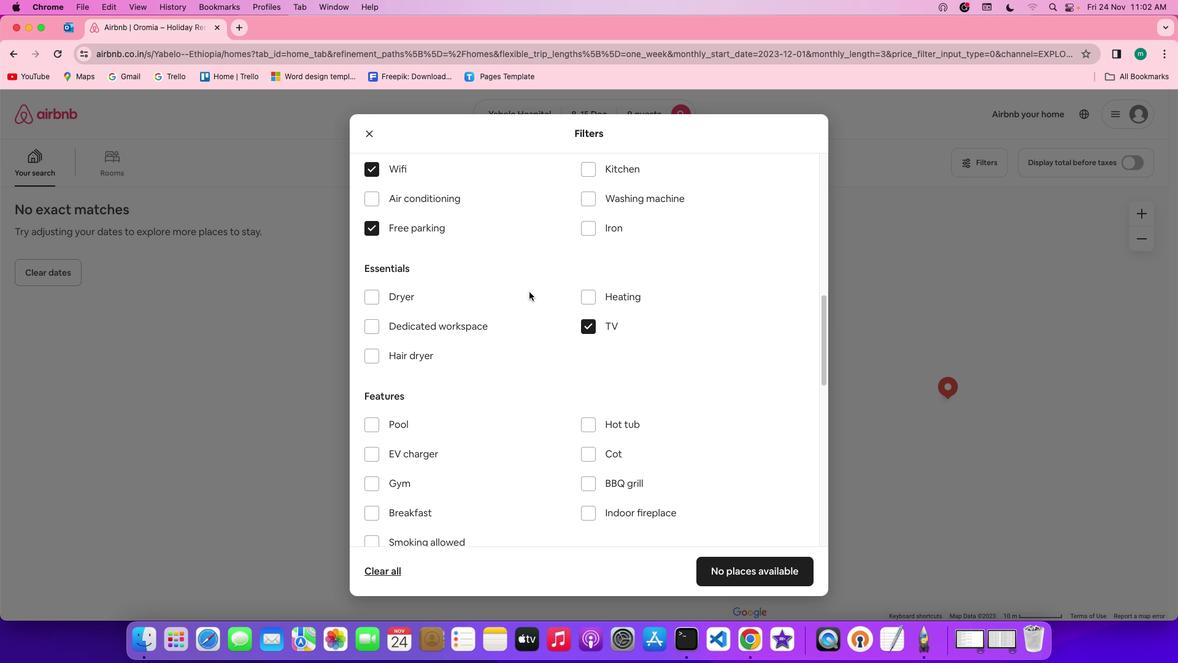 
Action: Mouse scrolled (529, 291) with delta (0, 0)
Screenshot: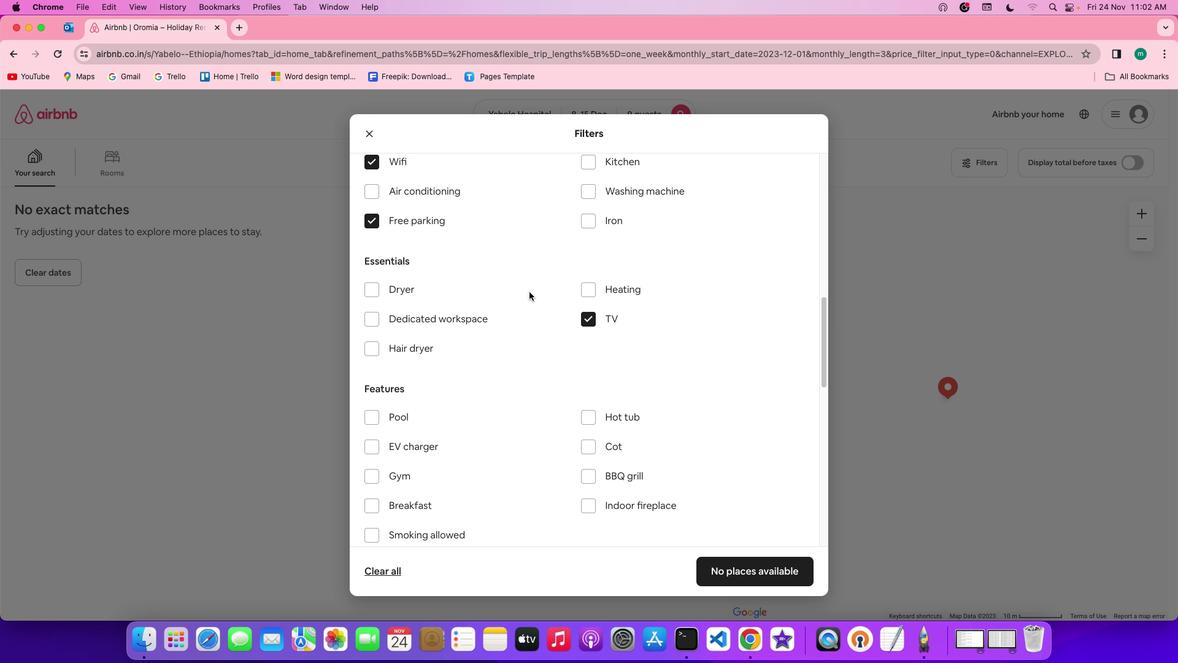 
Action: Mouse scrolled (529, 291) with delta (0, 0)
Screenshot: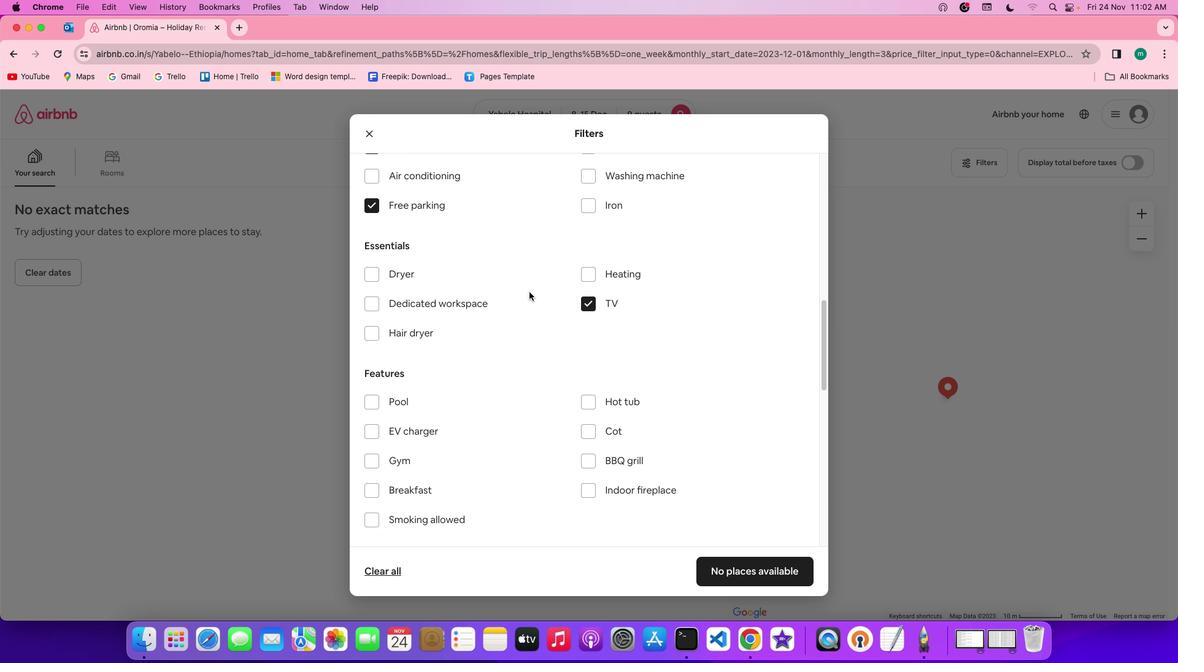 
Action: Mouse scrolled (529, 291) with delta (0, 0)
Screenshot: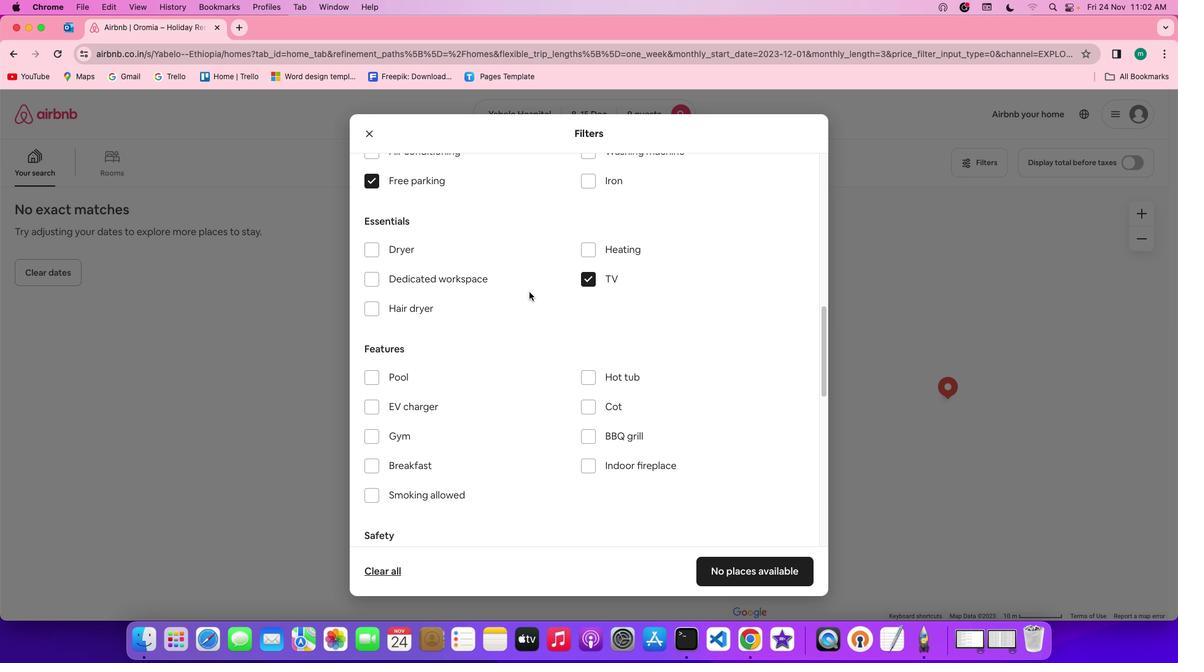 
Action: Mouse scrolled (529, 291) with delta (0, 0)
Screenshot: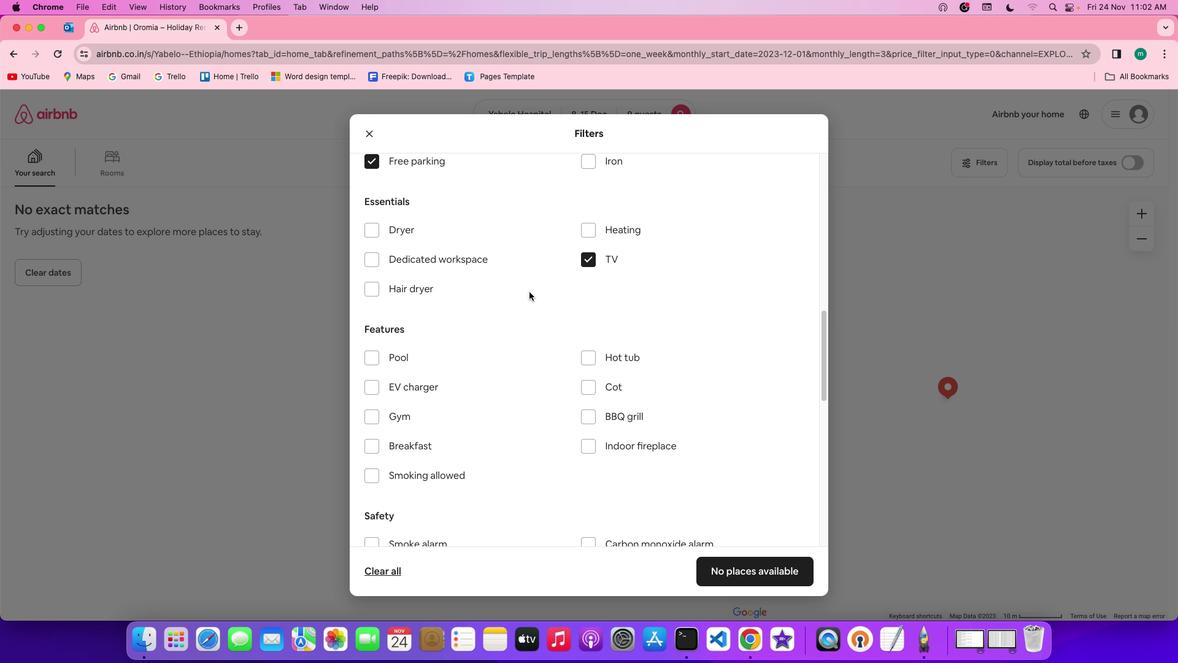 
Action: Mouse scrolled (529, 291) with delta (0, 0)
Screenshot: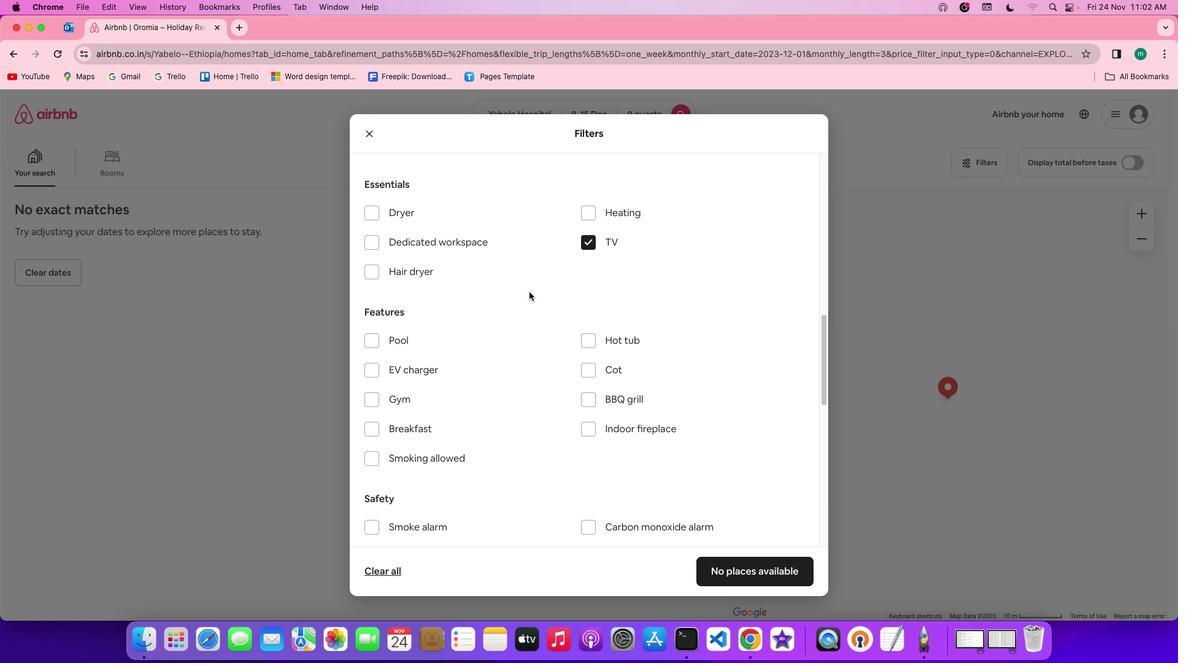 
Action: Mouse scrolled (529, 291) with delta (0, -1)
Screenshot: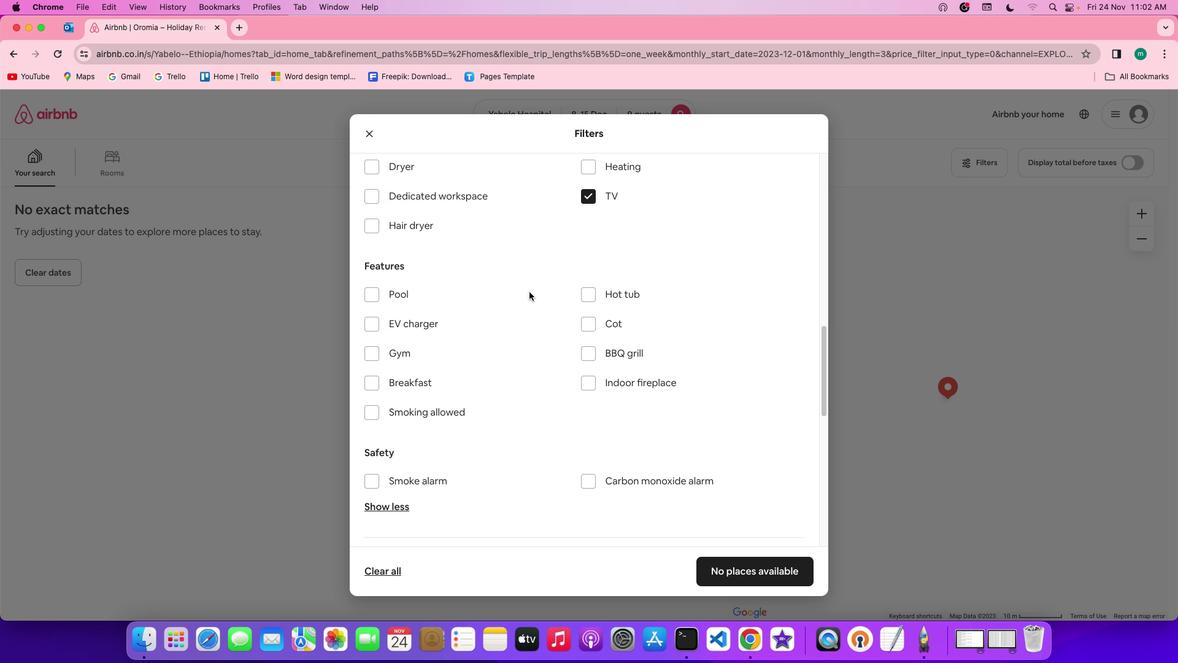 
Action: Mouse moved to (397, 333)
Screenshot: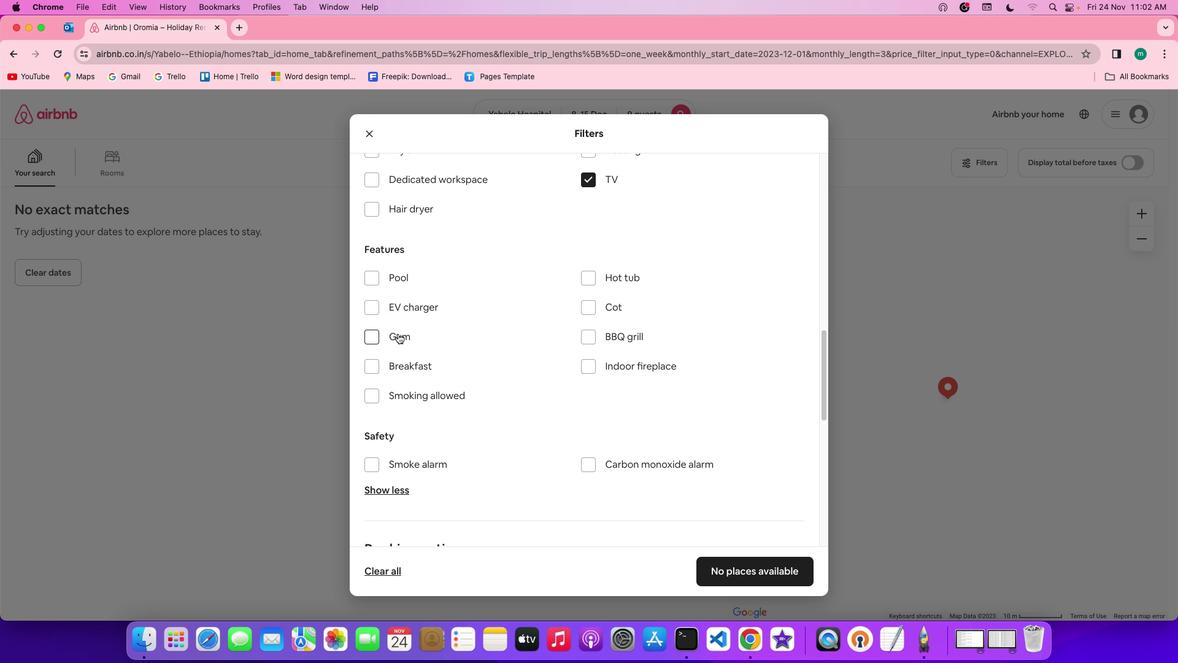 
Action: Mouse pressed left at (397, 333)
Screenshot: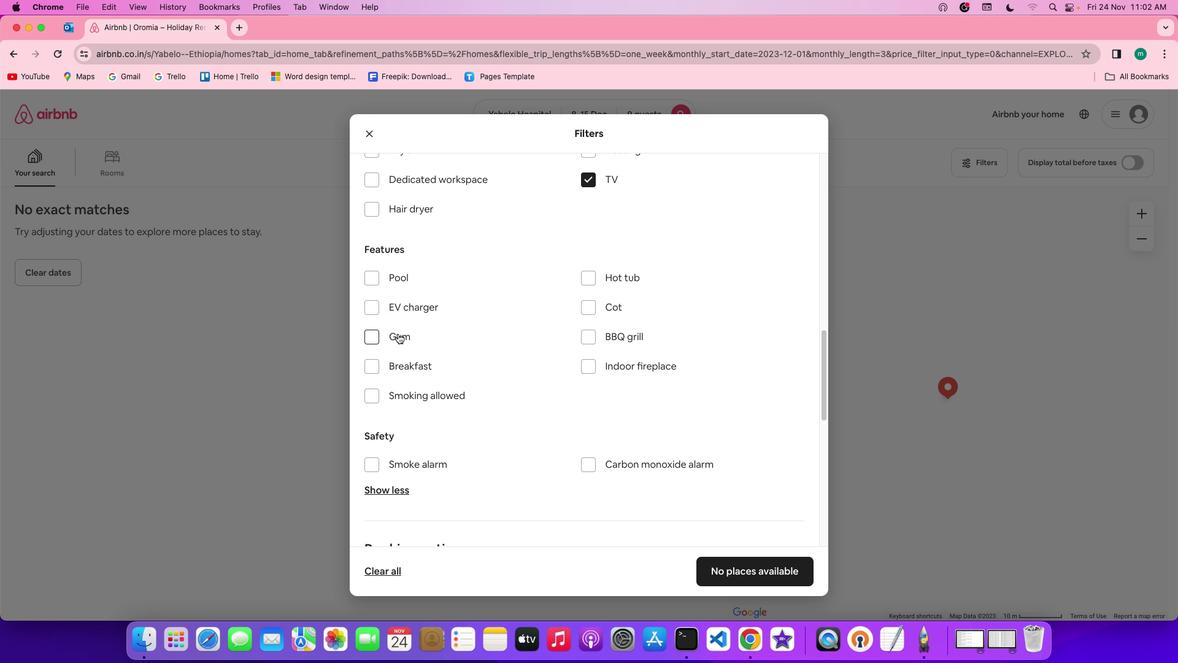 
Action: Mouse moved to (424, 363)
Screenshot: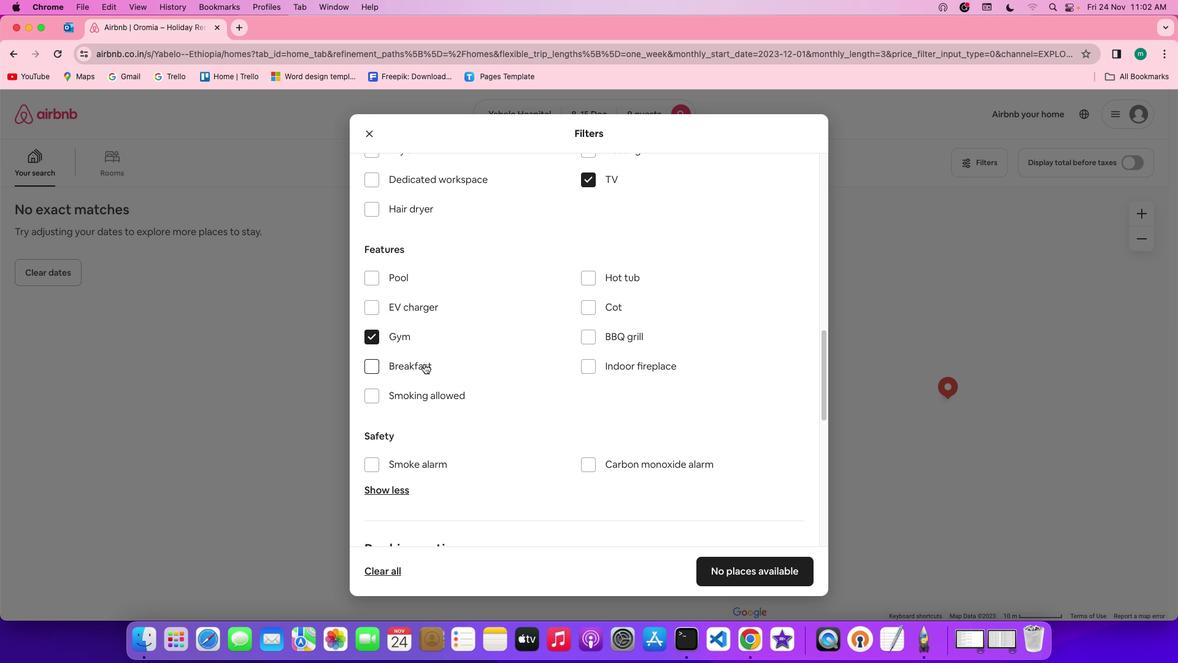 
Action: Mouse pressed left at (424, 363)
Screenshot: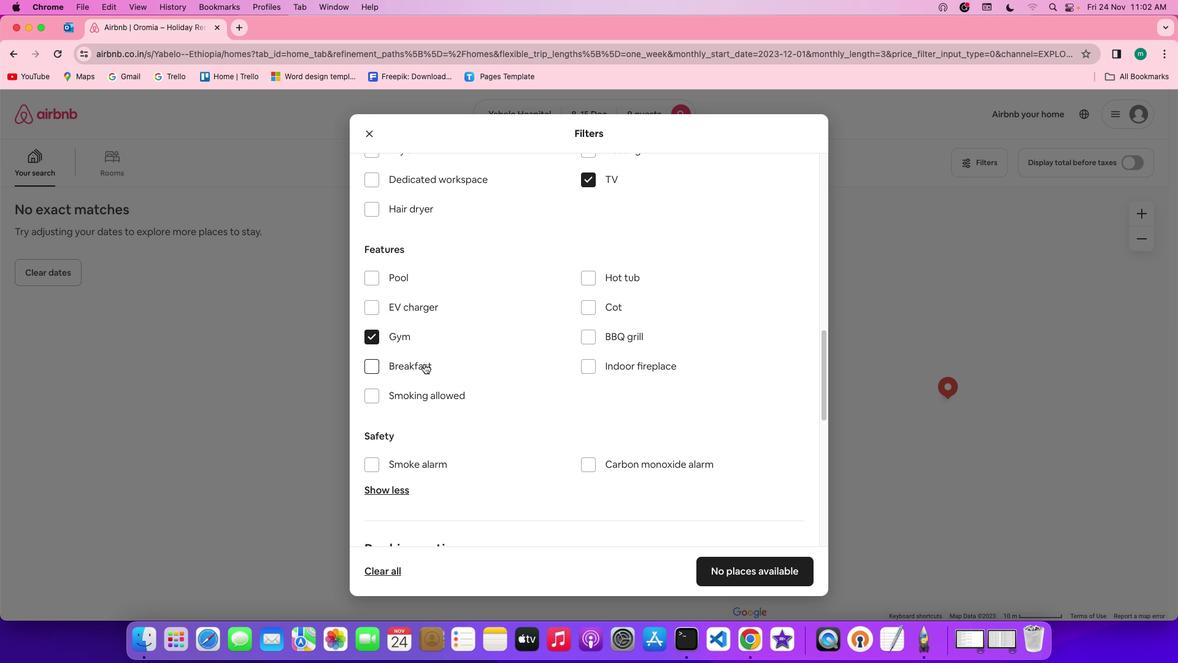 
Action: Mouse moved to (515, 362)
Screenshot: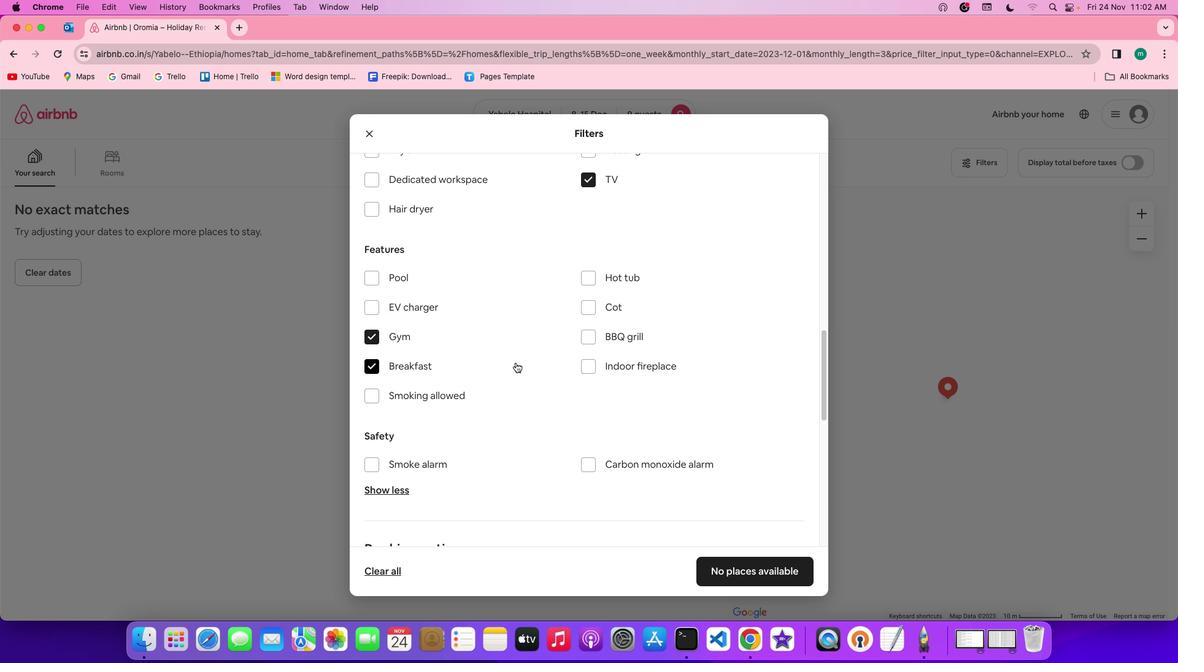 
Action: Mouse scrolled (515, 362) with delta (0, 0)
Screenshot: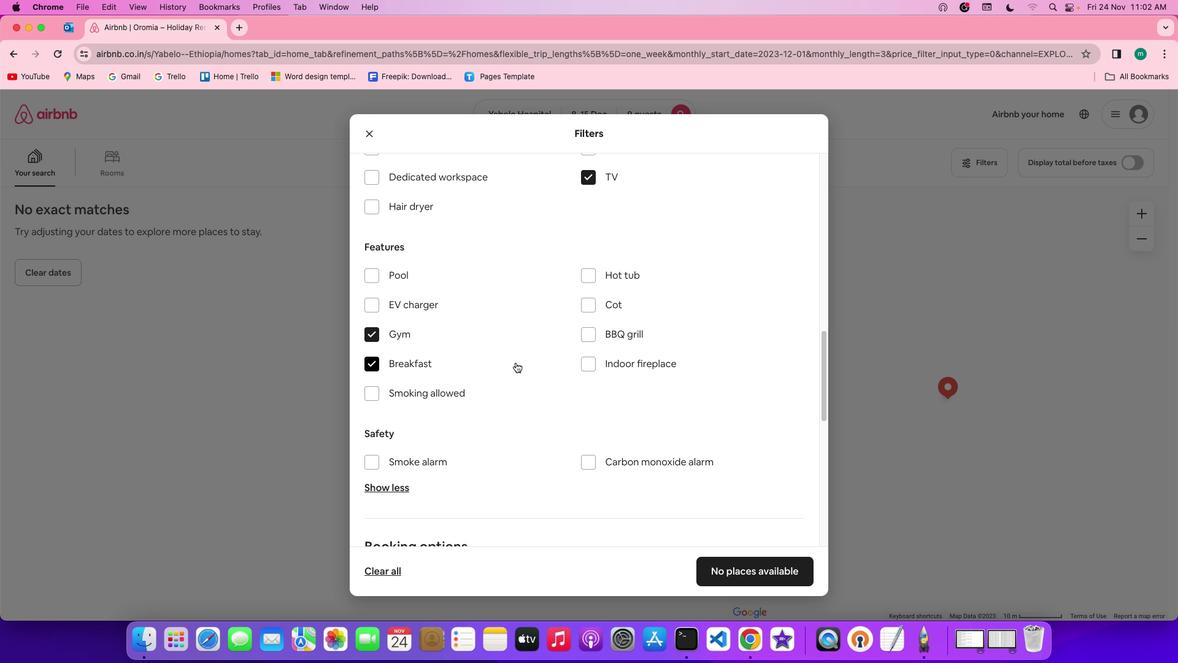 
Action: Mouse scrolled (515, 362) with delta (0, 0)
Screenshot: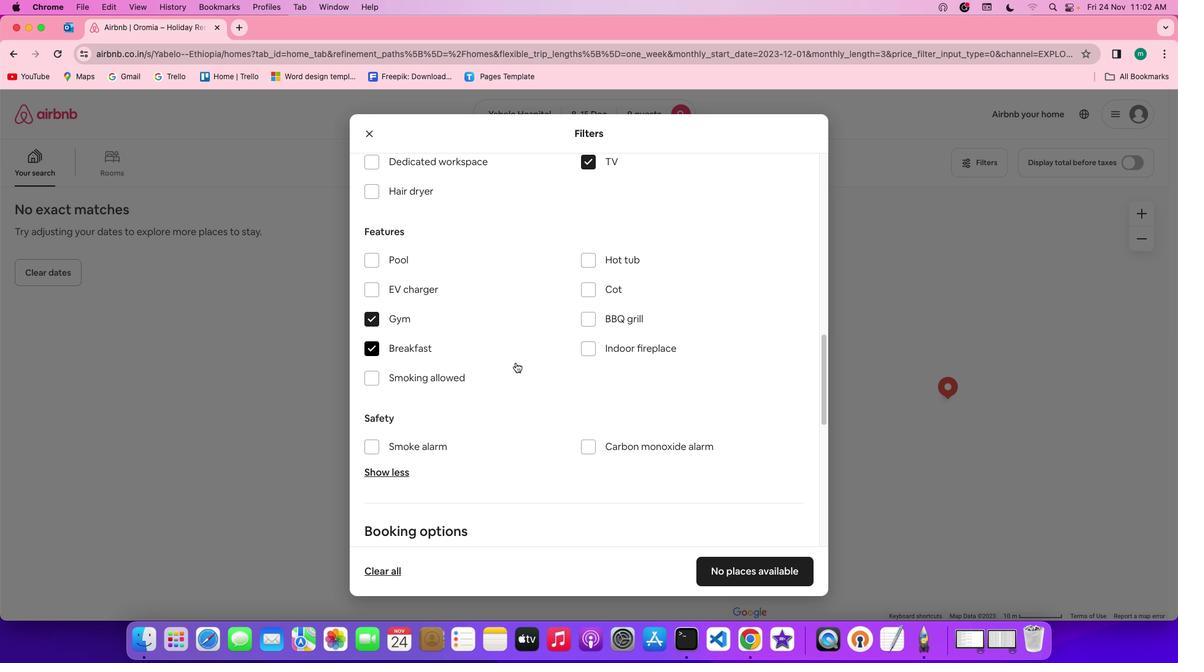 
Action: Mouse scrolled (515, 362) with delta (0, -1)
Screenshot: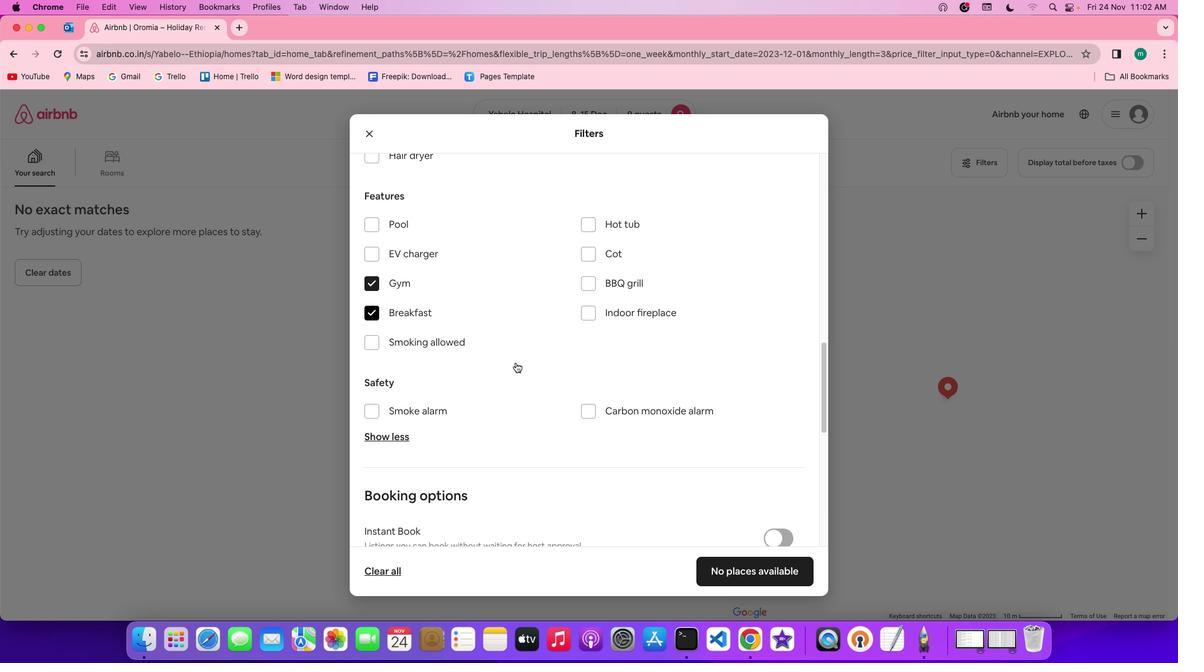 
Action: Mouse scrolled (515, 362) with delta (0, 0)
Screenshot: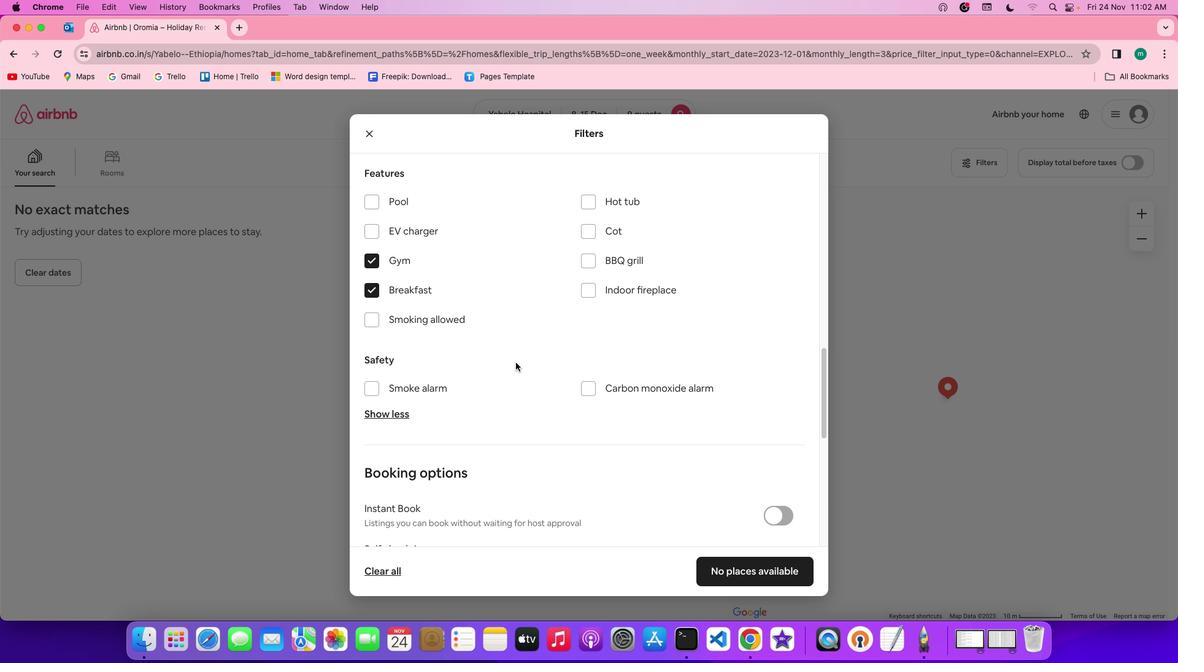 
Action: Mouse scrolled (515, 362) with delta (0, 0)
Screenshot: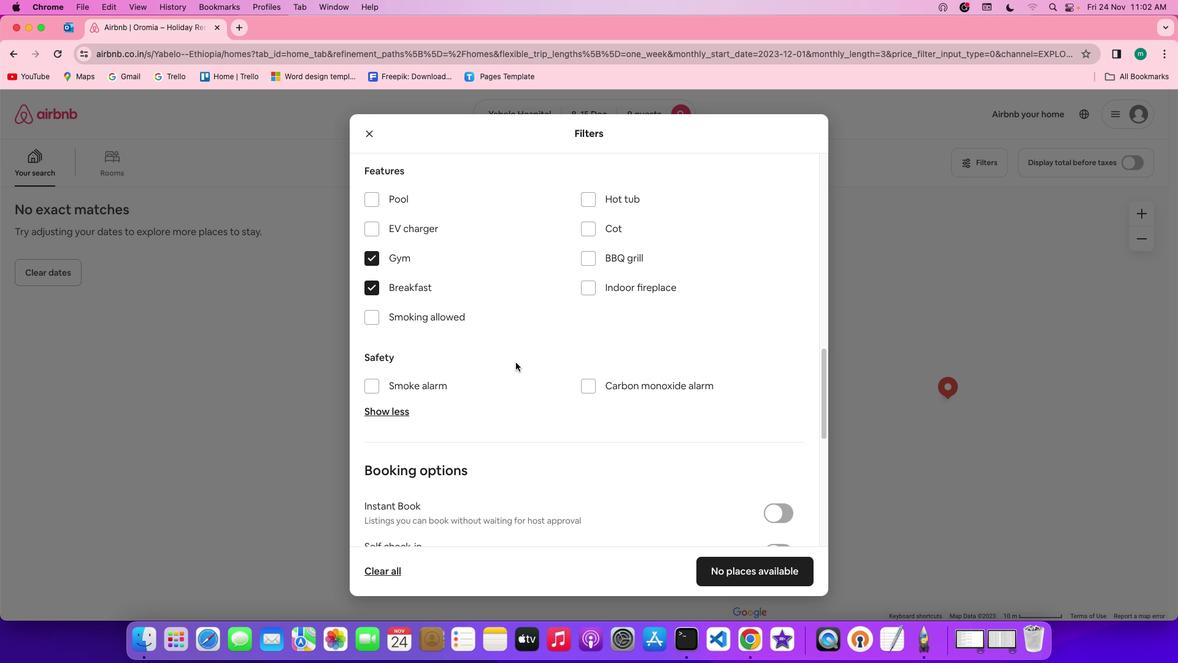 
Action: Mouse scrolled (515, 362) with delta (0, 0)
Screenshot: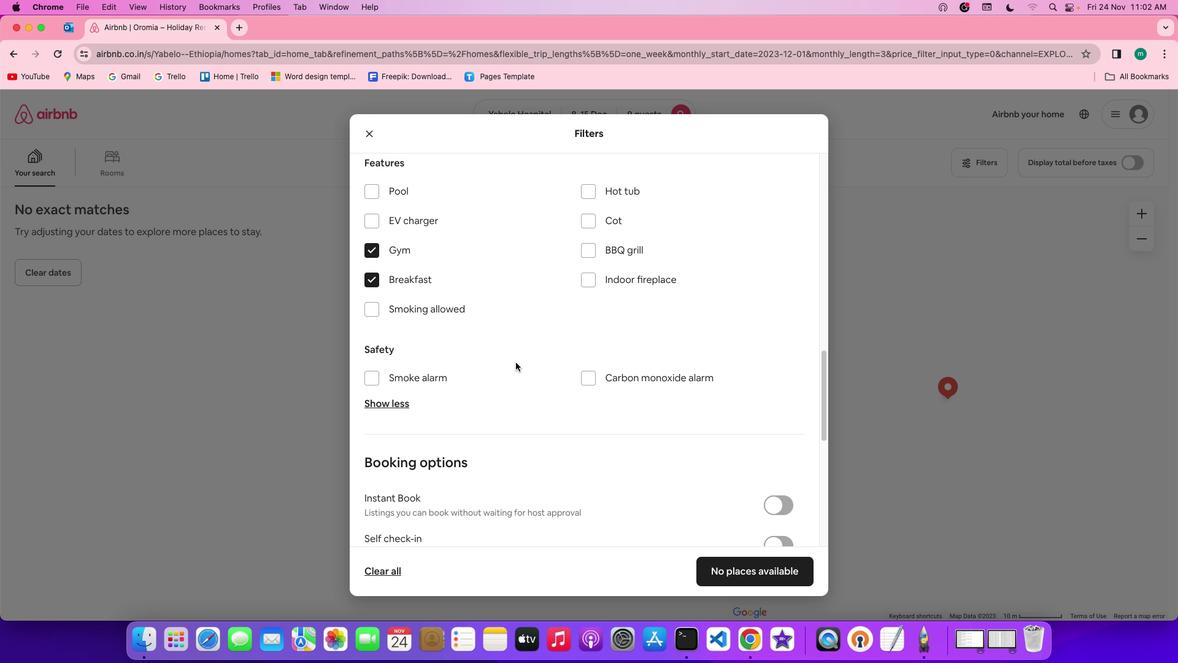 
Action: Mouse scrolled (515, 362) with delta (0, 0)
Screenshot: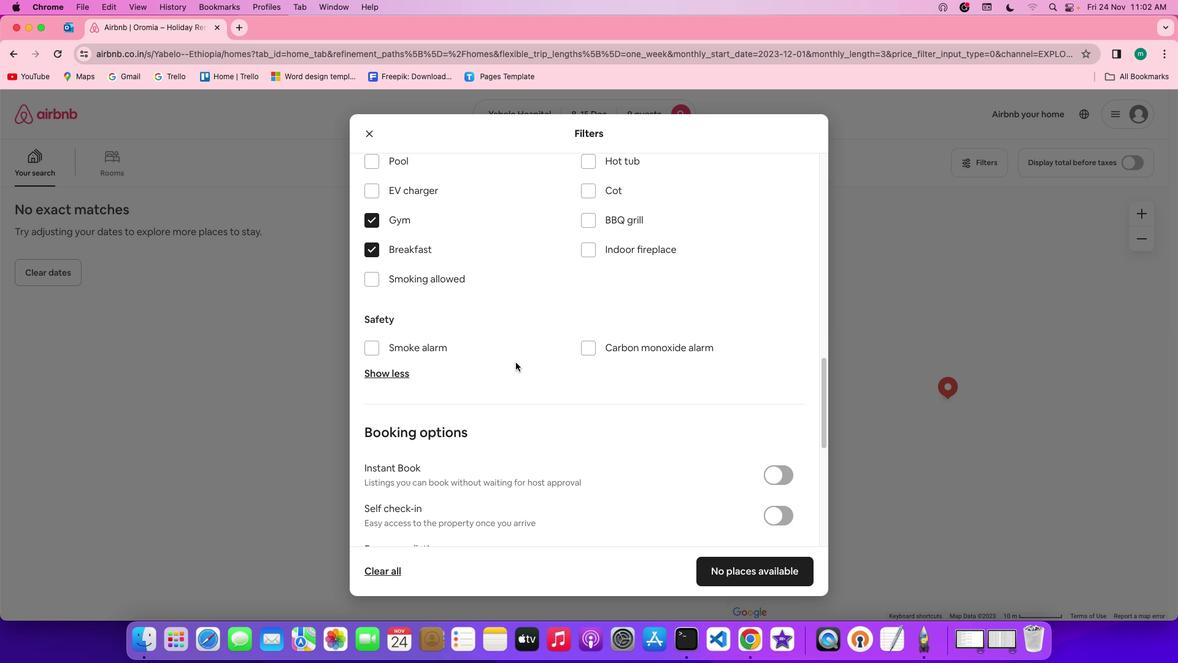 
Action: Mouse scrolled (515, 362) with delta (0, 0)
Screenshot: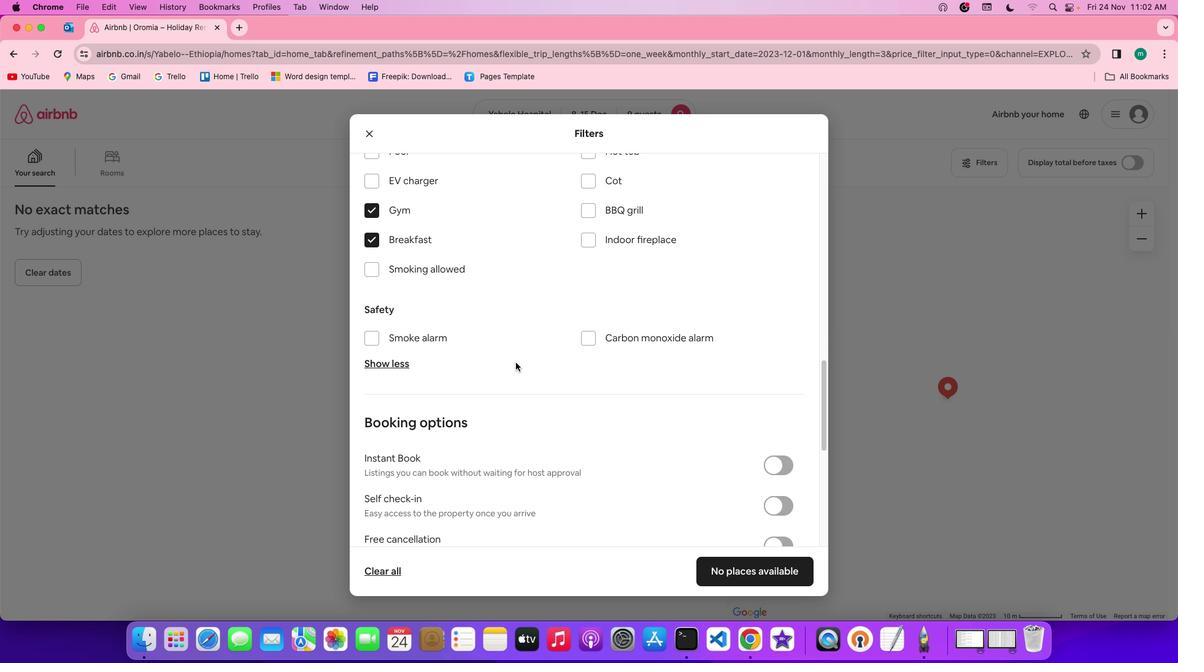 
Action: Mouse scrolled (515, 362) with delta (0, 0)
Screenshot: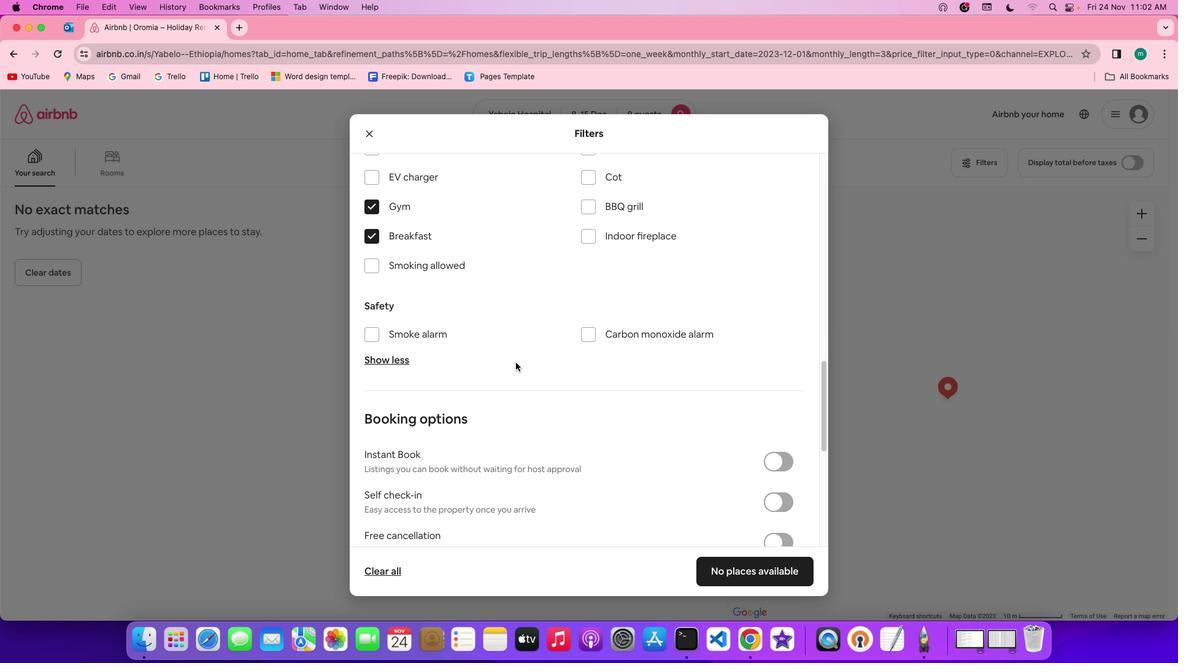
Action: Mouse scrolled (515, 362) with delta (0, 0)
Screenshot: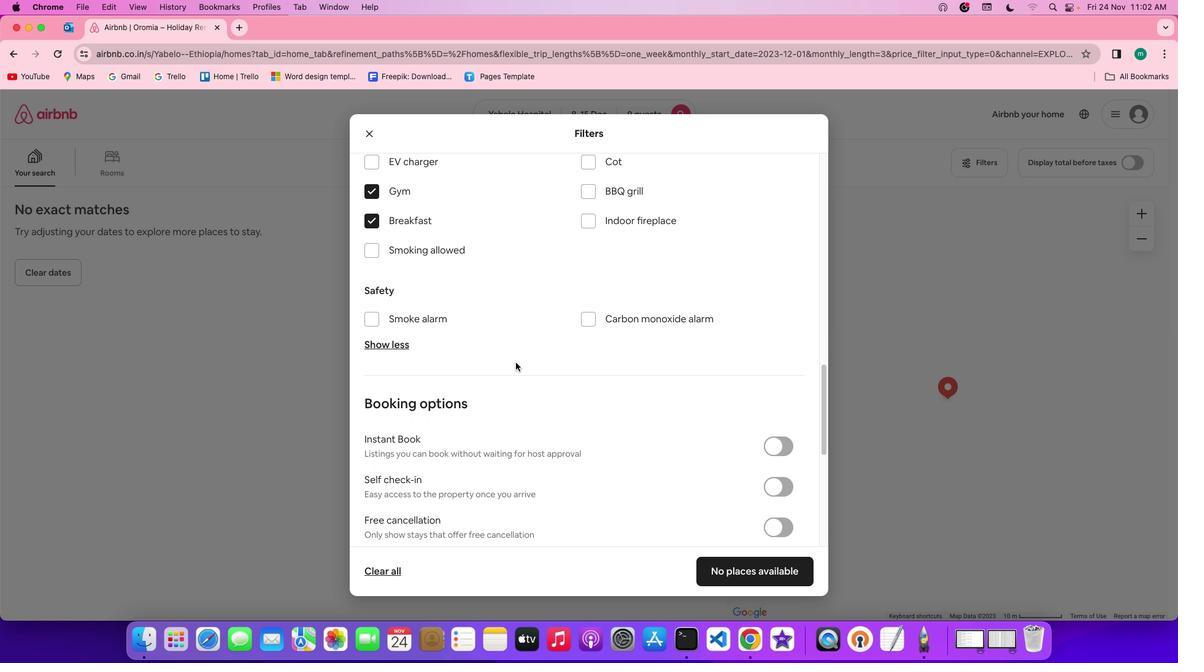 
Action: Mouse scrolled (515, 362) with delta (0, 0)
Screenshot: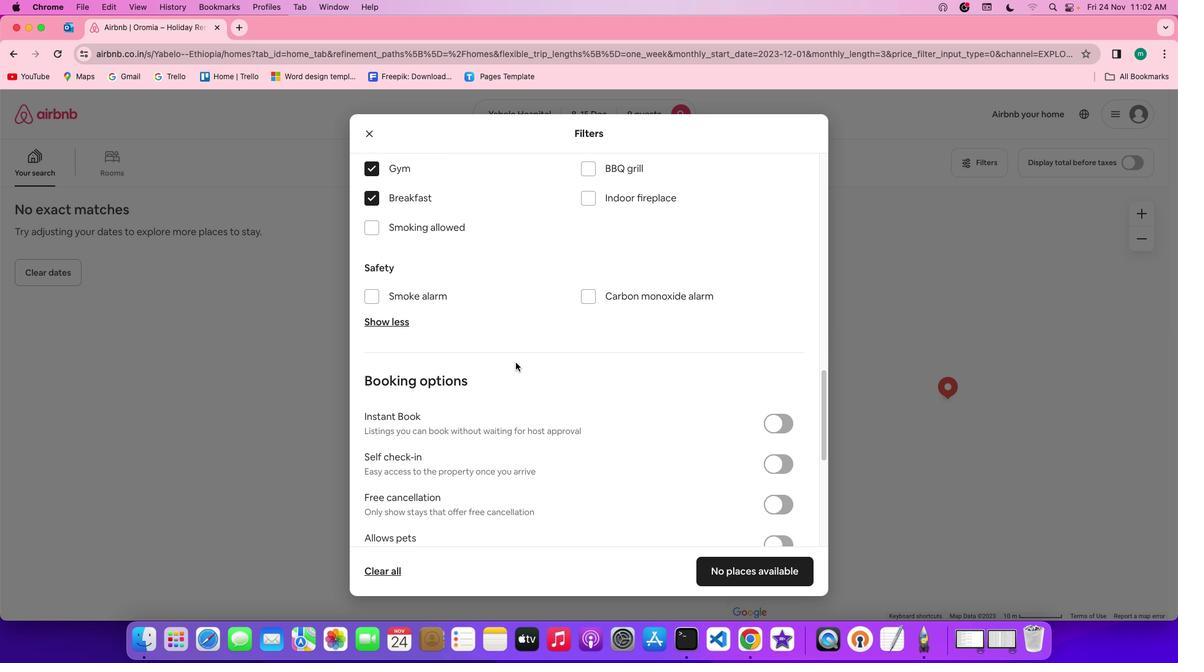 
Action: Mouse scrolled (515, 362) with delta (0, 0)
Screenshot: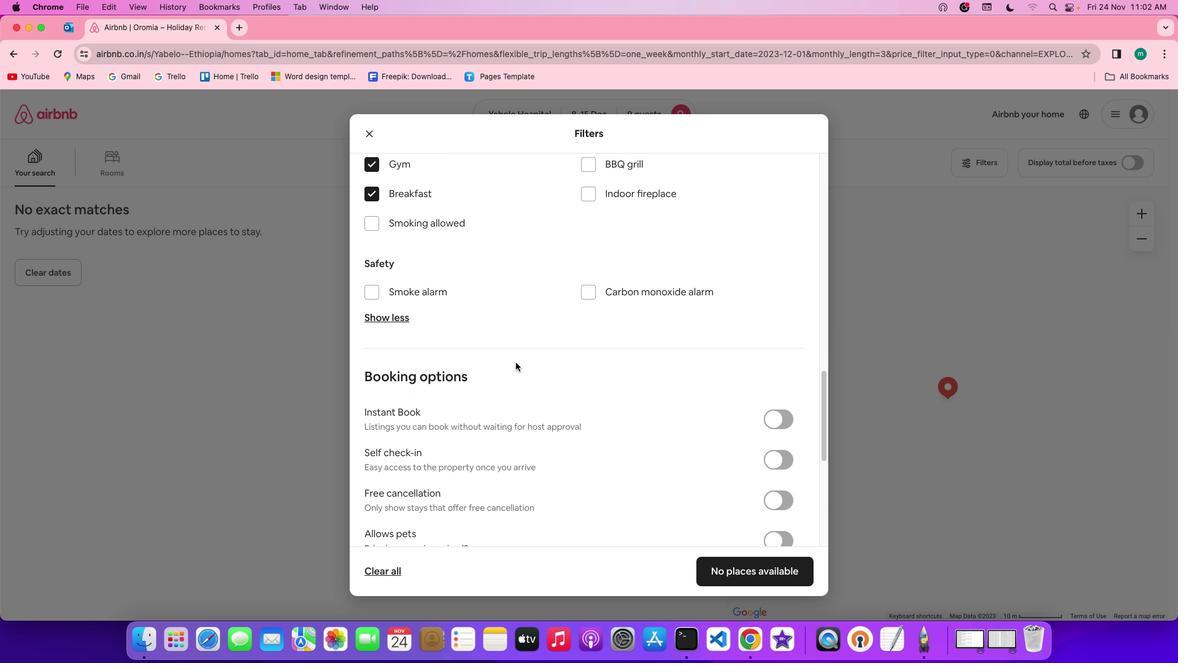 
Action: Mouse scrolled (515, 362) with delta (0, 0)
Screenshot: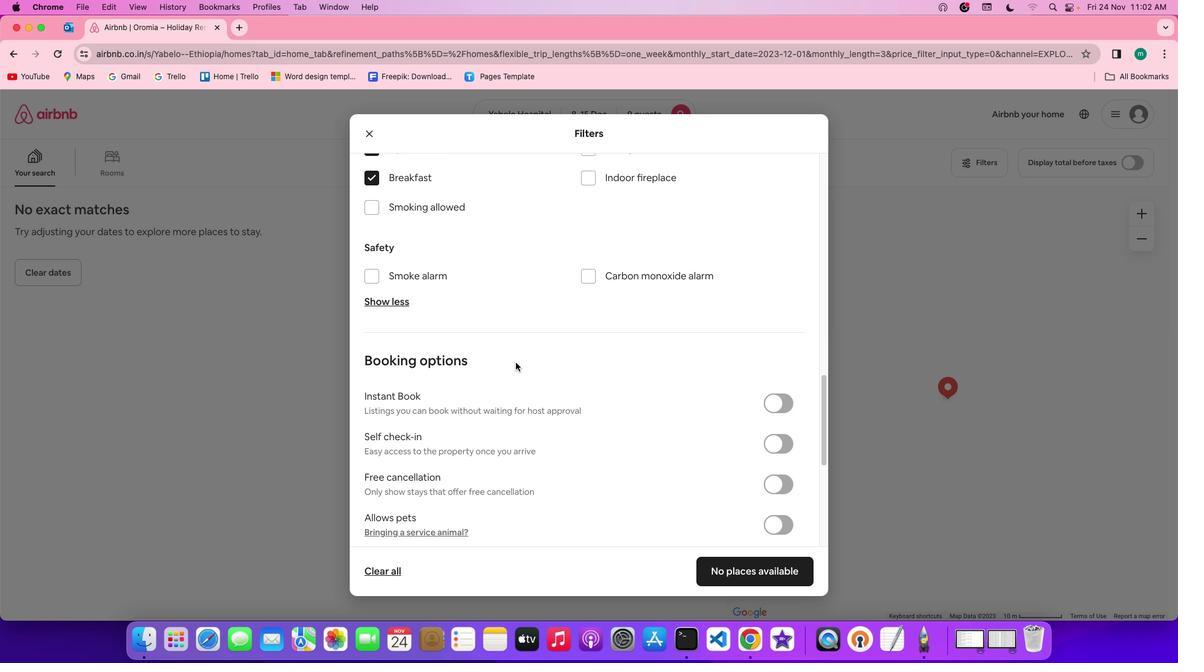 
Action: Mouse scrolled (515, 362) with delta (0, 0)
Screenshot: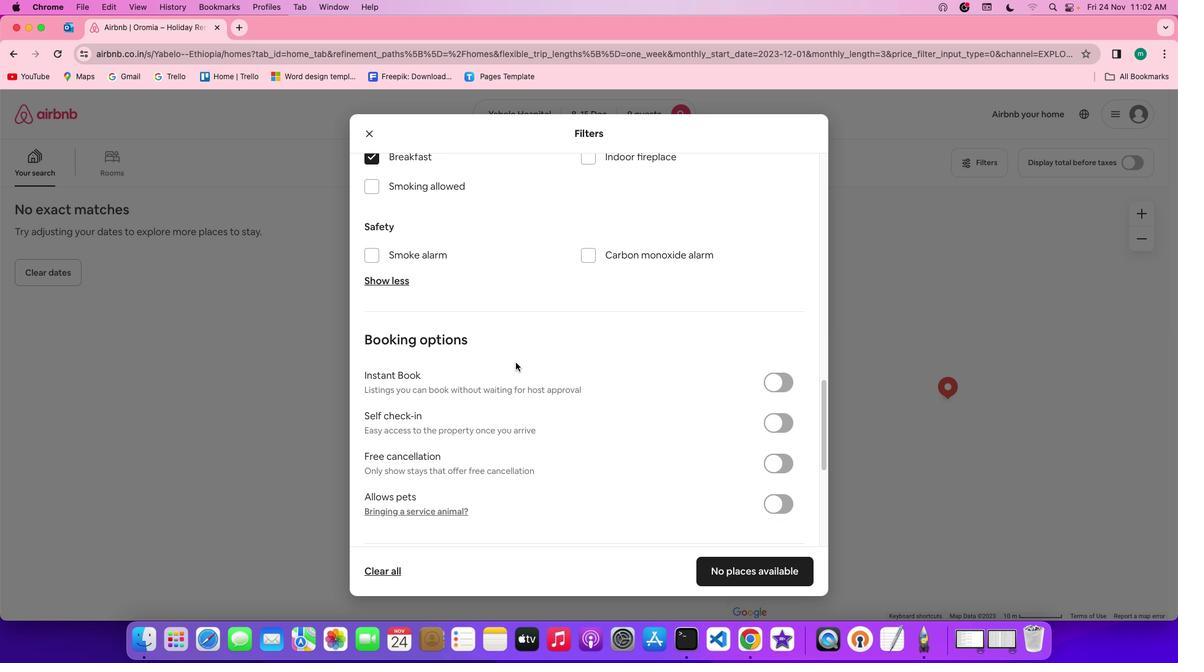 
Action: Mouse scrolled (515, 362) with delta (0, 0)
Screenshot: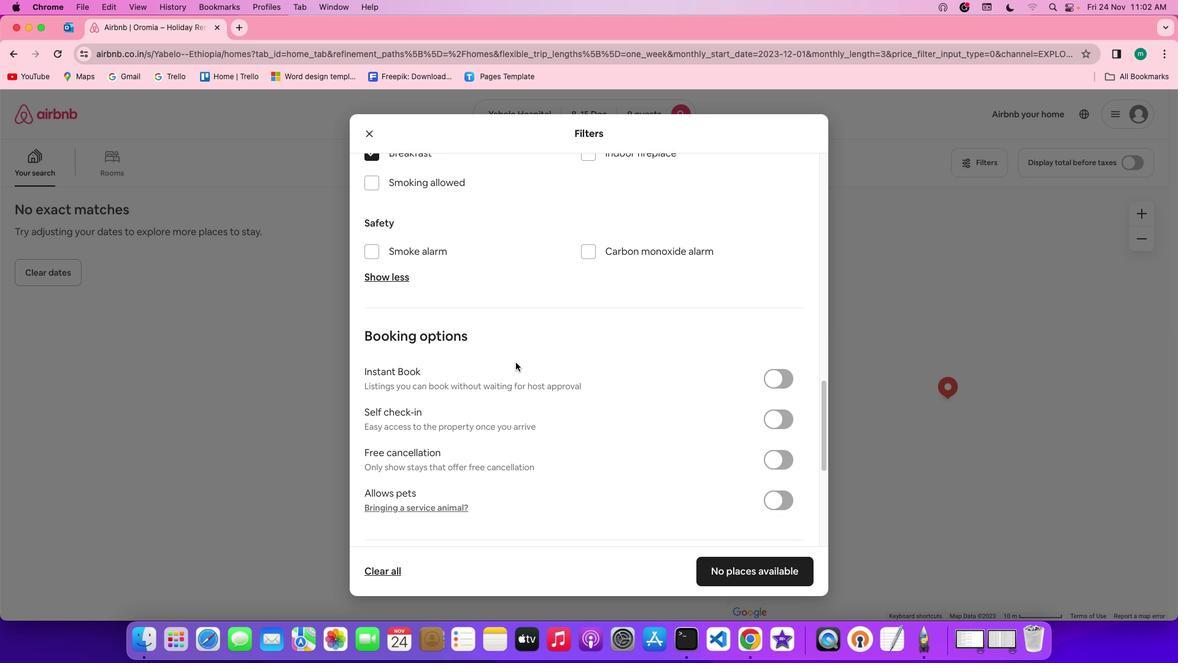 
Action: Mouse scrolled (515, 362) with delta (0, 0)
Screenshot: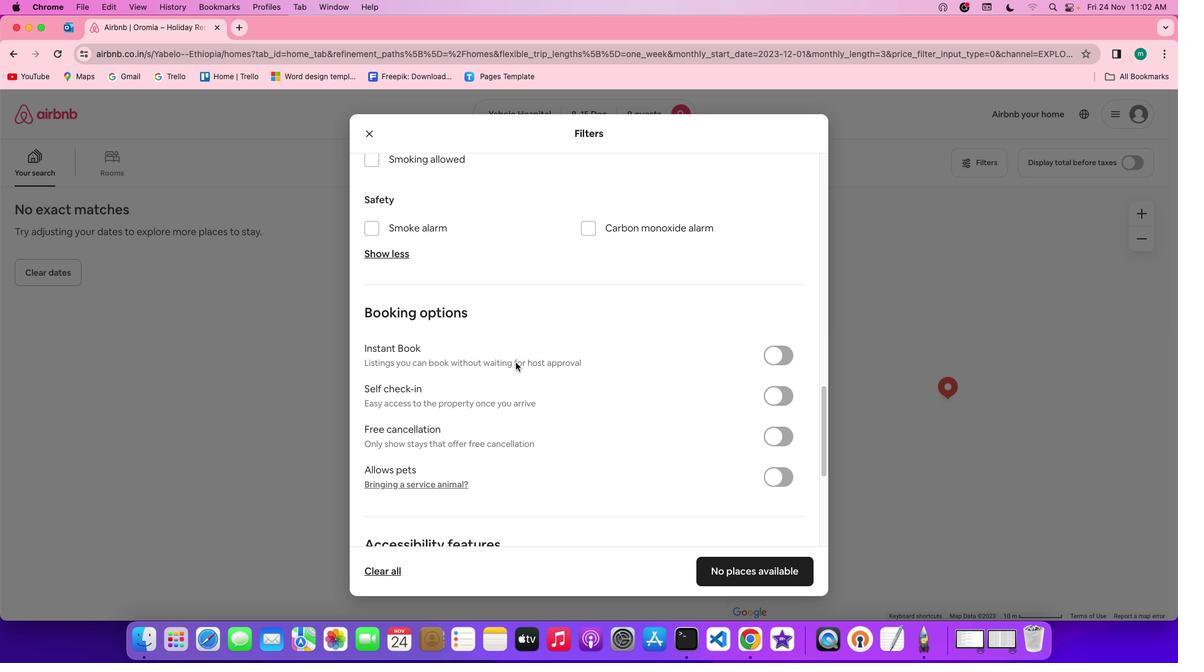 
Action: Mouse scrolled (515, 362) with delta (0, 0)
Screenshot: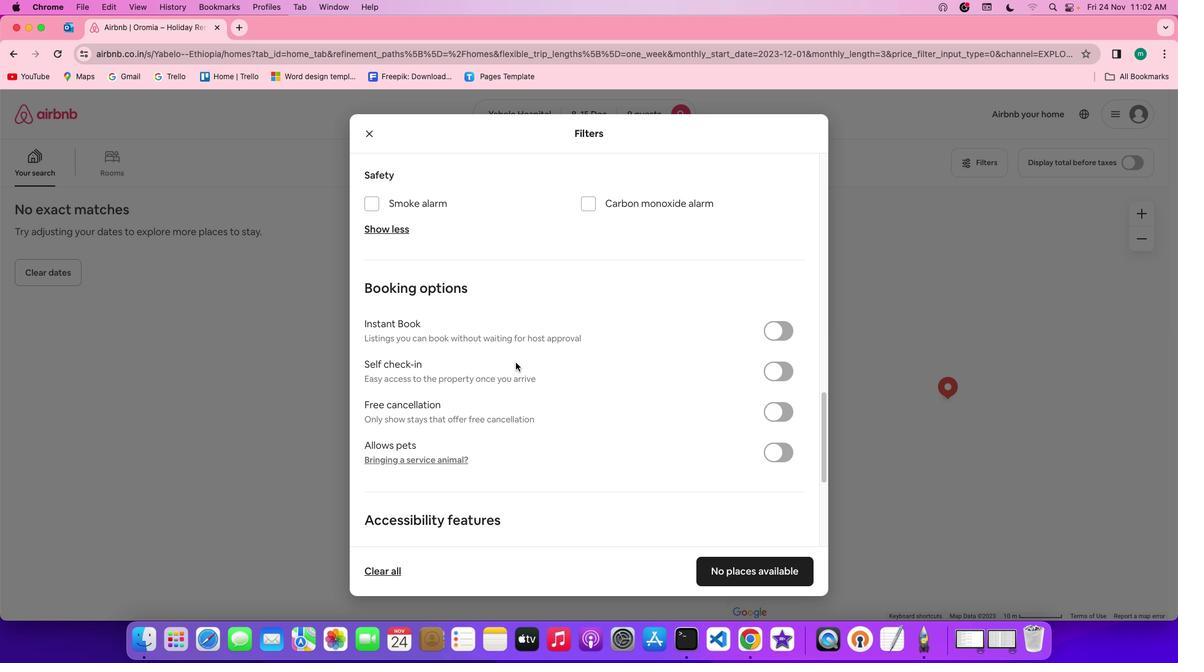 
Action: Mouse scrolled (515, 362) with delta (0, 0)
Screenshot: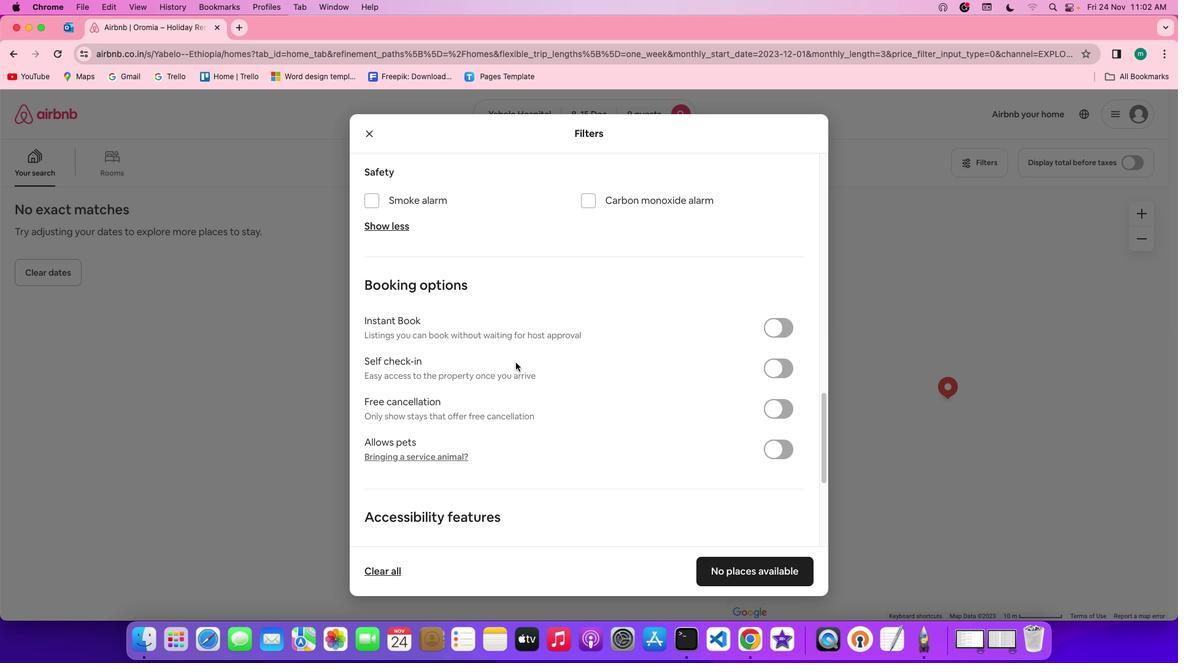 
Action: Mouse scrolled (515, 362) with delta (0, 0)
Screenshot: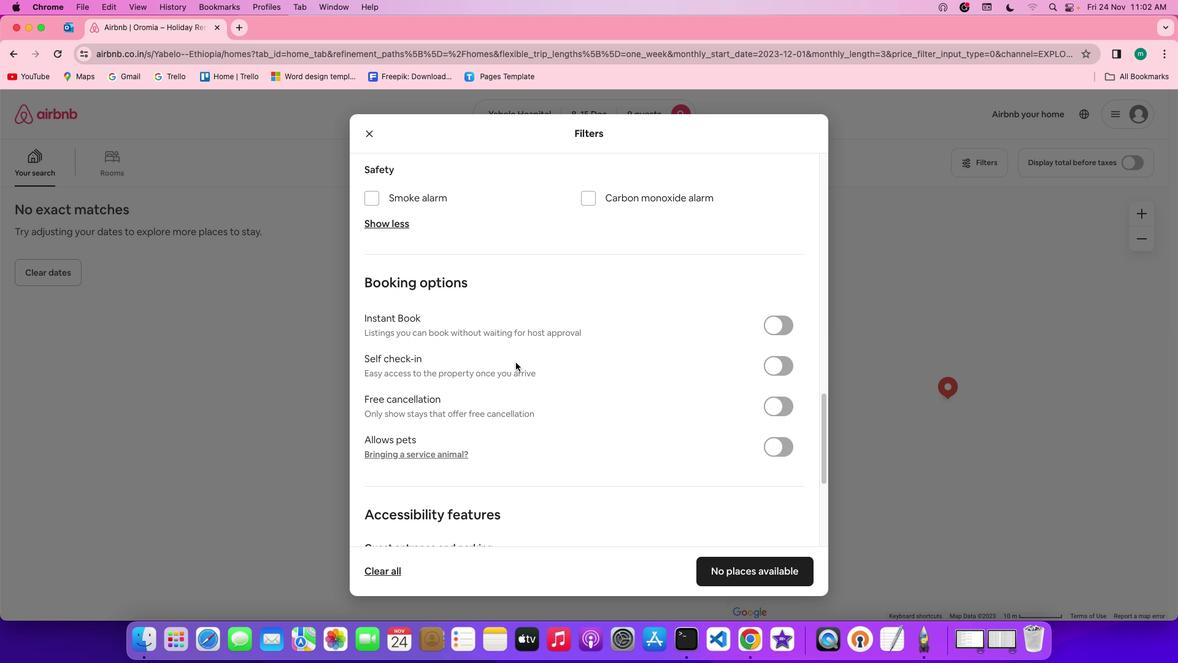 
Action: Mouse scrolled (515, 362) with delta (0, 0)
Screenshot: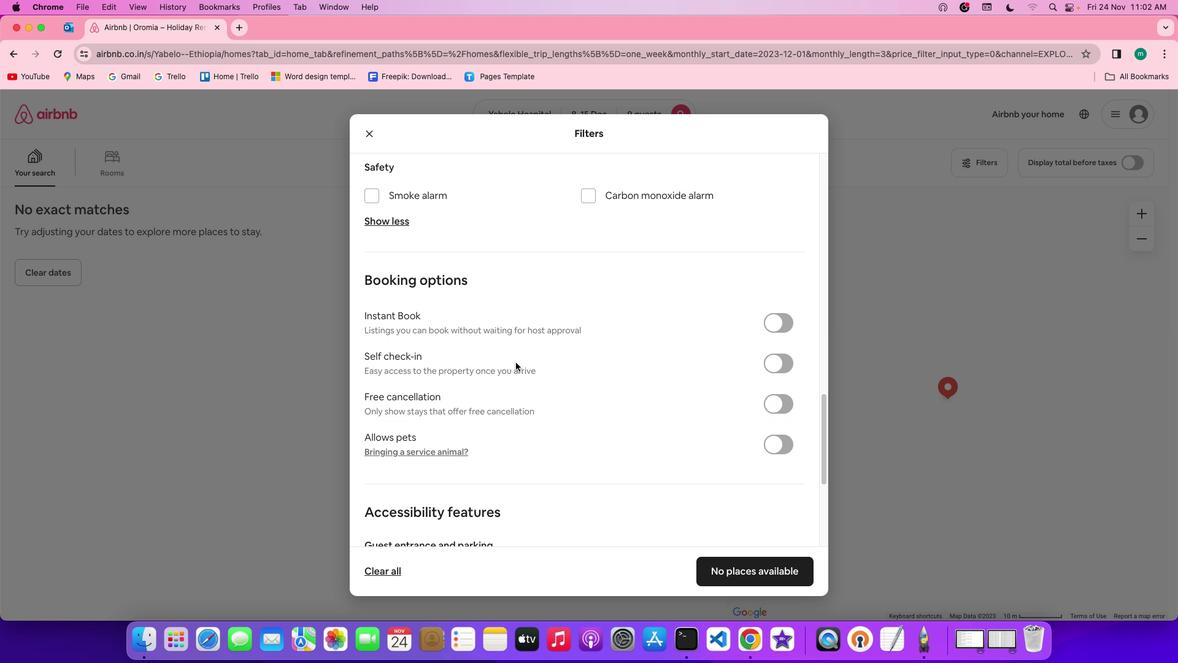 
Action: Mouse scrolled (515, 362) with delta (0, 0)
Screenshot: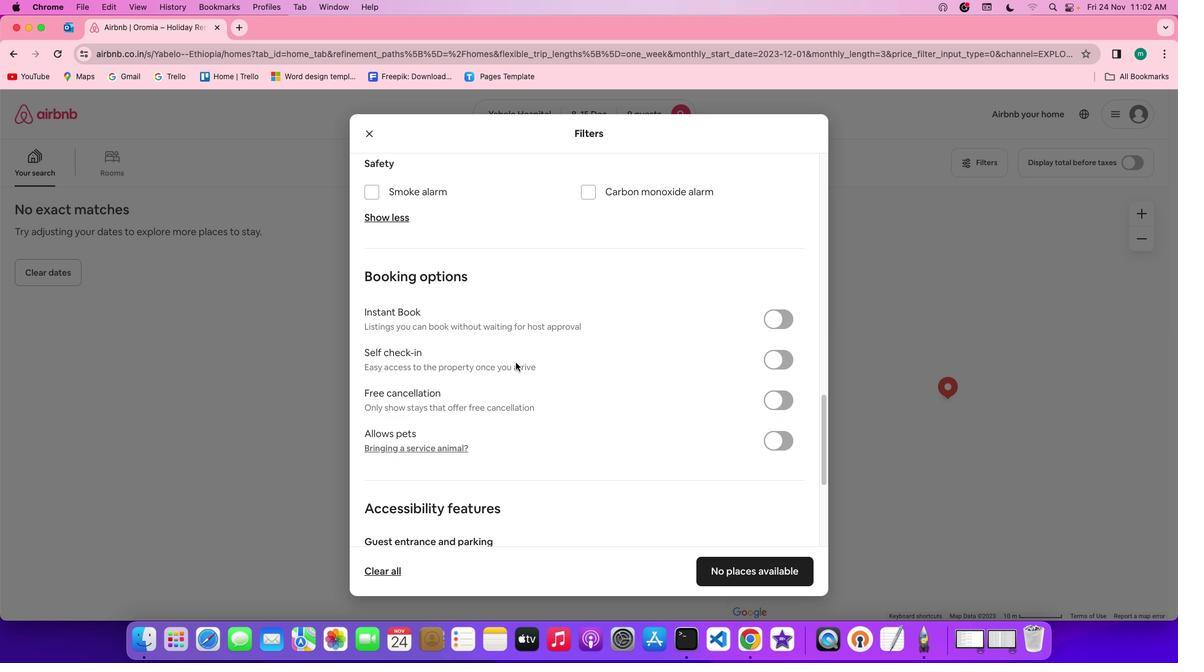 
Action: Mouse scrolled (515, 362) with delta (0, 0)
Screenshot: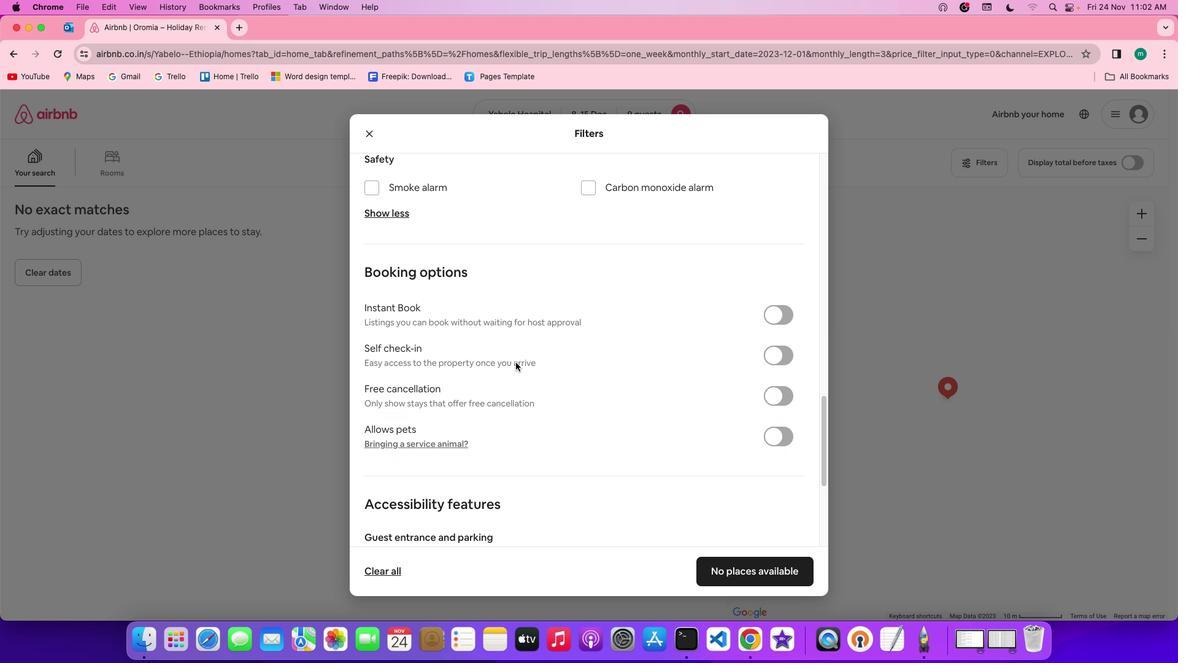 
Action: Mouse scrolled (515, 362) with delta (0, 0)
Screenshot: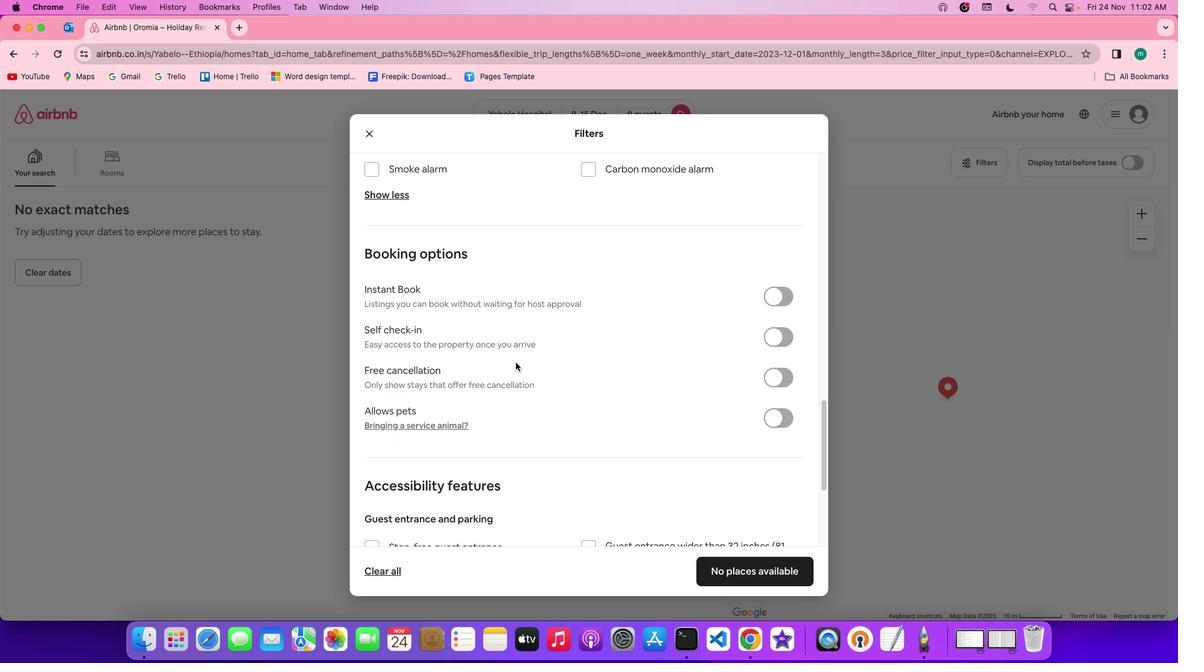 
Action: Mouse moved to (775, 321)
Screenshot: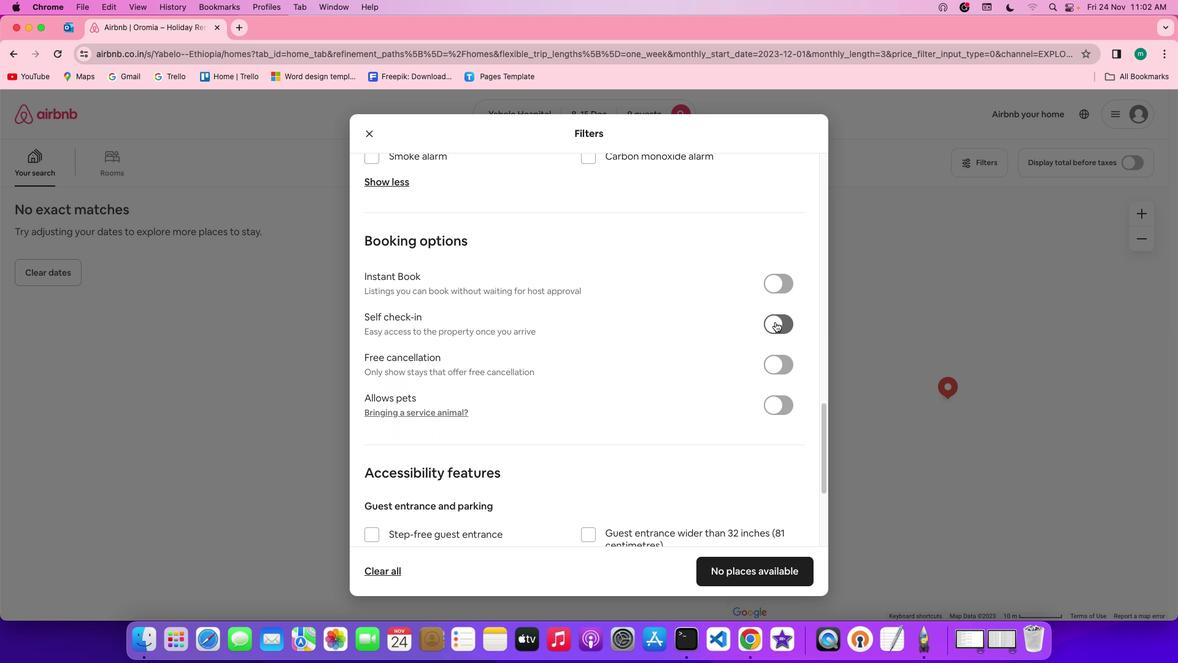 
Action: Mouse pressed left at (775, 321)
Screenshot: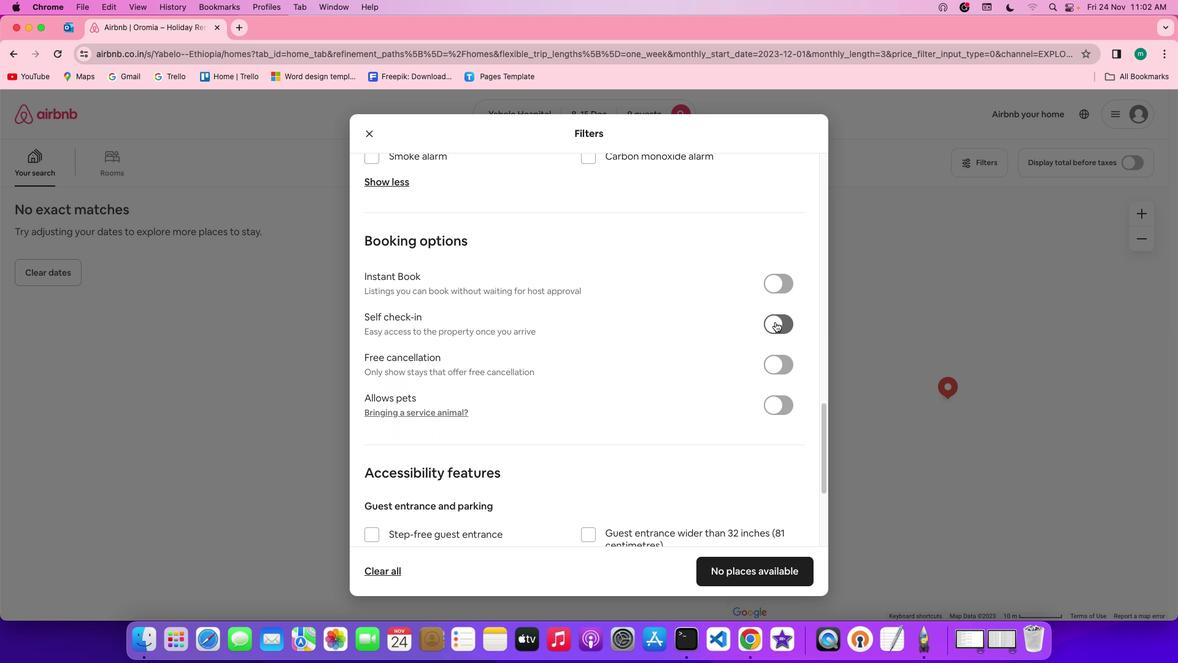 
Action: Mouse moved to (593, 392)
Screenshot: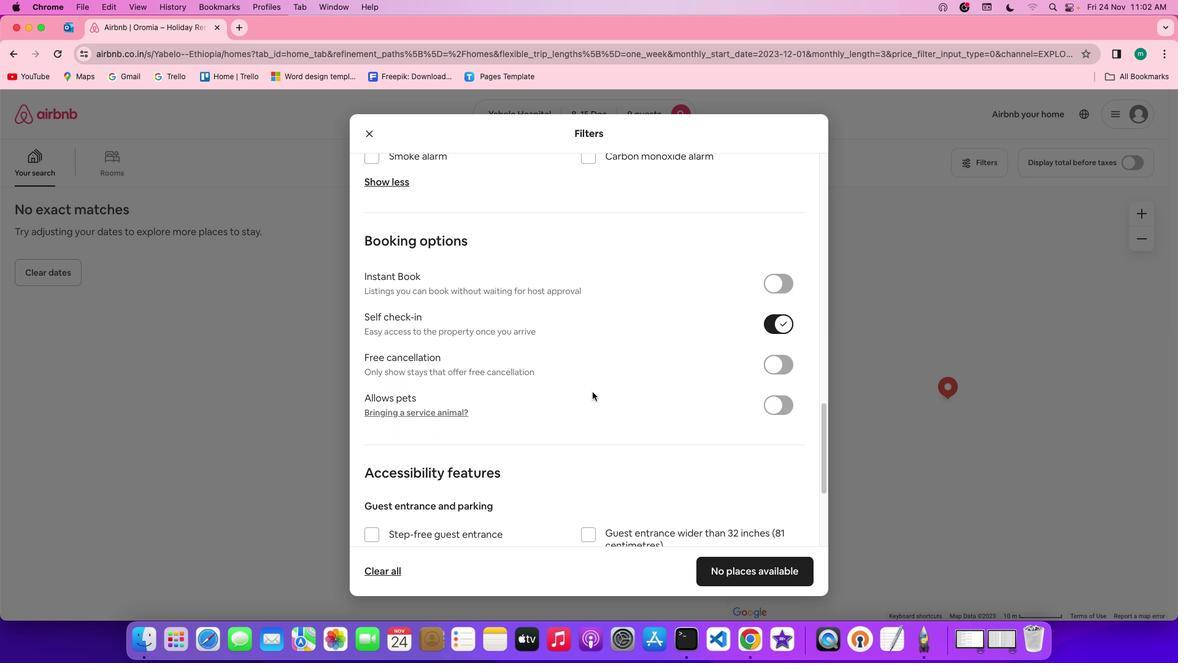 
Action: Mouse scrolled (593, 392) with delta (0, 0)
Screenshot: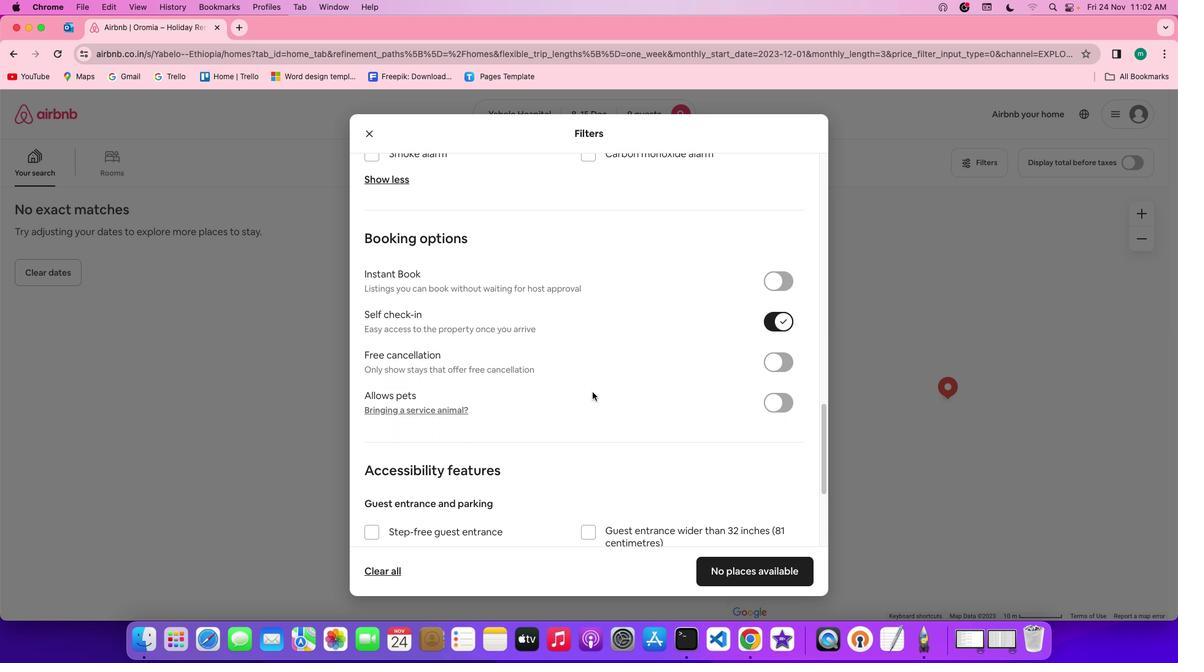 
Action: Mouse scrolled (593, 392) with delta (0, 0)
Screenshot: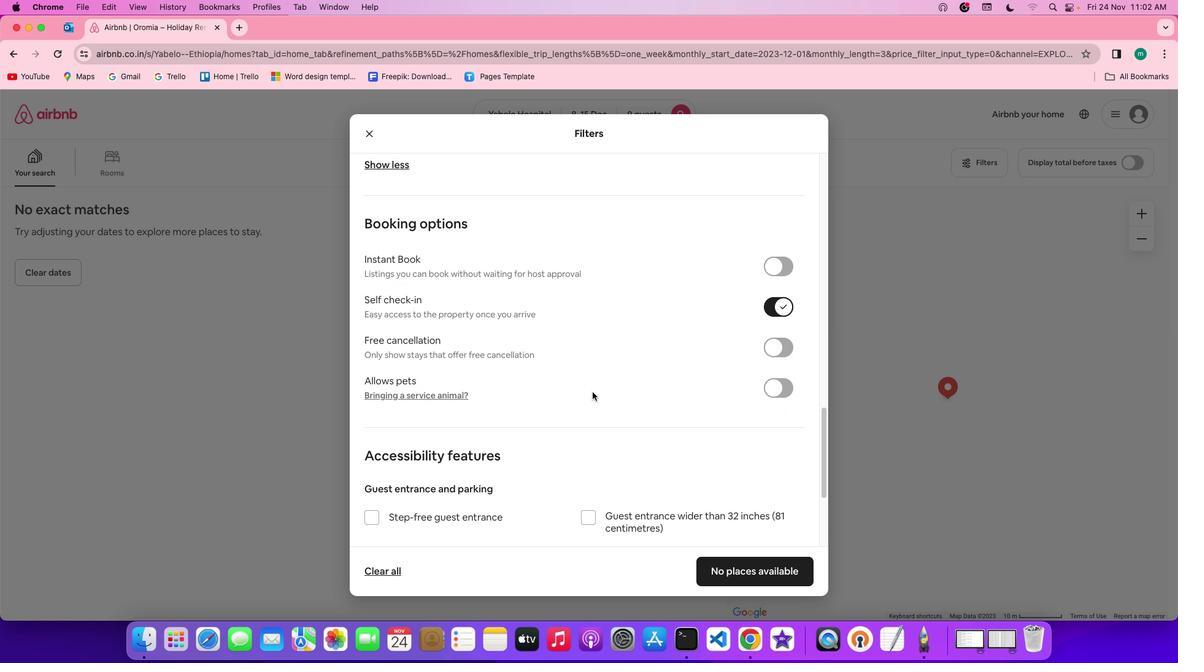 
Action: Mouse scrolled (593, 392) with delta (0, -1)
Screenshot: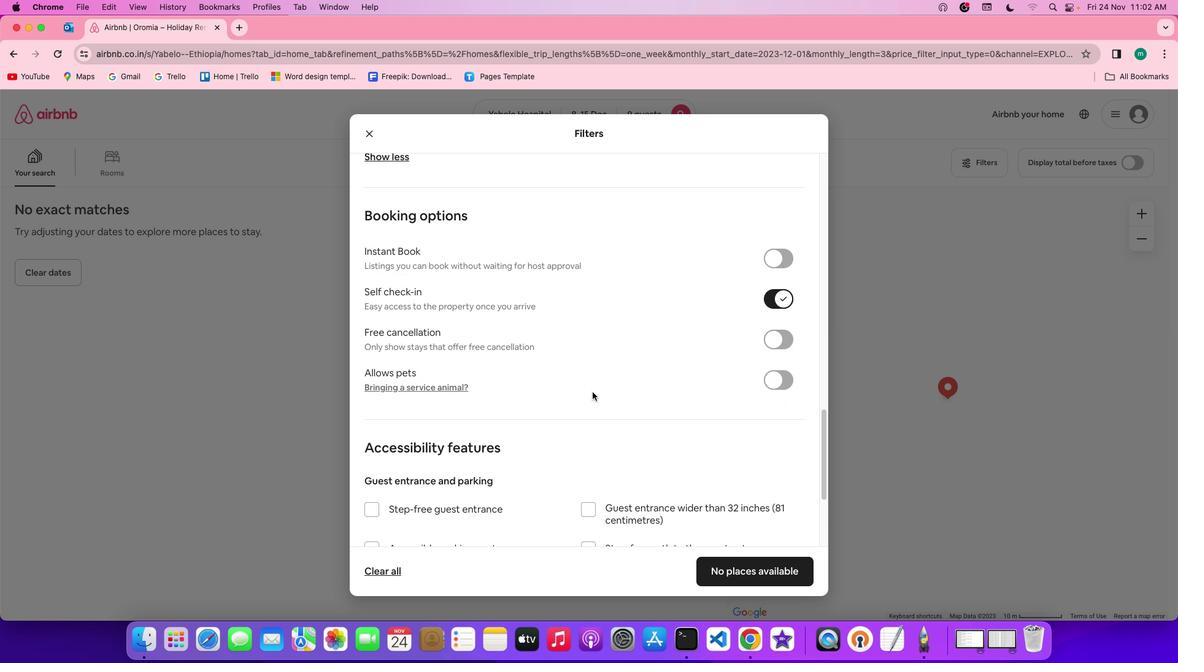 
Action: Mouse scrolled (593, 392) with delta (0, -1)
Screenshot: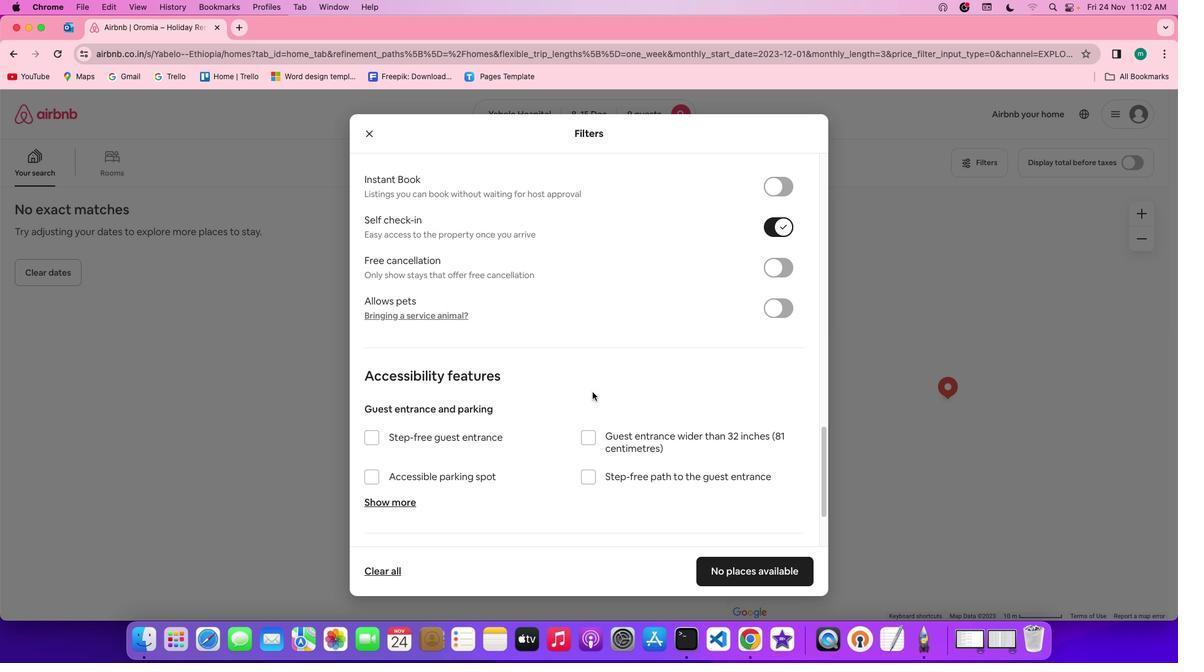 
Action: Mouse scrolled (593, 392) with delta (0, 0)
Screenshot: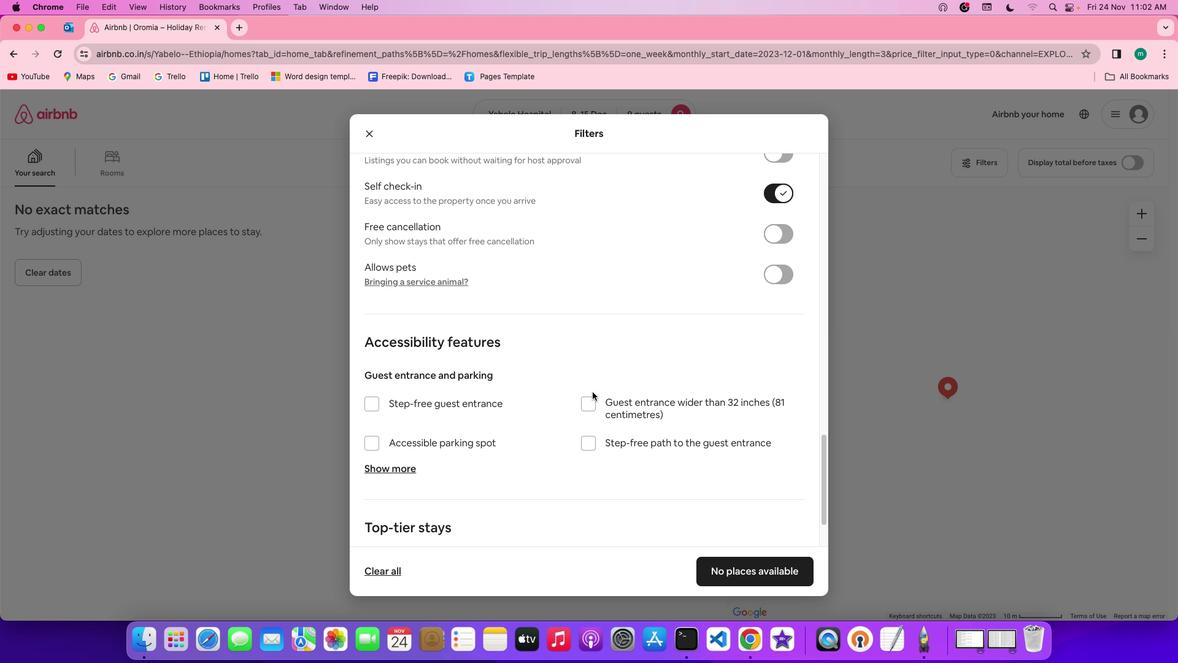 
Action: Mouse scrolled (593, 392) with delta (0, 0)
Screenshot: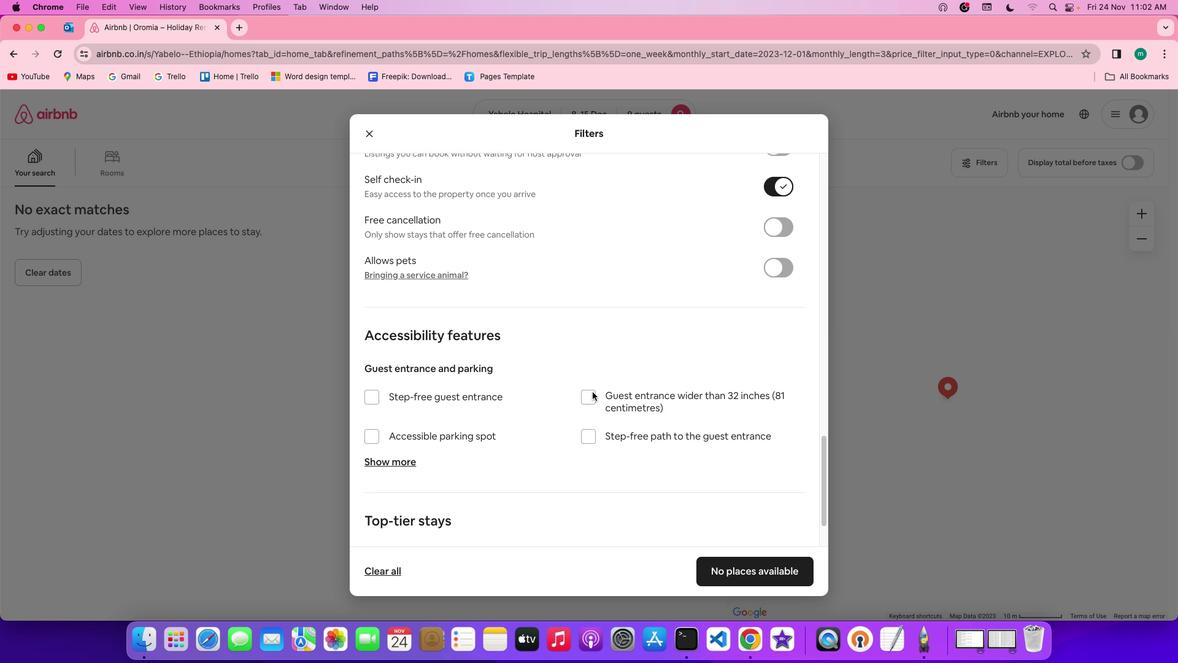 
Action: Mouse scrolled (593, 392) with delta (0, -1)
Screenshot: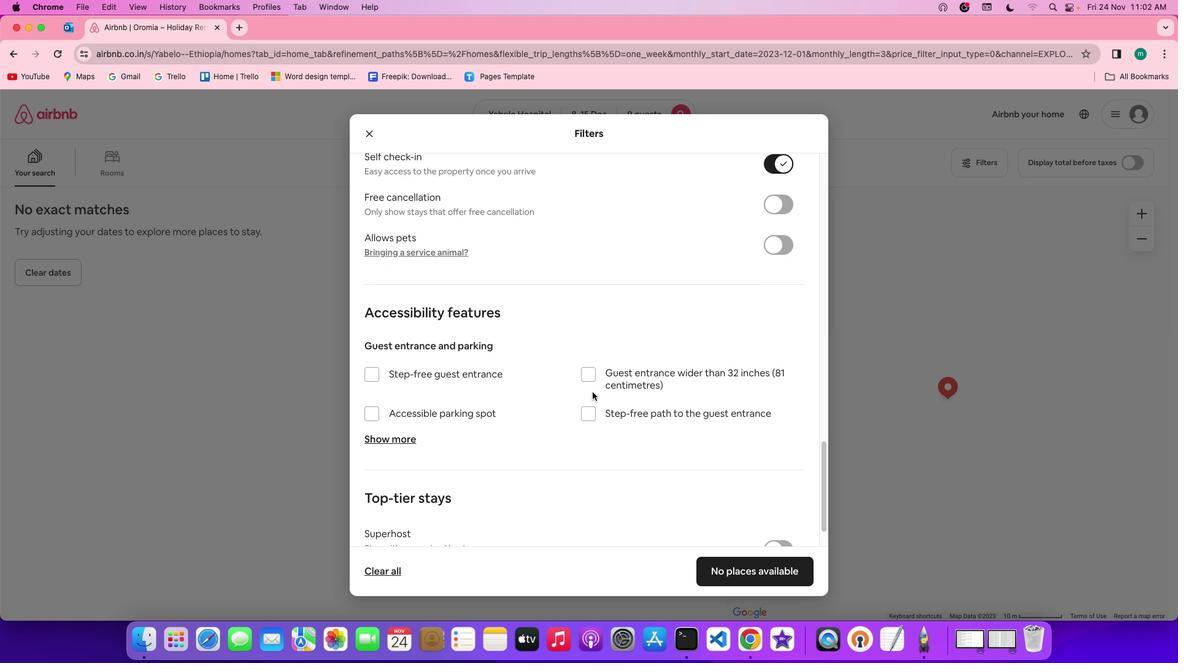 
Action: Mouse scrolled (593, 392) with delta (0, 0)
Screenshot: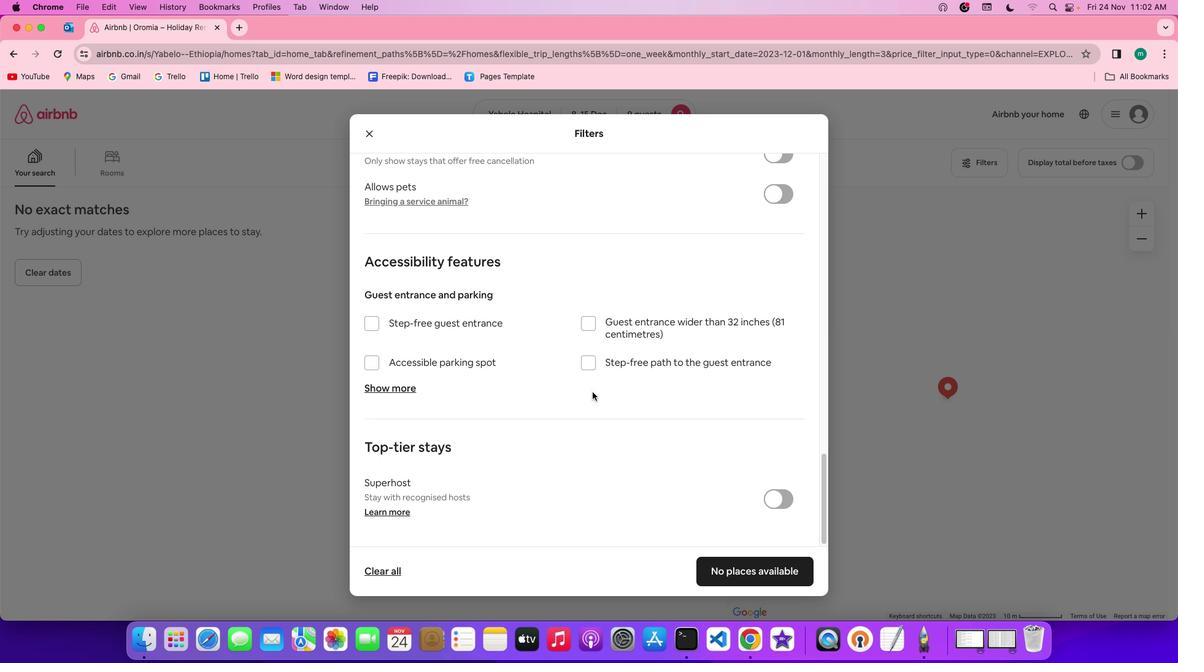 
Action: Mouse scrolled (593, 392) with delta (0, 0)
Screenshot: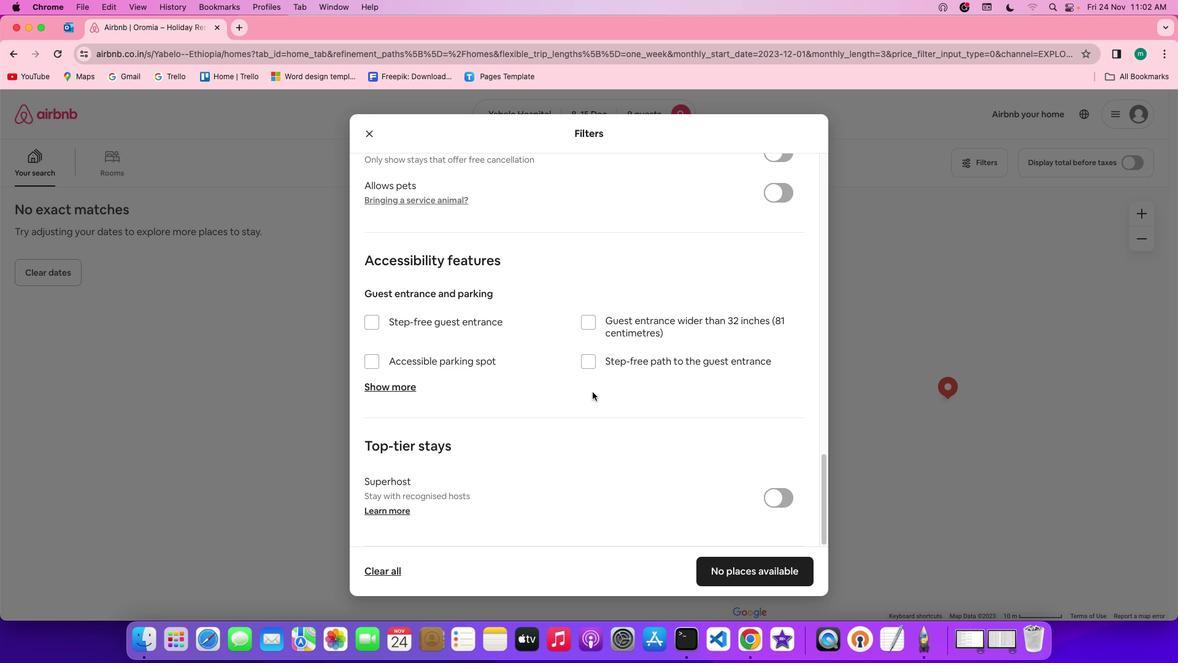 
Action: Mouse scrolled (593, 392) with delta (0, 0)
Screenshot: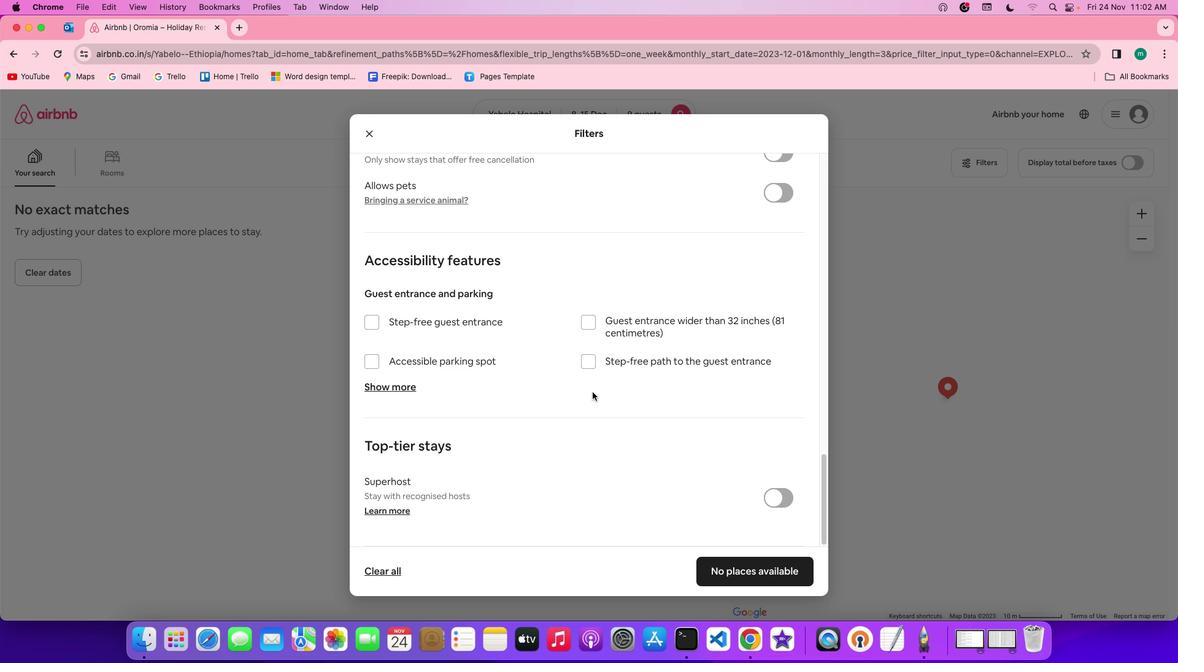 
Action: Mouse scrolled (593, 392) with delta (0, -1)
Screenshot: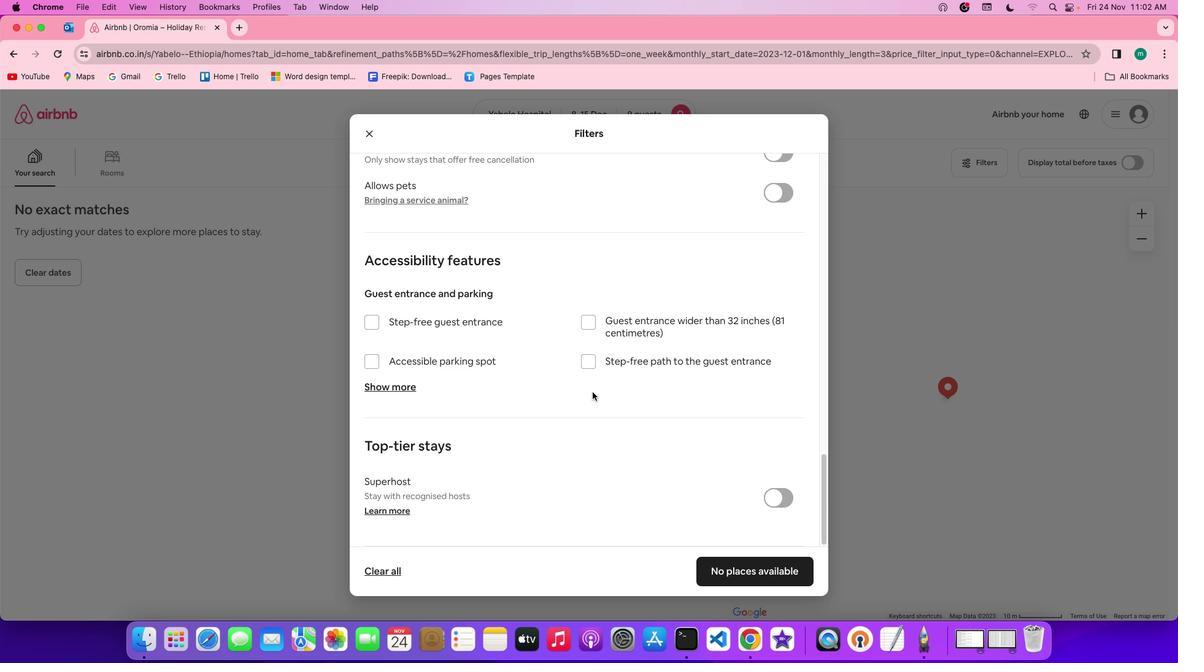 
Action: Mouse scrolled (593, 392) with delta (0, 0)
Screenshot: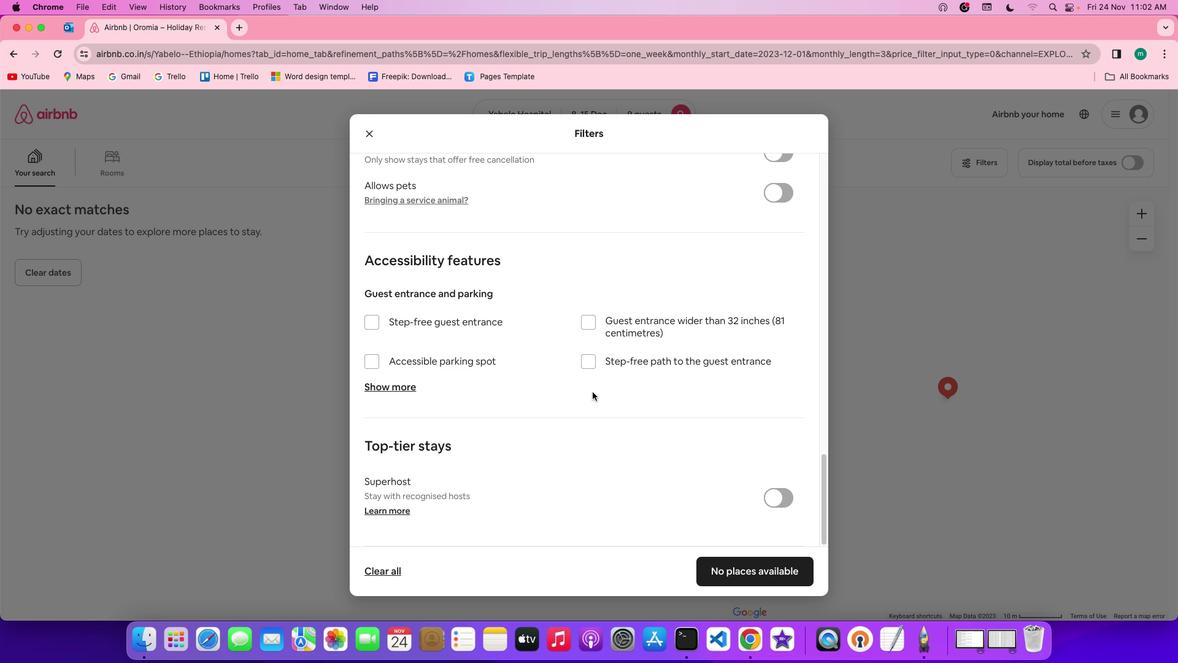 
Action: Mouse scrolled (593, 392) with delta (0, 0)
Screenshot: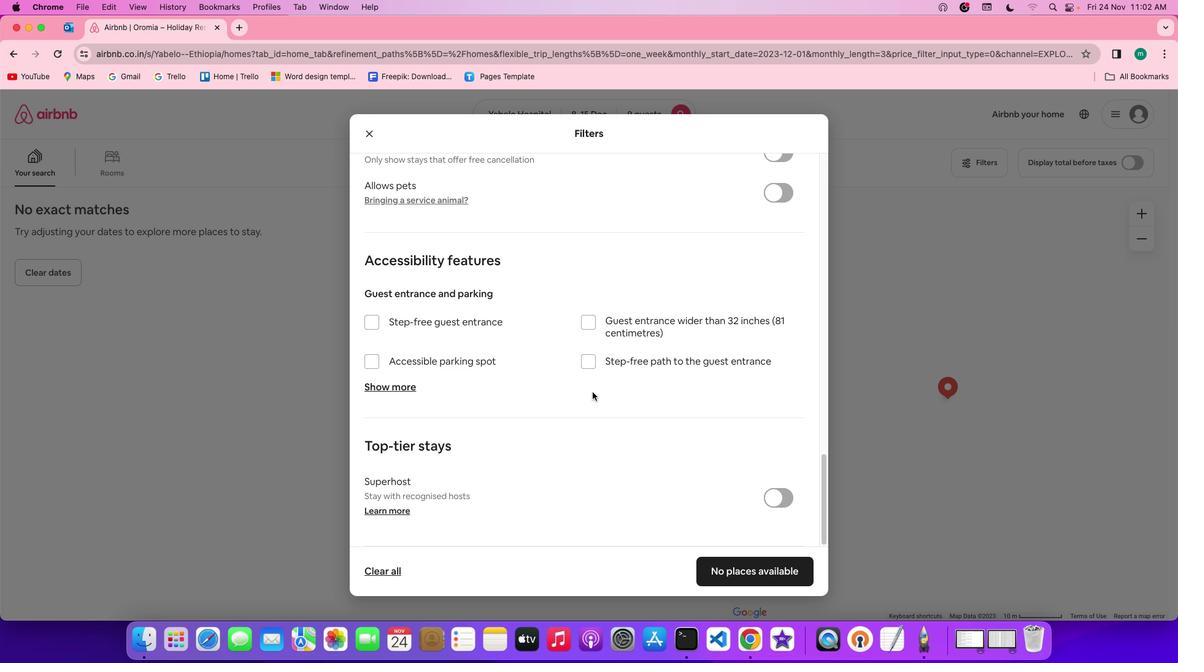 
Action: Mouse scrolled (593, 392) with delta (0, -1)
Screenshot: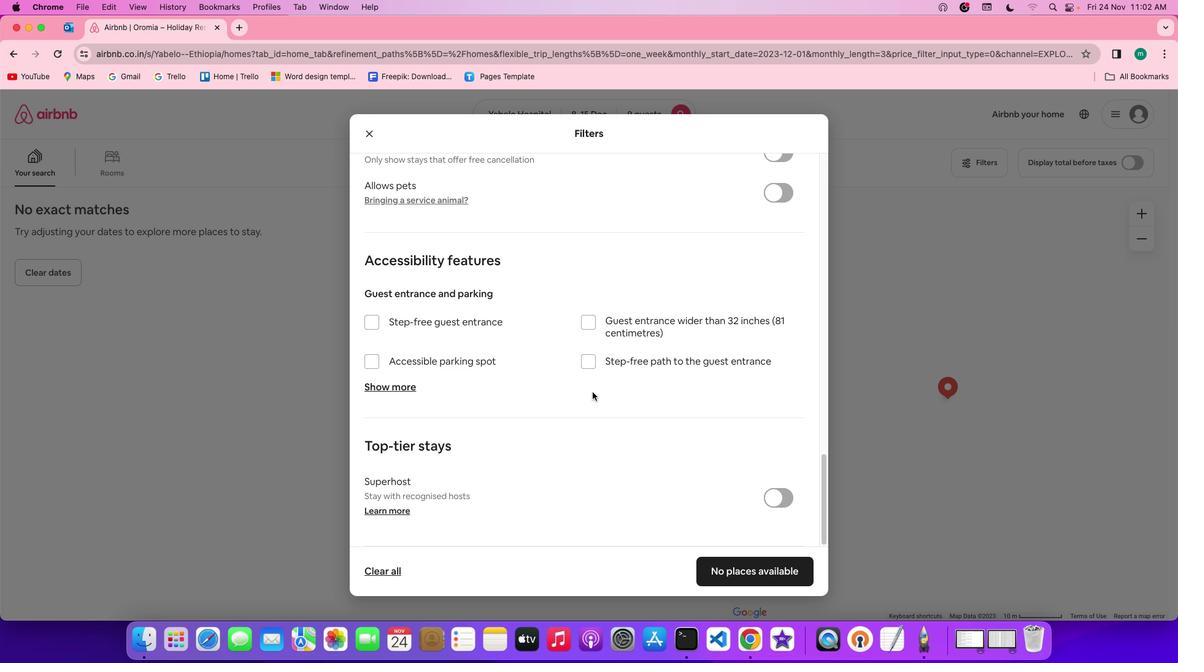 
Action: Mouse scrolled (593, 392) with delta (0, -2)
Screenshot: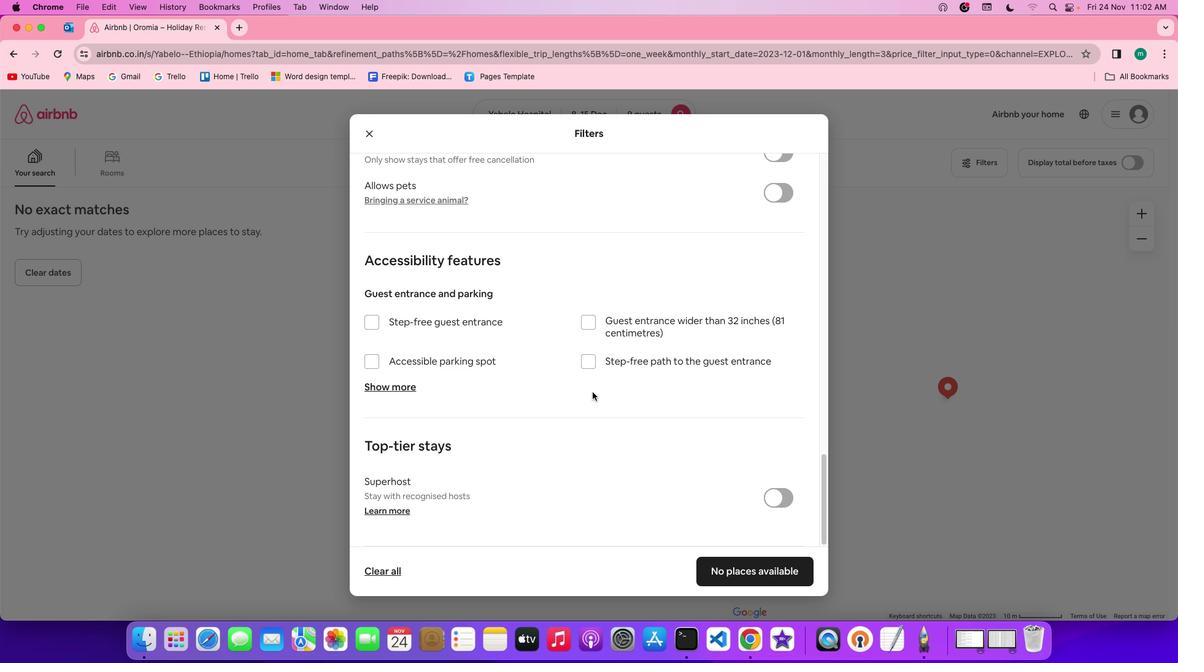 
Action: Mouse moved to (760, 566)
Screenshot: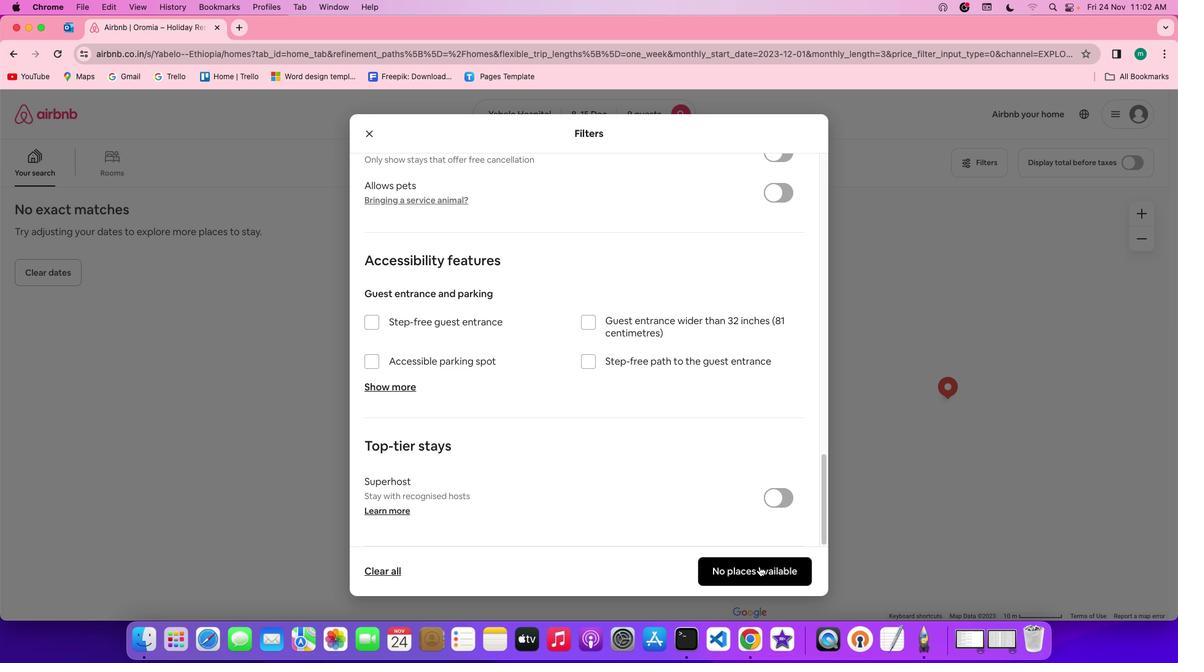 
Action: Mouse pressed left at (760, 566)
Screenshot: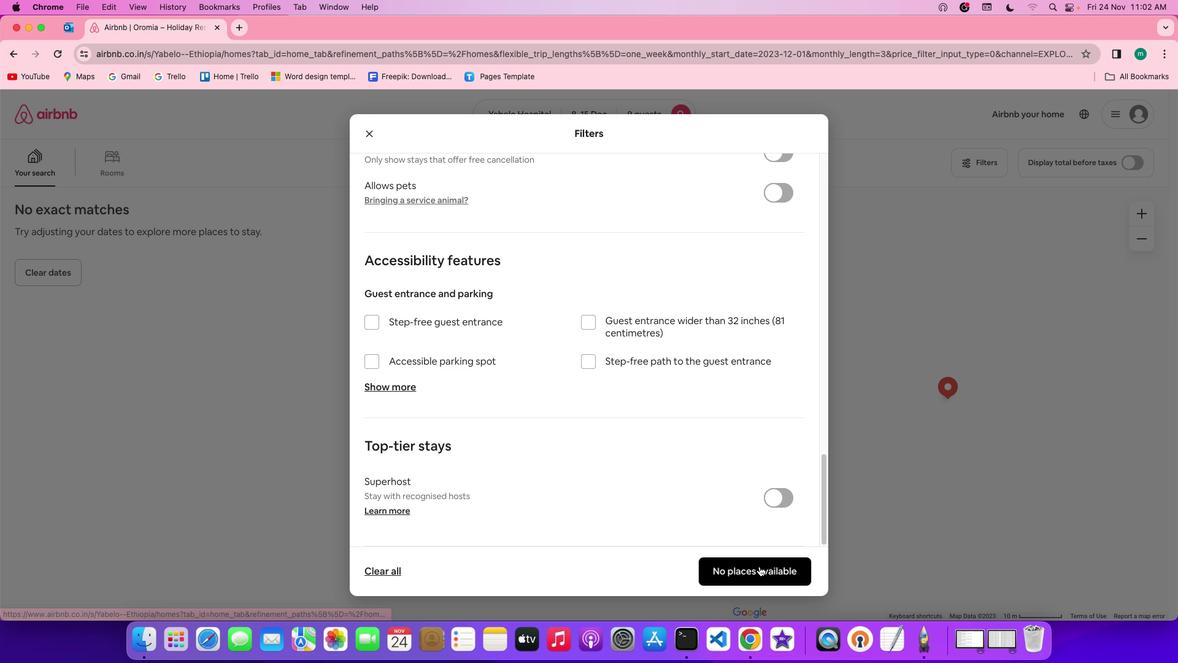 
Action: Mouse moved to (477, 446)
Screenshot: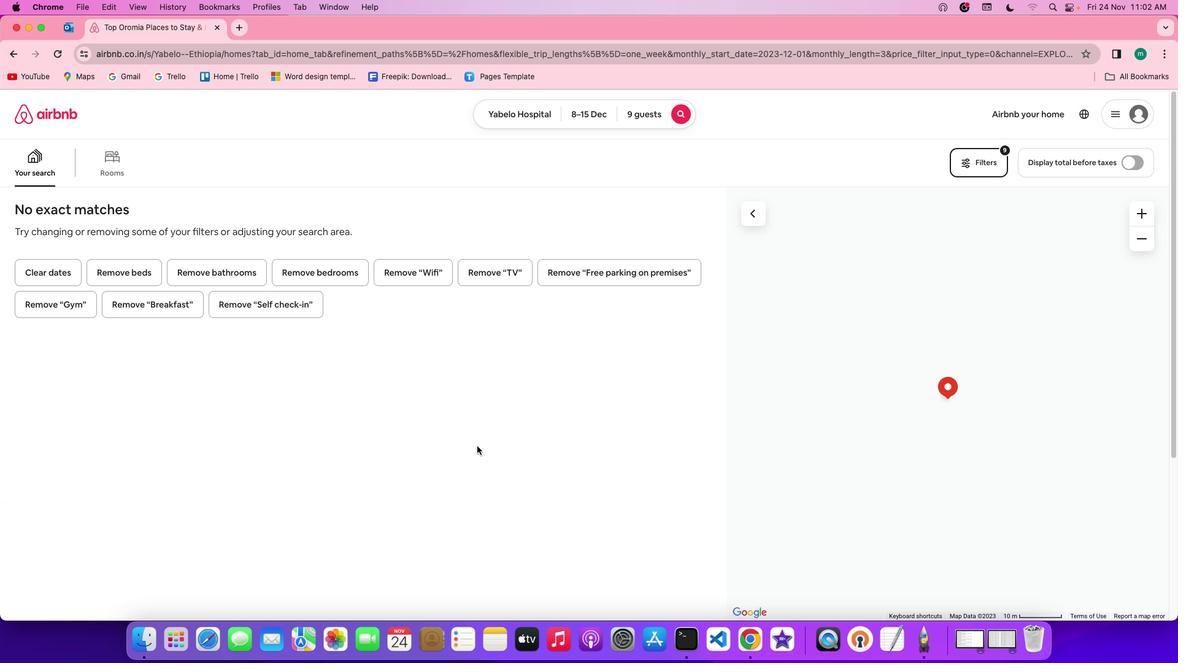 
